 Task: Look for space in Kortenberg, Belgium from 12th  July, 2023 to 15th July, 2023 for 3 adults in price range Rs.12000 to Rs.16000. Place can be entire place with 2 bedrooms having 3 beds and 1 bathroom. Property type can be flat. Amenities needed are: hair dryer, heating, . Booking option can be shelf check-in. Required host language is English.
Action: Mouse moved to (468, 121)
Screenshot: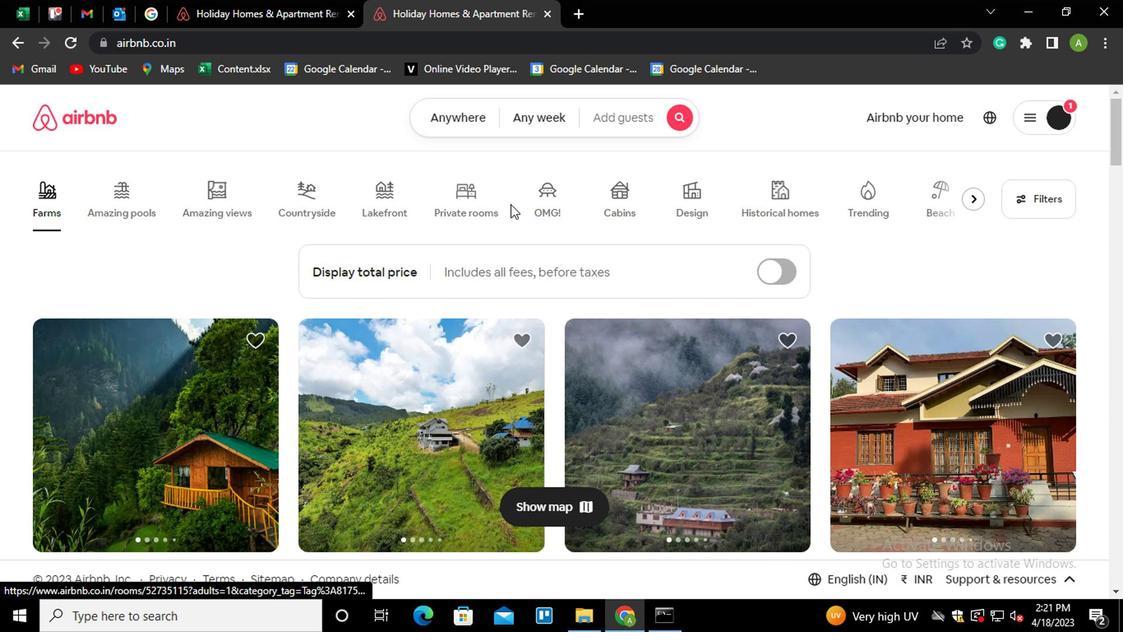 
Action: Mouse pressed left at (468, 121)
Screenshot: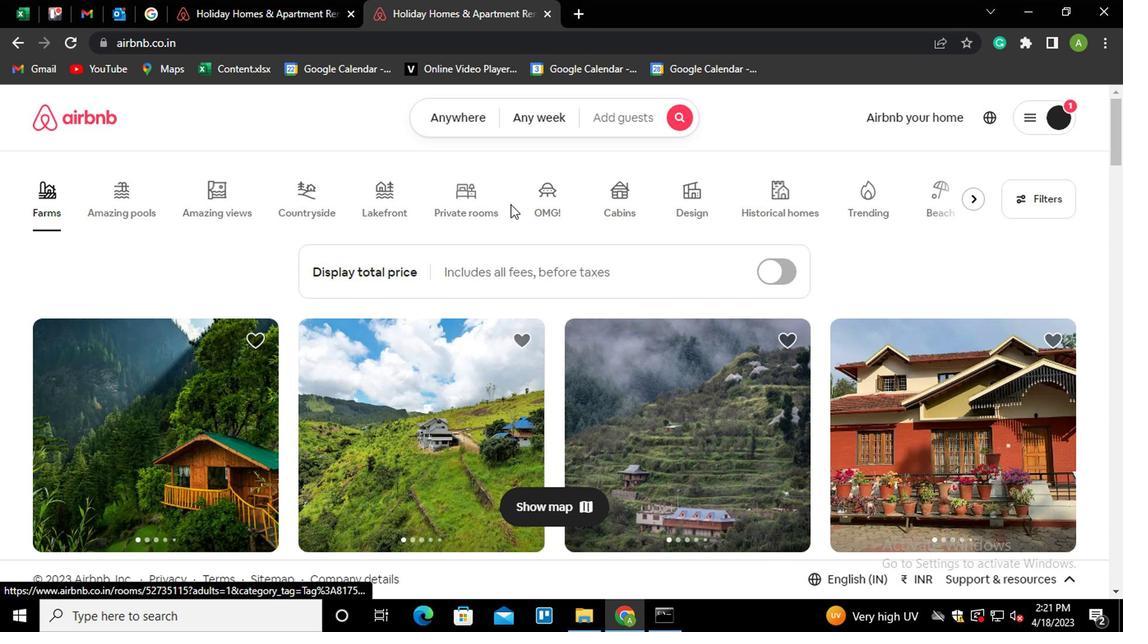 
Action: Mouse moved to (362, 184)
Screenshot: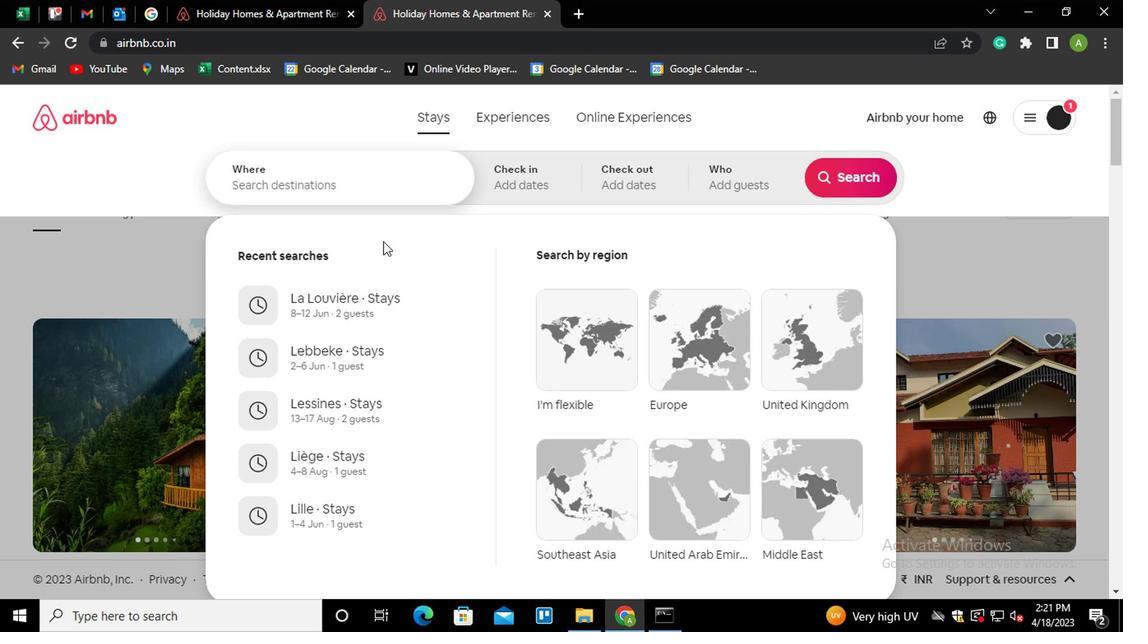 
Action: Mouse pressed left at (362, 184)
Screenshot: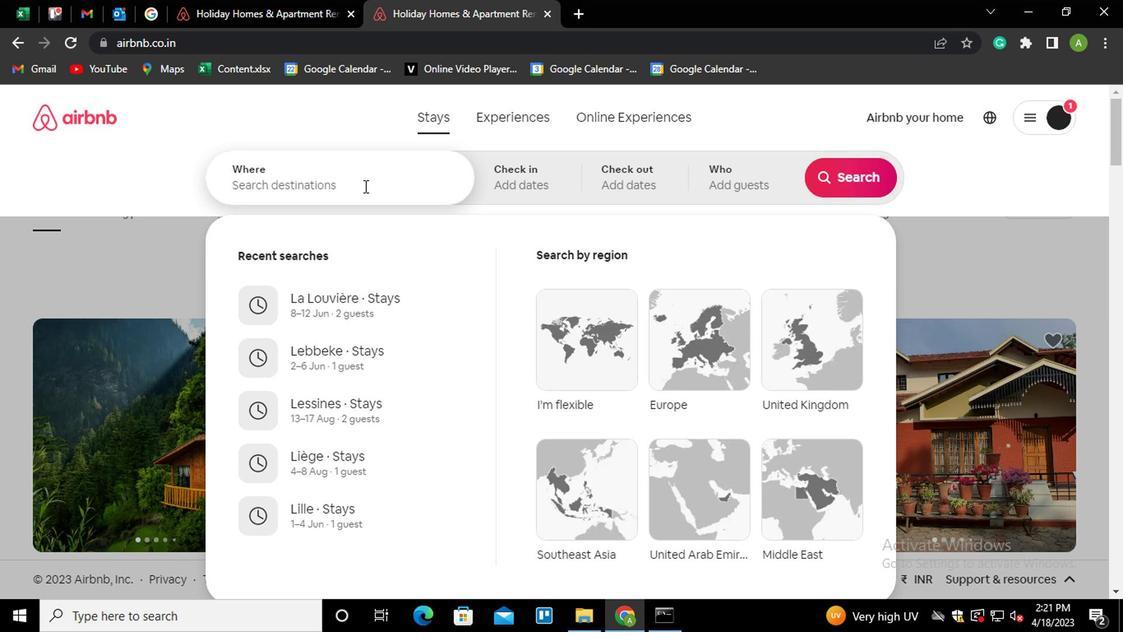 
Action: Key pressed <Key.shift_r>Kortenberg,<Key.space><Key.shift_r><Key.shift_r><Key.shift_r><Key.shift_r><Key.shift_r><Key.shift_r>Bel<Key.down><Key.enter>
Screenshot: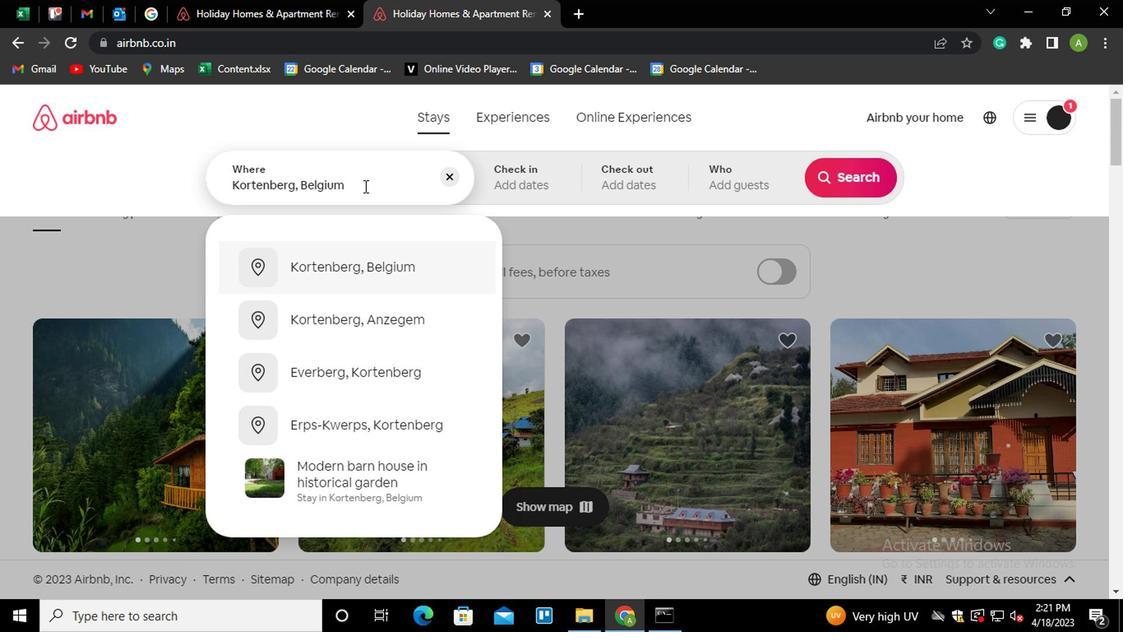 
Action: Mouse moved to (833, 313)
Screenshot: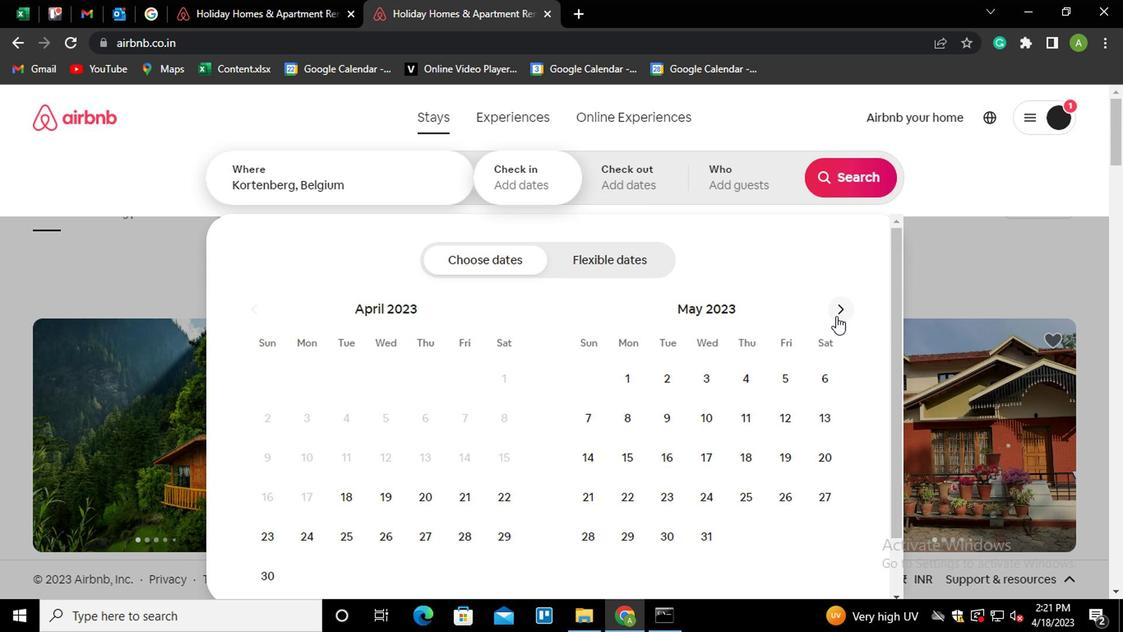 
Action: Mouse pressed left at (833, 313)
Screenshot: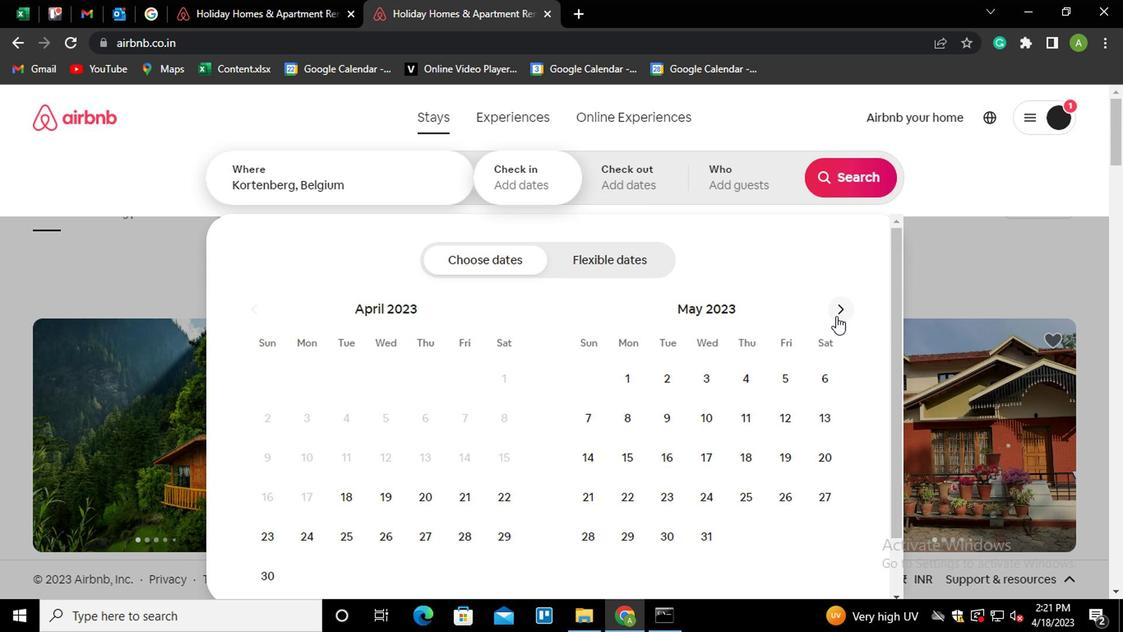 
Action: Mouse pressed left at (833, 313)
Screenshot: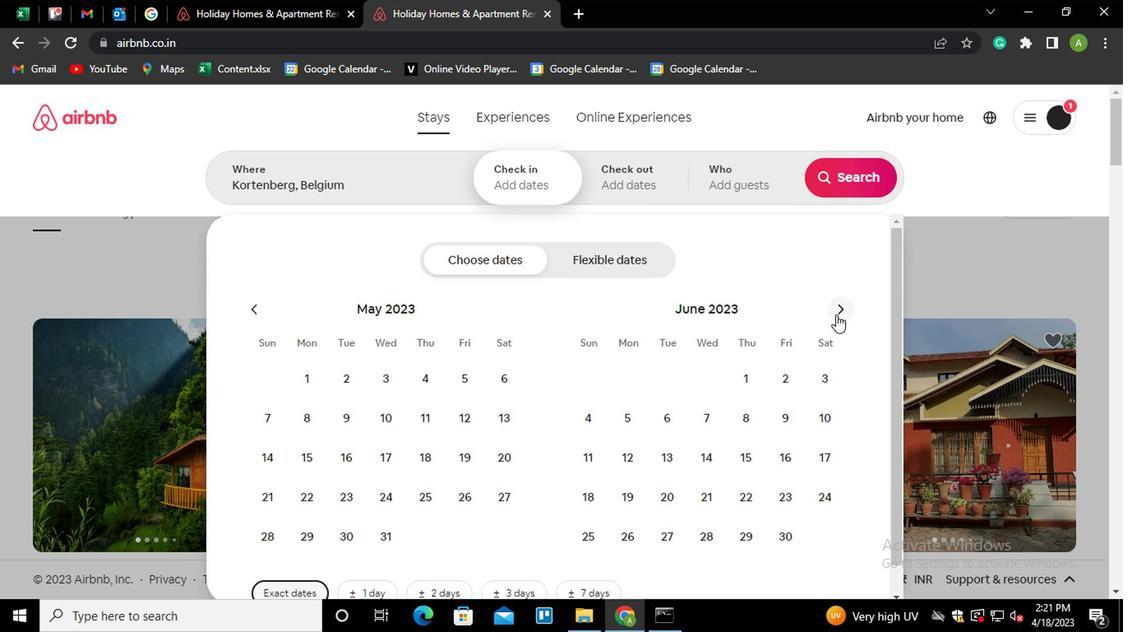 
Action: Mouse moved to (708, 447)
Screenshot: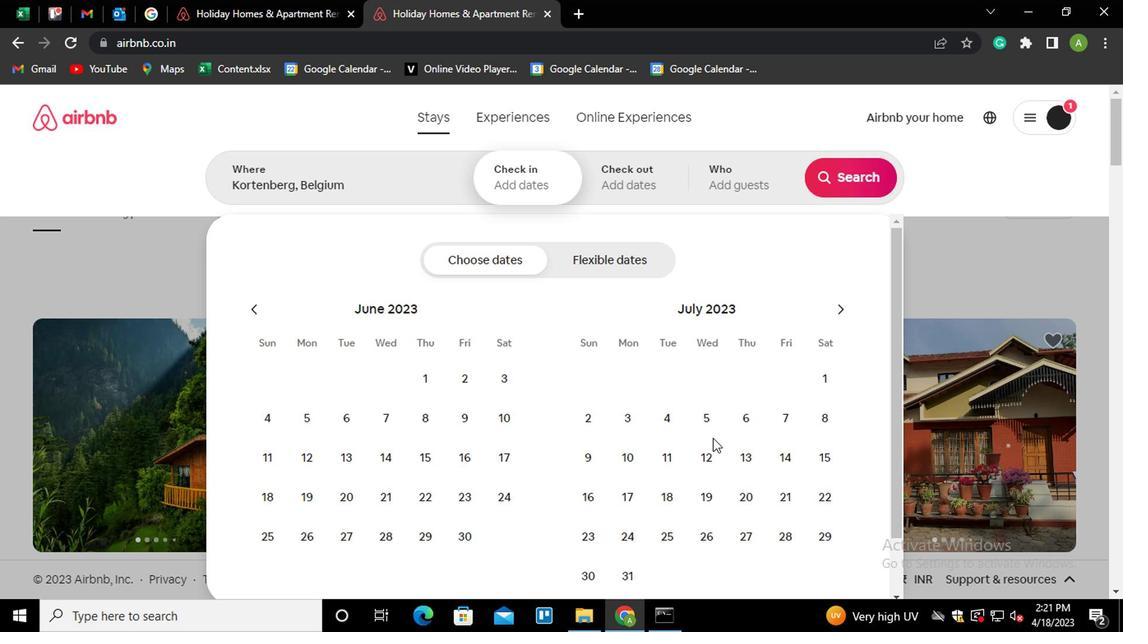 
Action: Mouse pressed left at (708, 447)
Screenshot: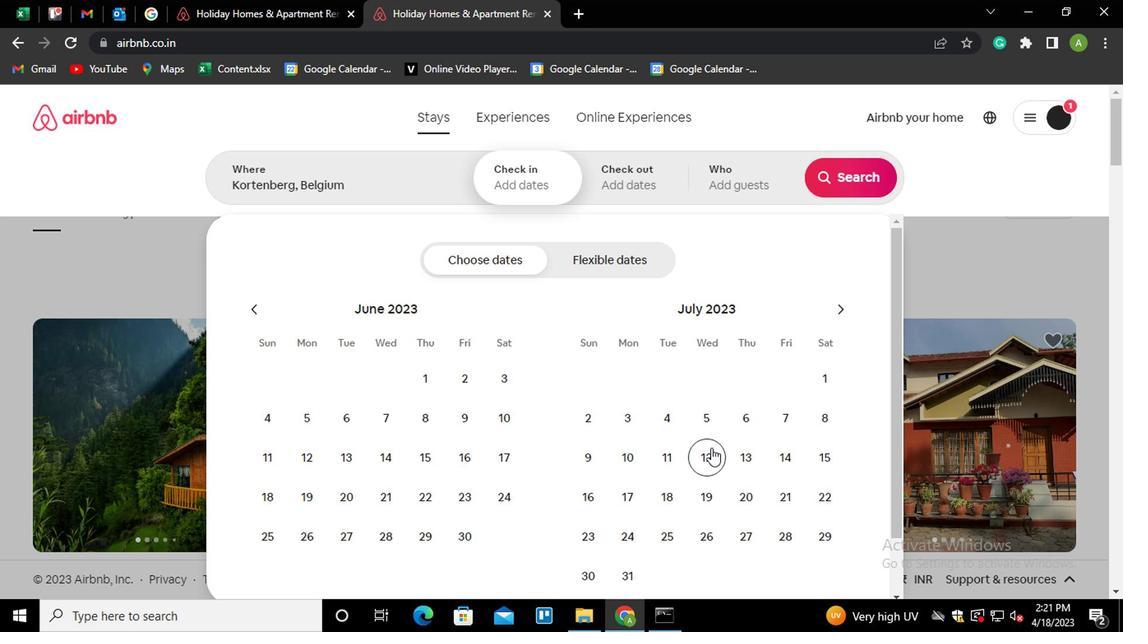 
Action: Mouse moved to (824, 451)
Screenshot: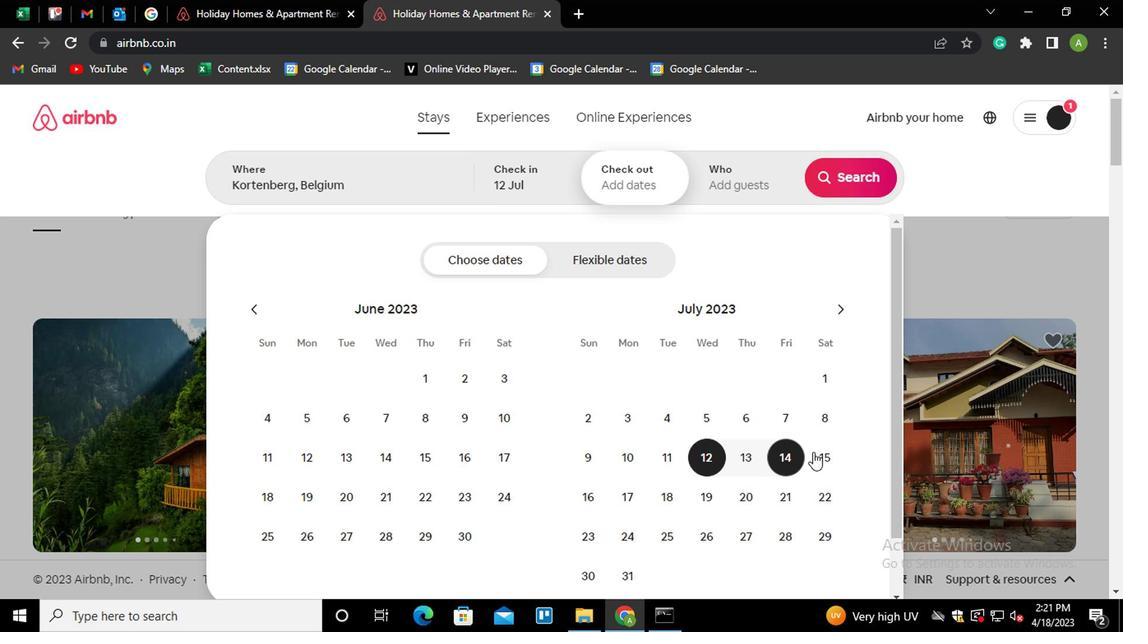 
Action: Mouse pressed left at (824, 451)
Screenshot: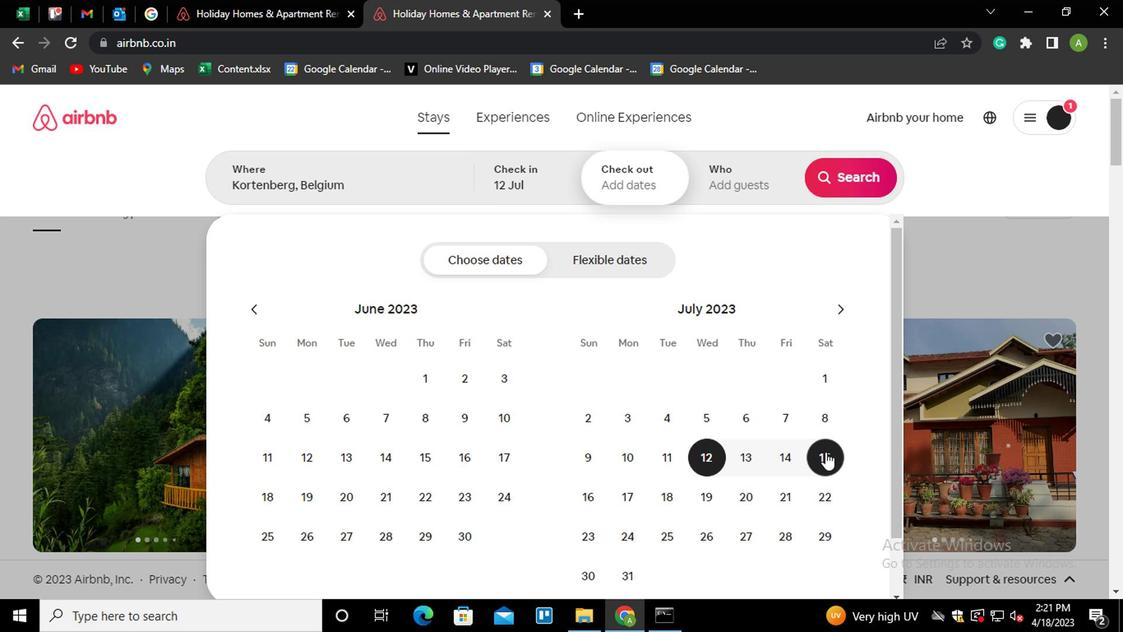 
Action: Mouse moved to (740, 191)
Screenshot: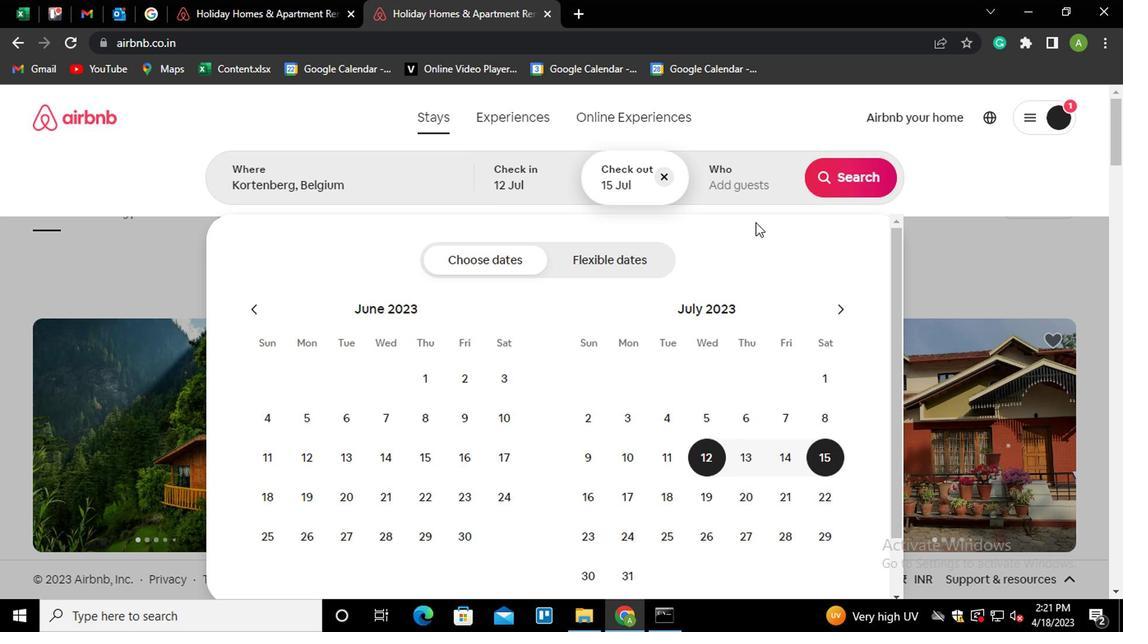 
Action: Mouse pressed left at (740, 191)
Screenshot: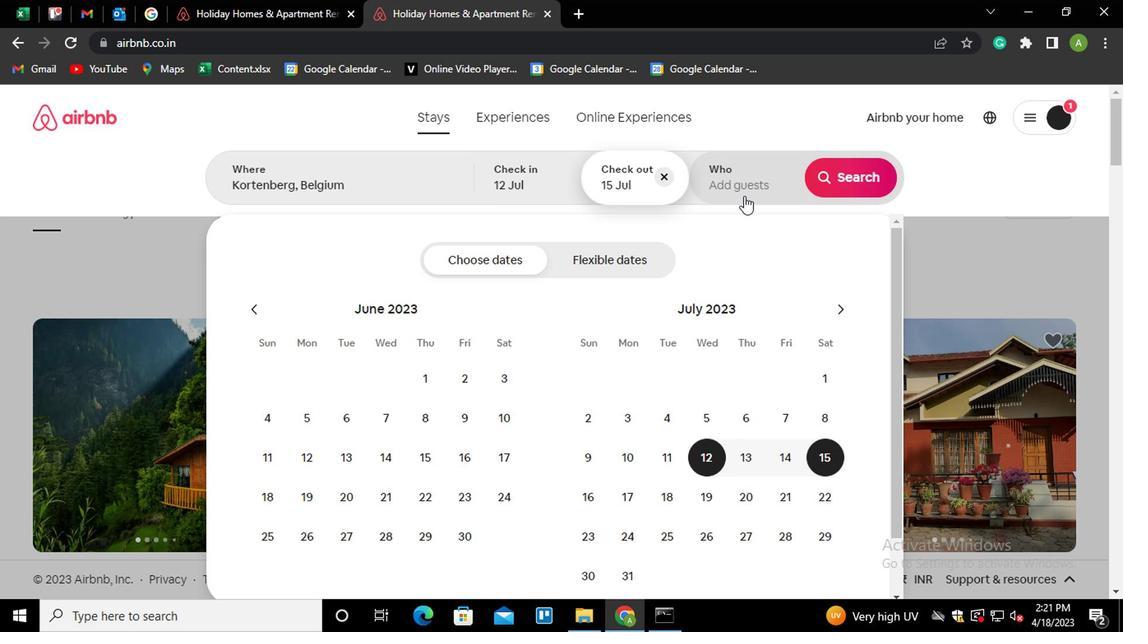 
Action: Mouse moved to (851, 264)
Screenshot: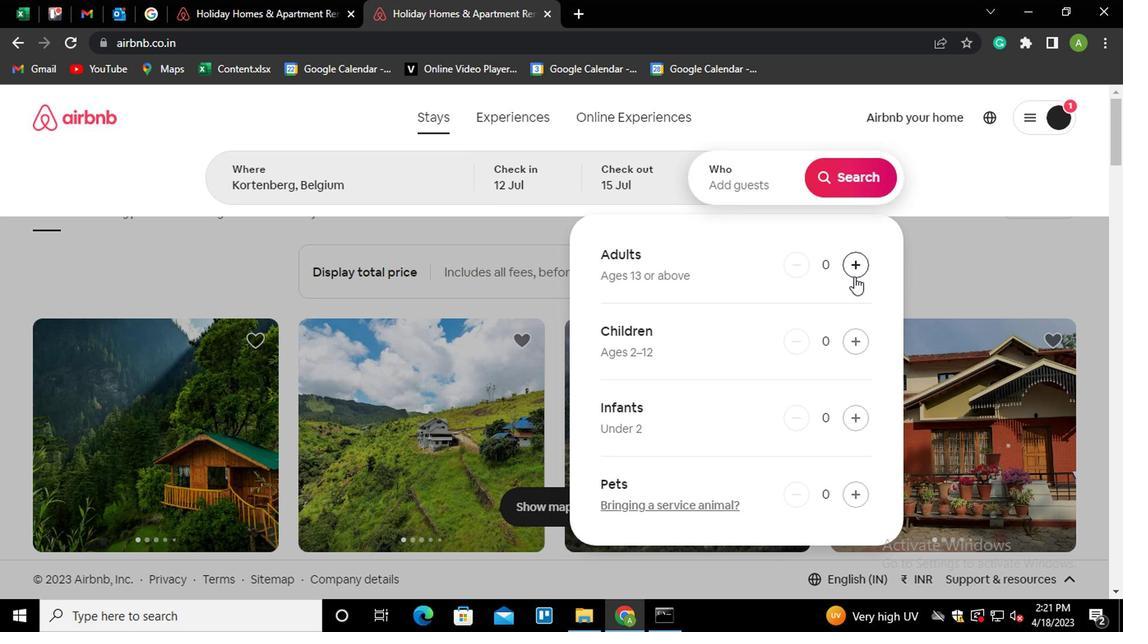 
Action: Mouse pressed left at (851, 264)
Screenshot: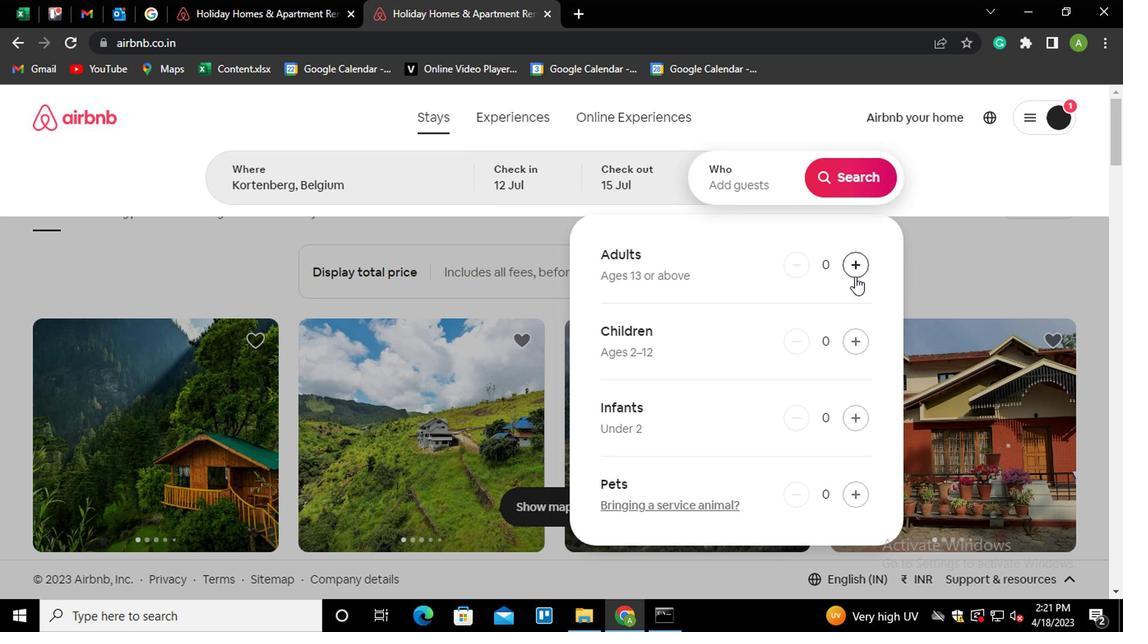 
Action: Mouse moved to (851, 263)
Screenshot: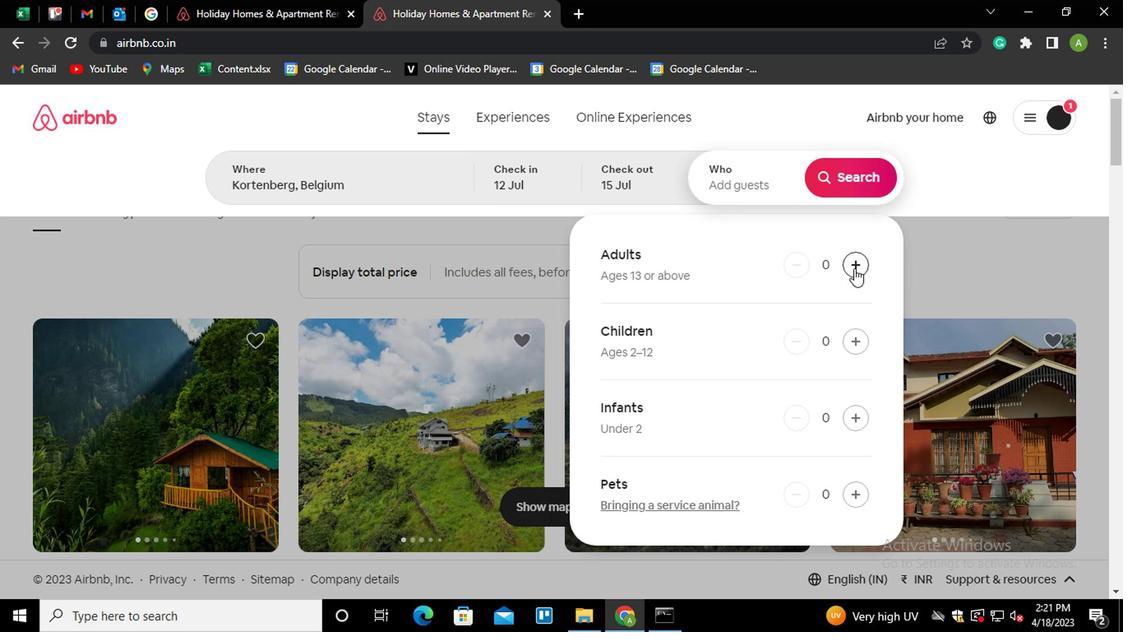 
Action: Mouse pressed left at (851, 263)
Screenshot: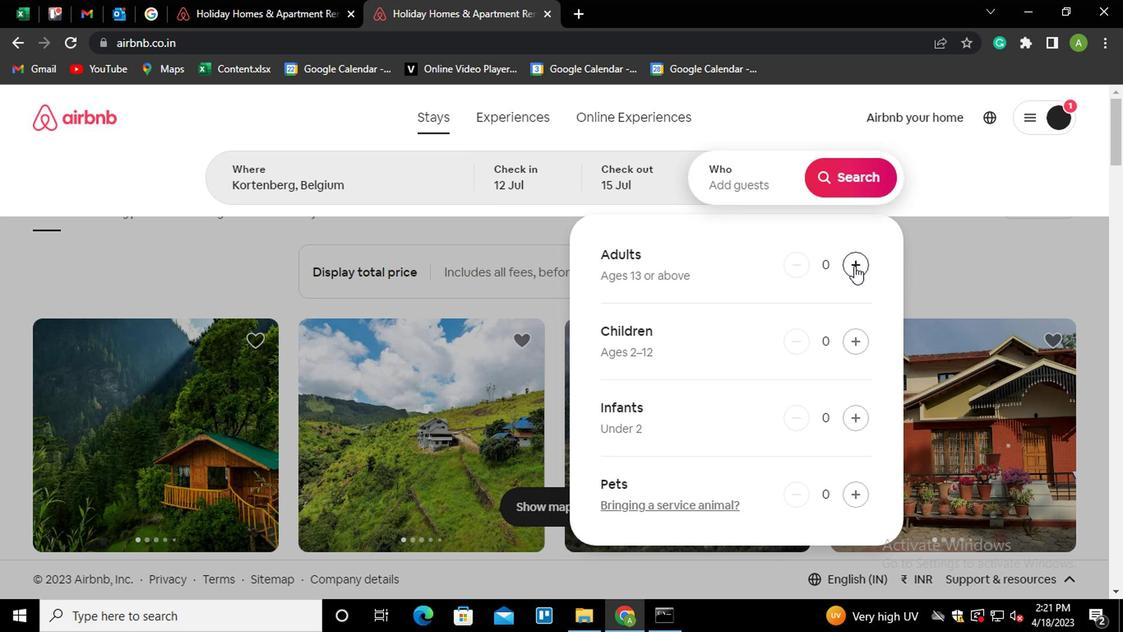 
Action: Mouse pressed left at (851, 263)
Screenshot: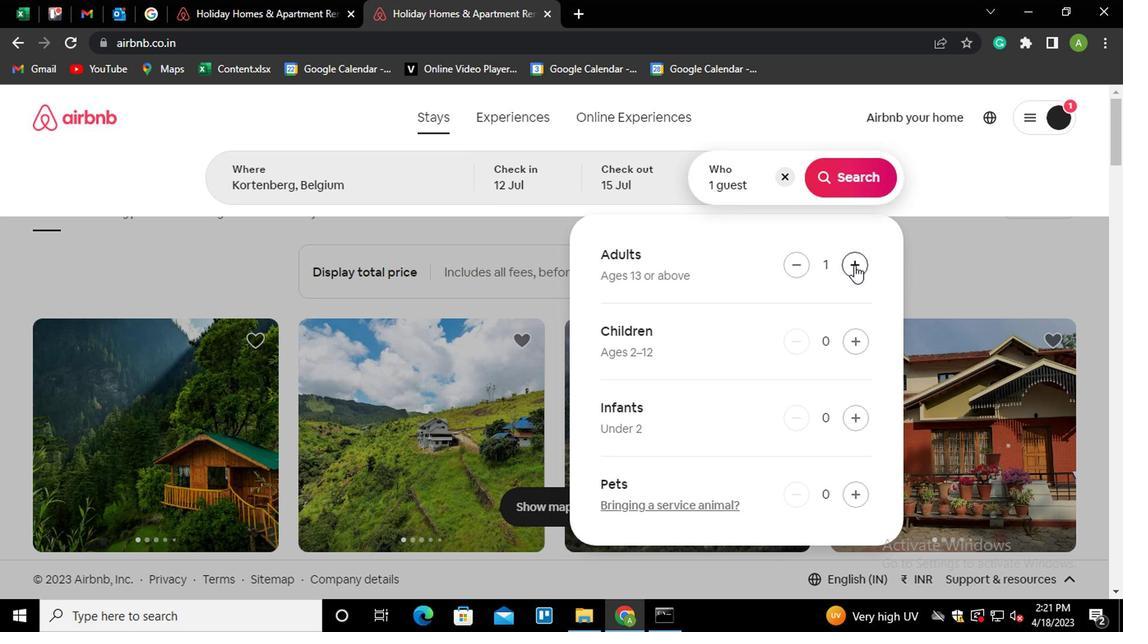 
Action: Mouse moved to (846, 179)
Screenshot: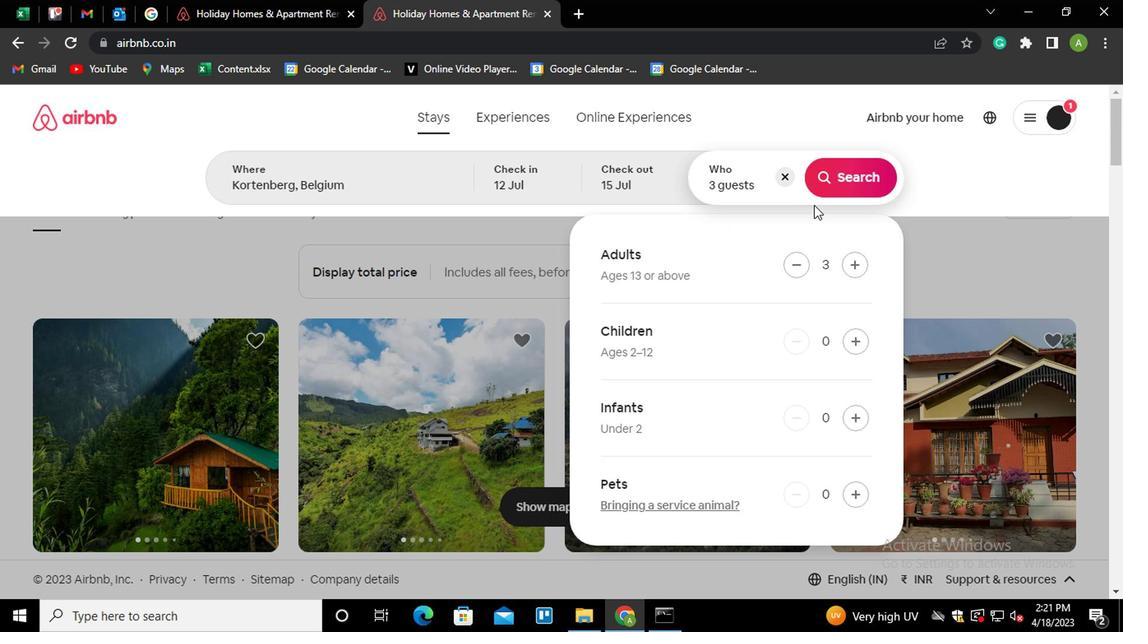 
Action: Mouse pressed left at (846, 179)
Screenshot: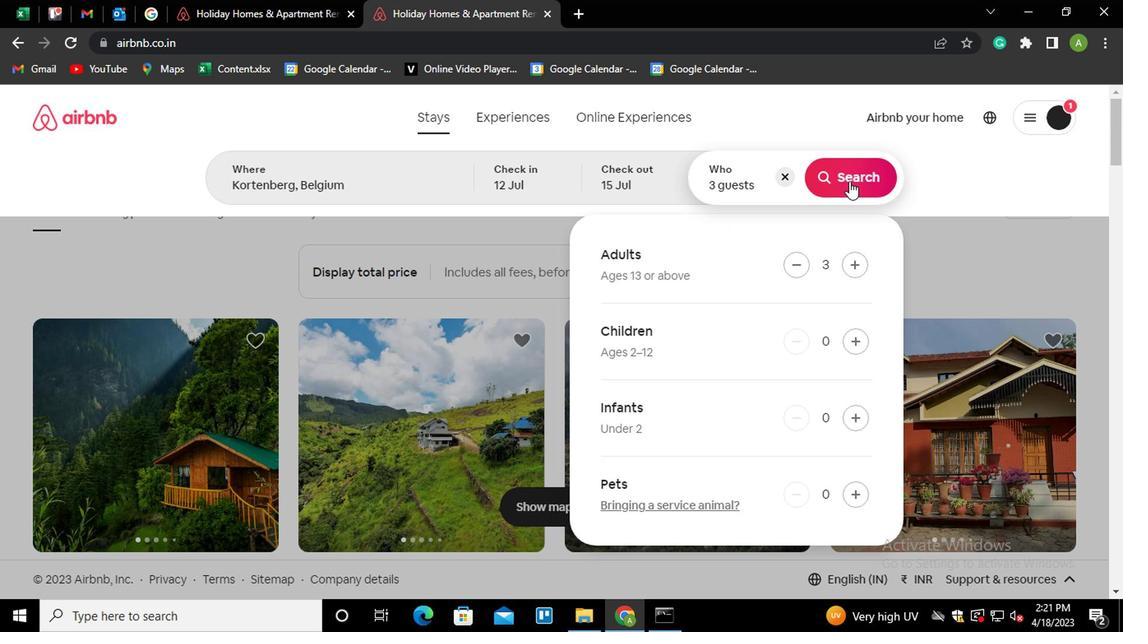 
Action: Mouse moved to (1051, 183)
Screenshot: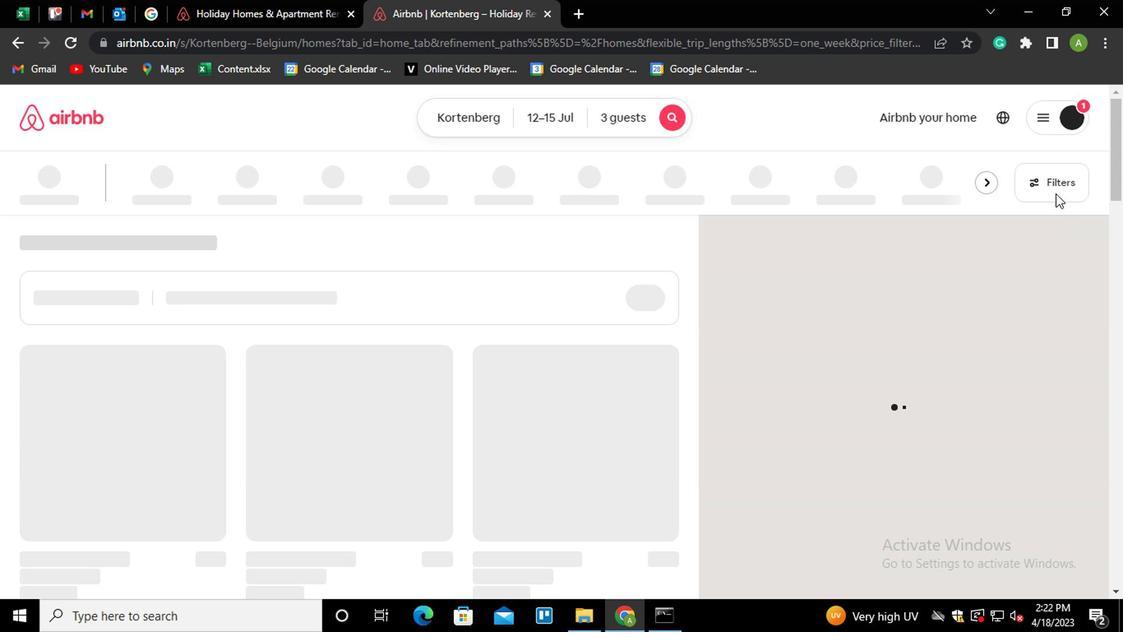 
Action: Mouse pressed left at (1051, 183)
Screenshot: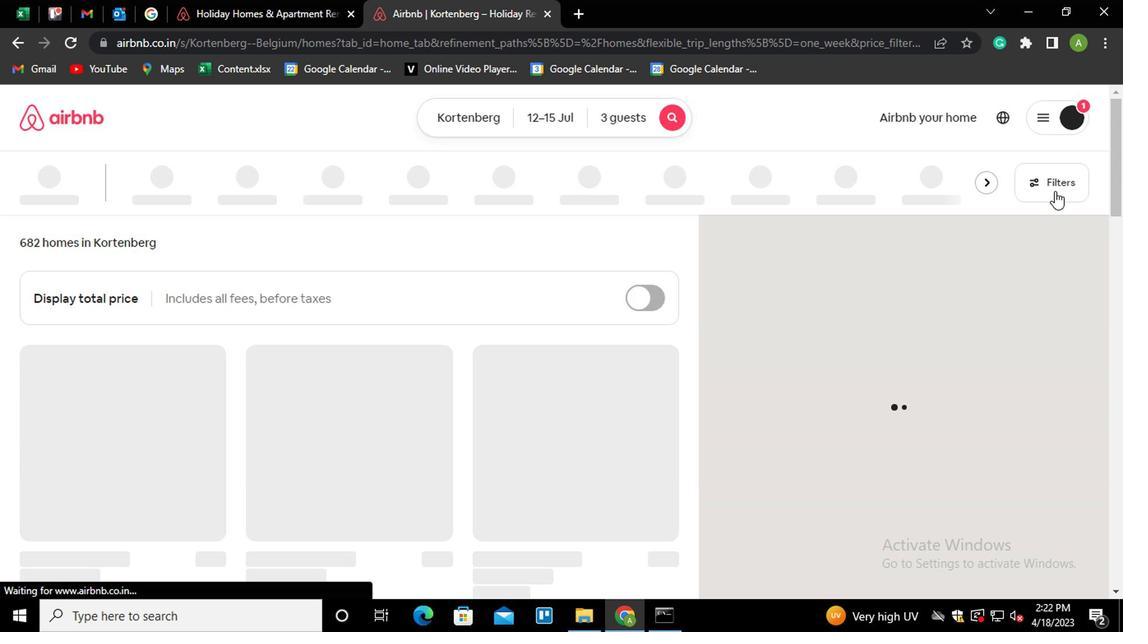 
Action: Mouse moved to (372, 390)
Screenshot: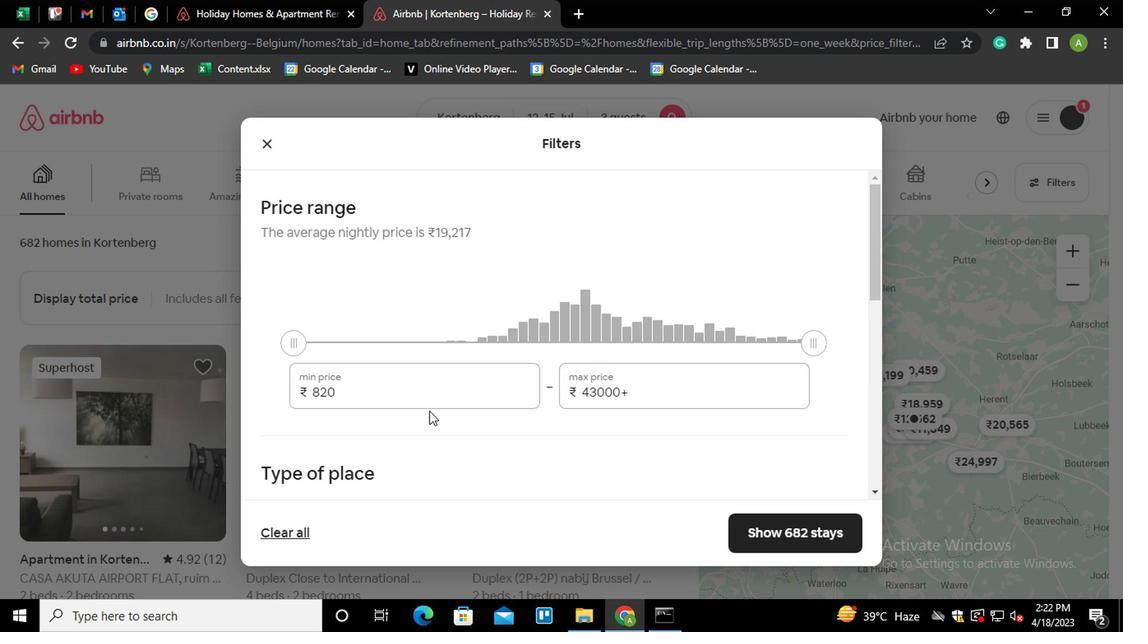 
Action: Mouse pressed left at (372, 390)
Screenshot: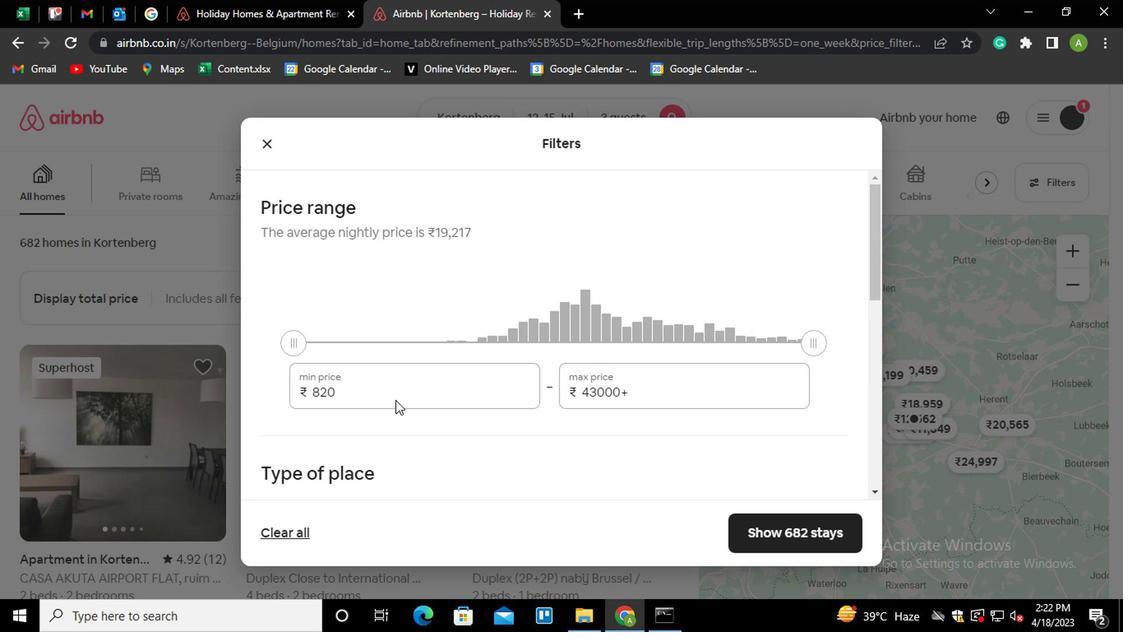 
Action: Mouse moved to (397, 372)
Screenshot: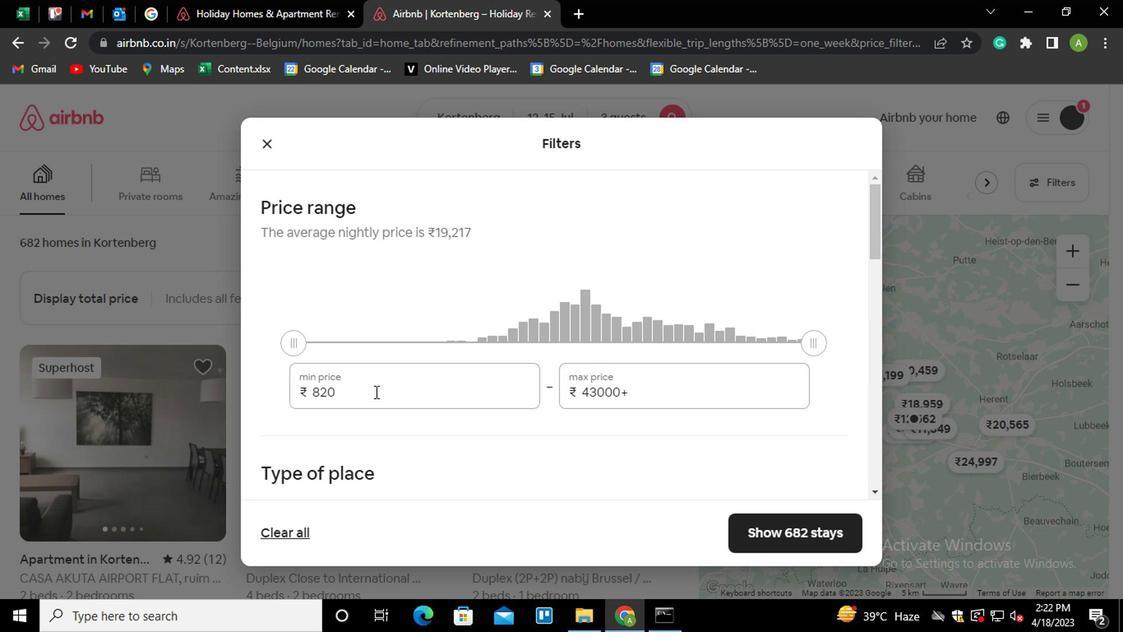 
Action: Key pressed <Key.shift_r><Key.home>12000
Screenshot: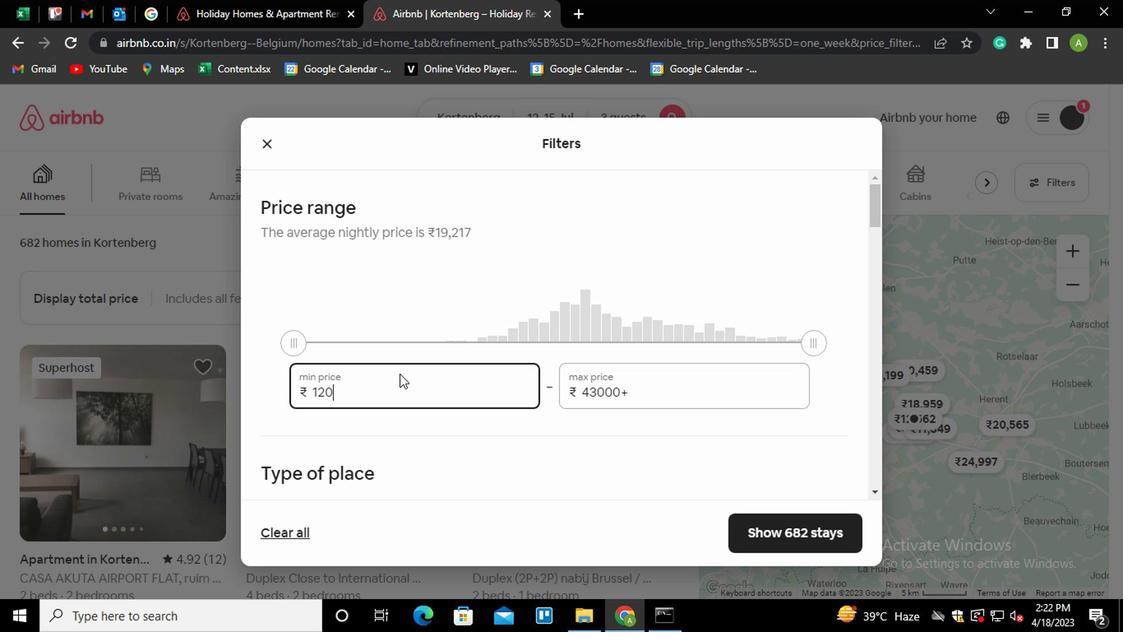 
Action: Mouse moved to (640, 382)
Screenshot: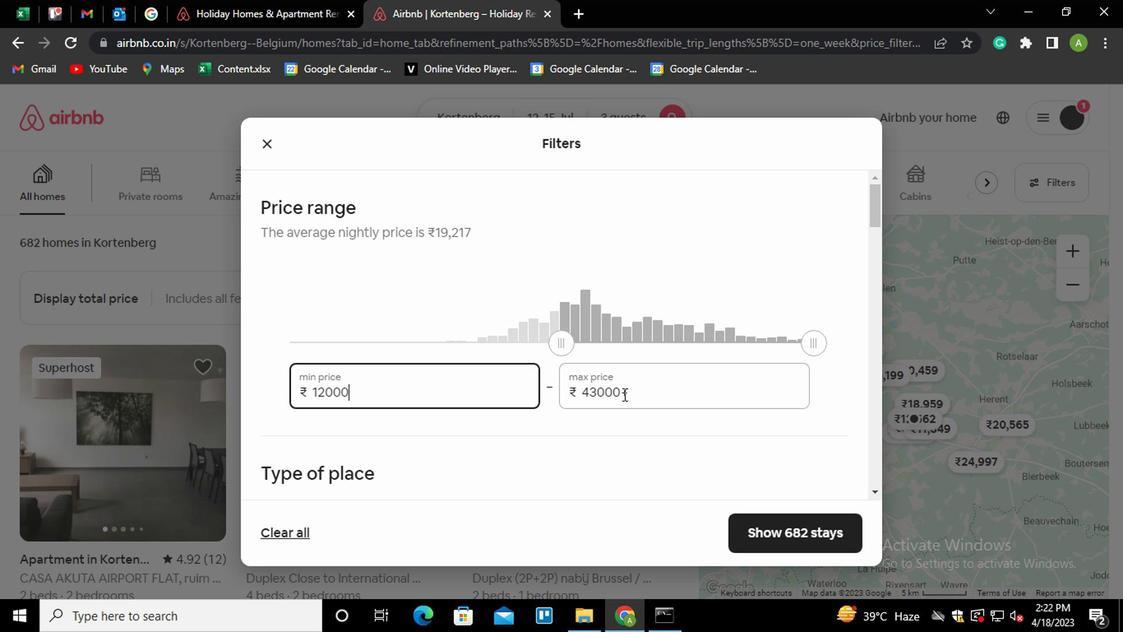 
Action: Mouse pressed left at (640, 382)
Screenshot: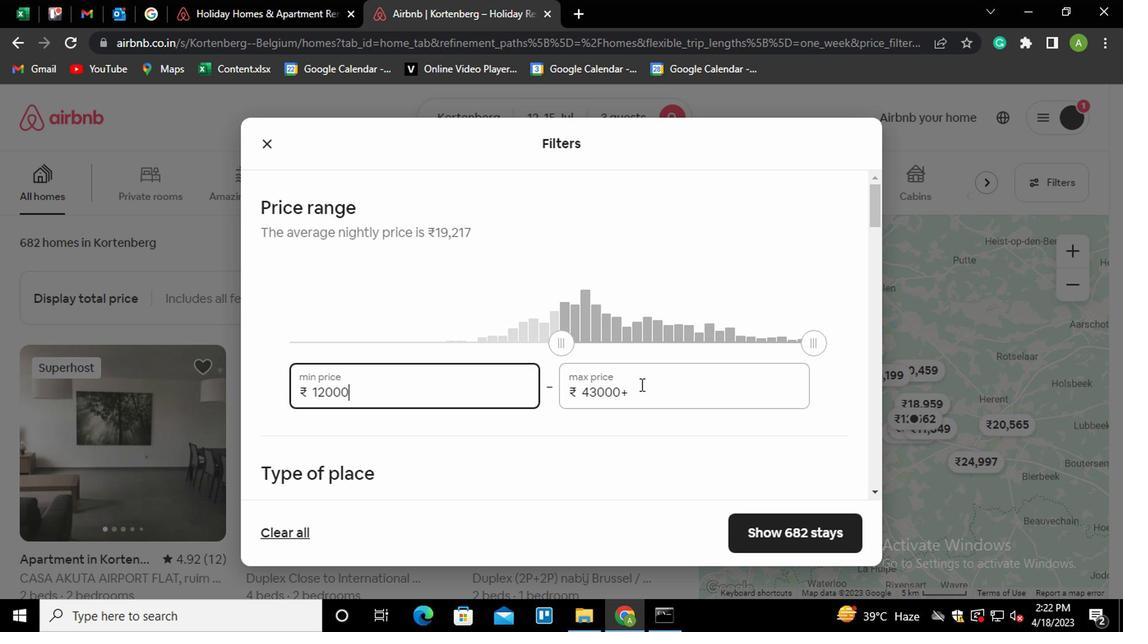 
Action: Mouse moved to (645, 385)
Screenshot: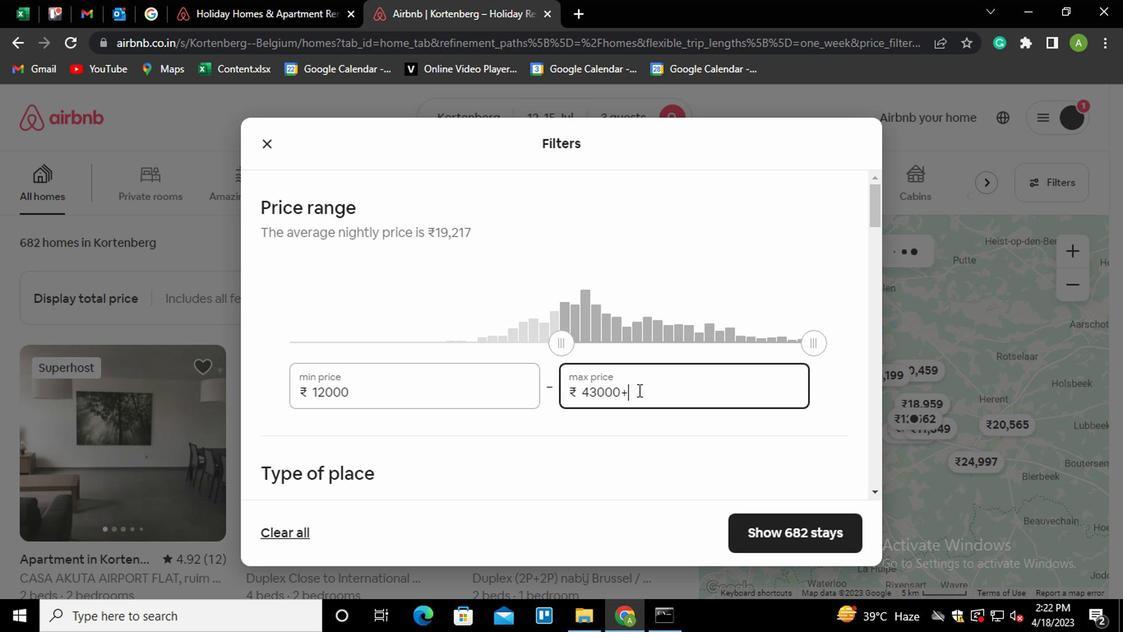 
Action: Key pressed <Key.shift_r><Key.shift_r><Key.shift_r><Key.shift_r><Key.shift_r><Key.shift_r><Key.shift_r><Key.shift_r><Key.home>16000
Screenshot: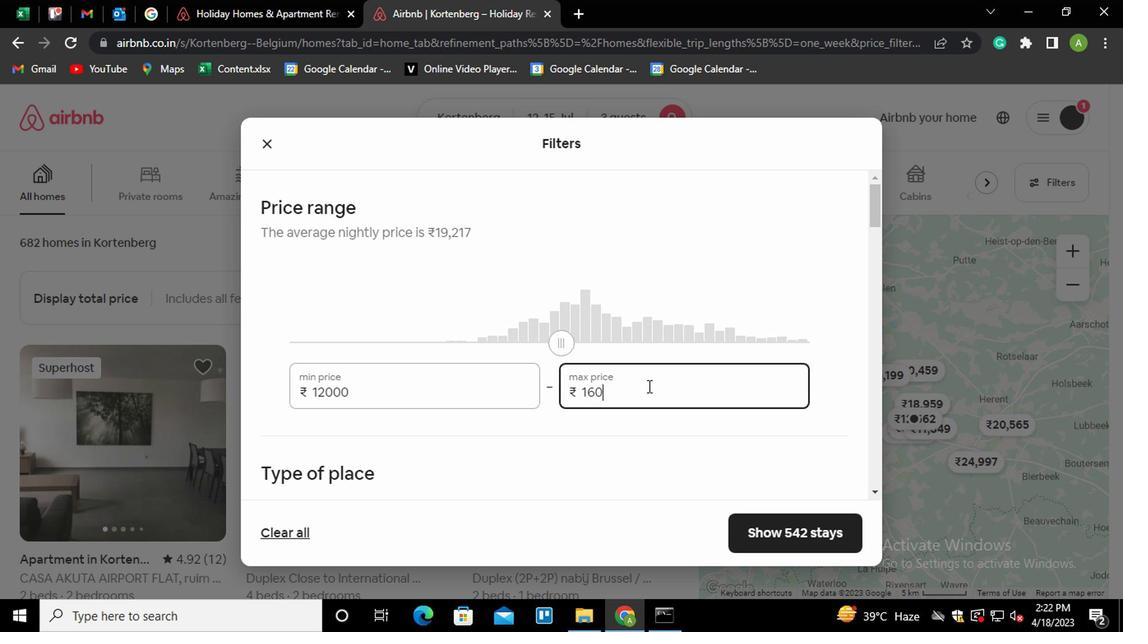 
Action: Mouse moved to (636, 442)
Screenshot: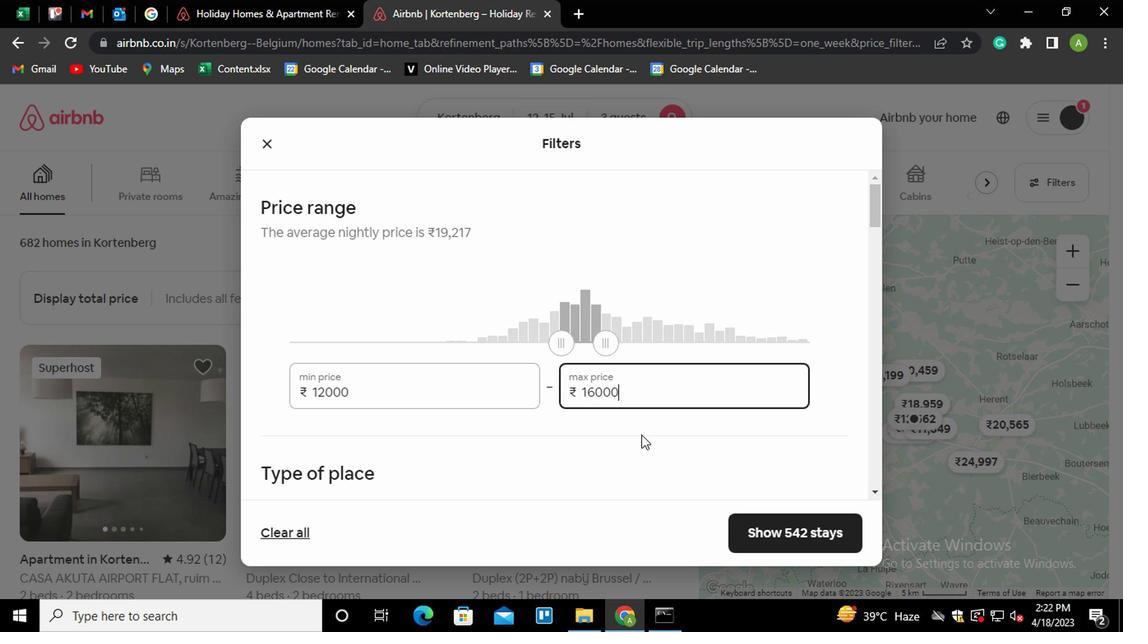 
Action: Mouse scrolled (636, 441) with delta (0, 0)
Screenshot: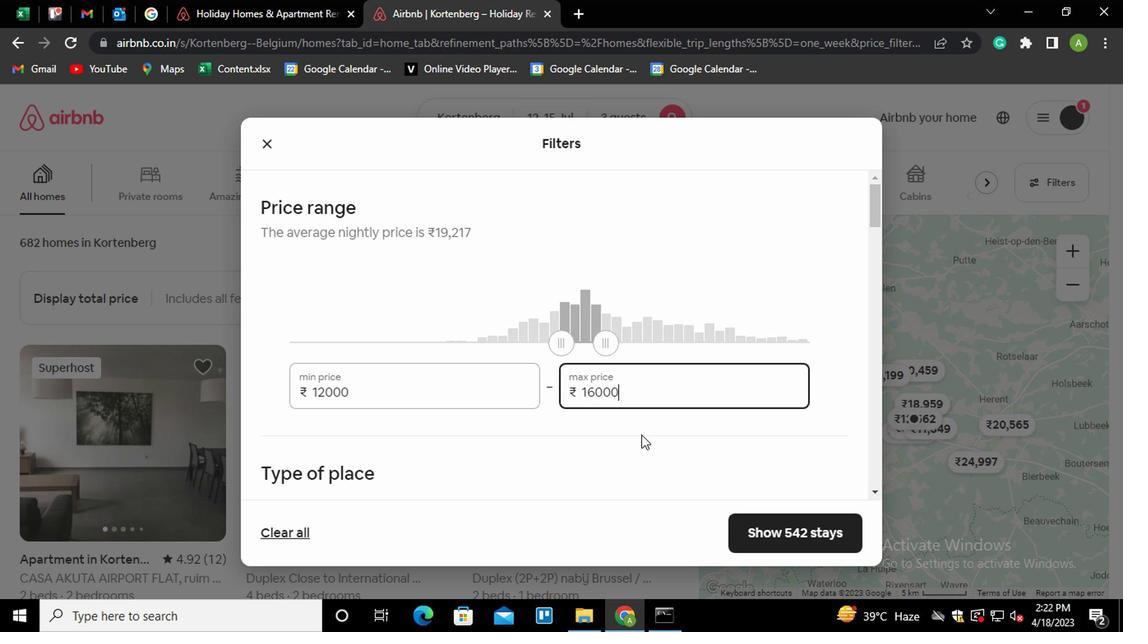 
Action: Mouse moved to (266, 436)
Screenshot: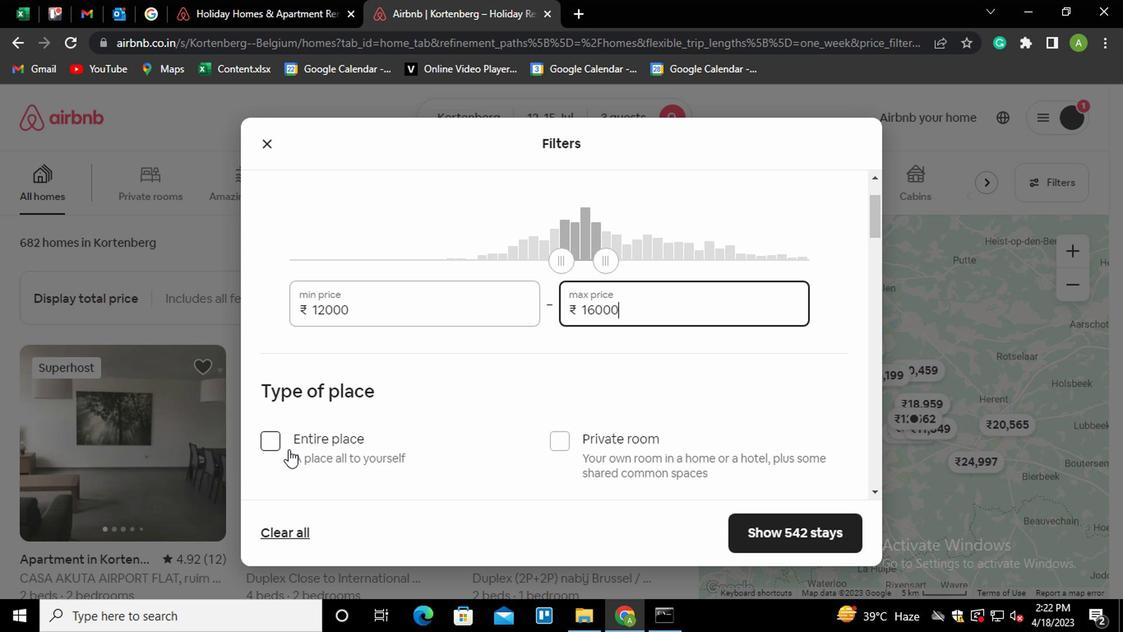 
Action: Mouse pressed left at (266, 436)
Screenshot: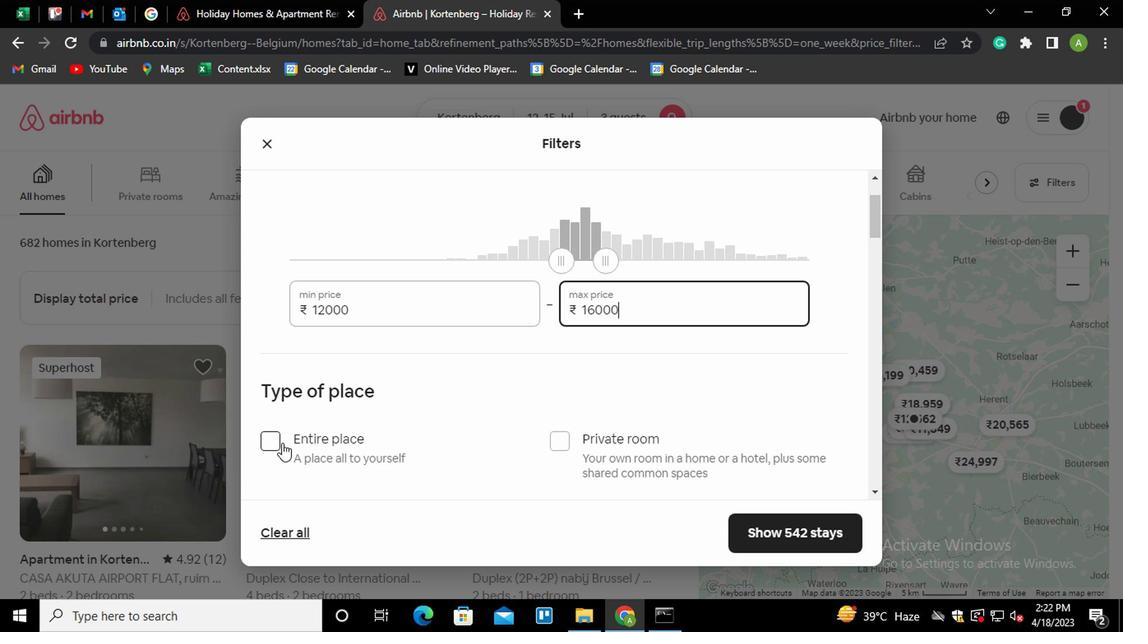 
Action: Mouse moved to (468, 402)
Screenshot: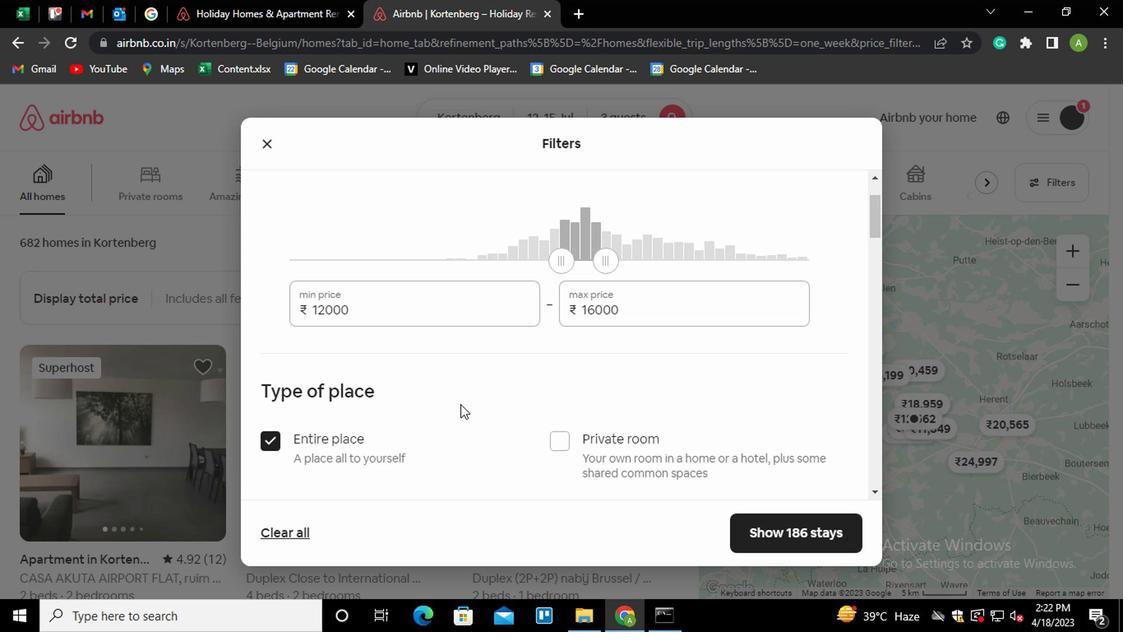 
Action: Mouse scrolled (468, 402) with delta (0, 0)
Screenshot: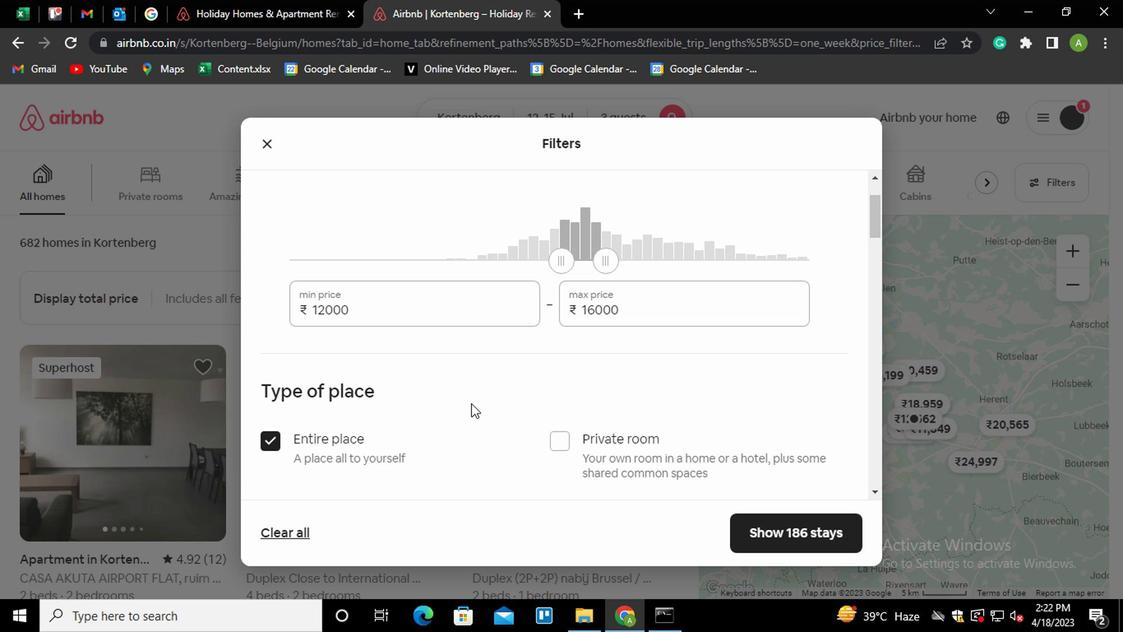 
Action: Mouse scrolled (468, 402) with delta (0, 0)
Screenshot: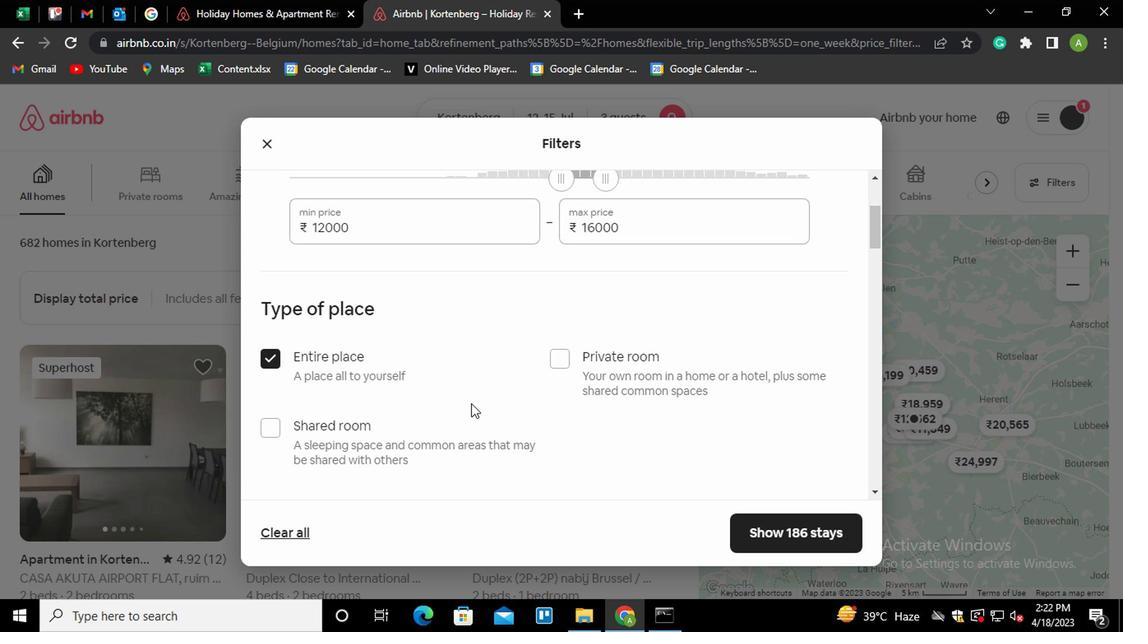
Action: Mouse scrolled (468, 402) with delta (0, 0)
Screenshot: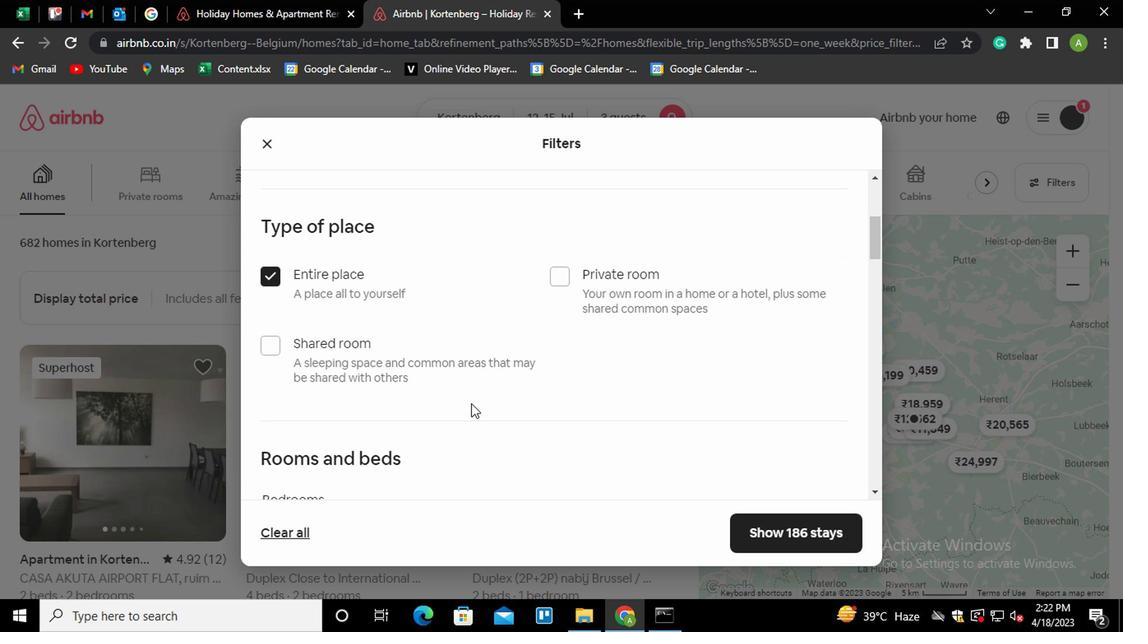 
Action: Mouse scrolled (468, 402) with delta (0, 0)
Screenshot: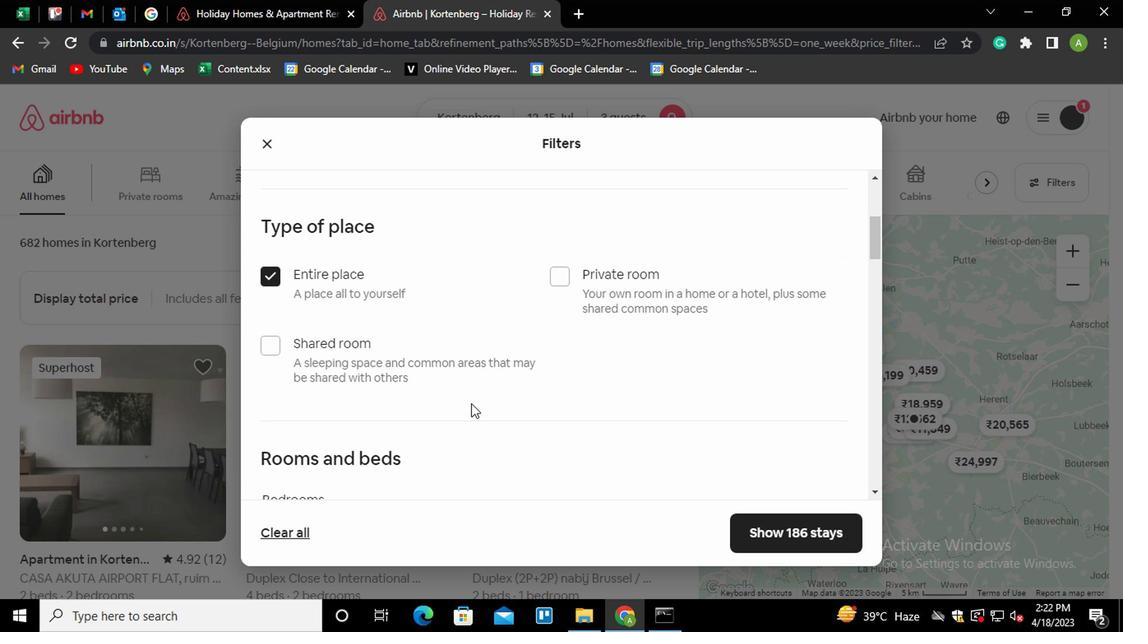 
Action: Mouse scrolled (468, 402) with delta (0, 0)
Screenshot: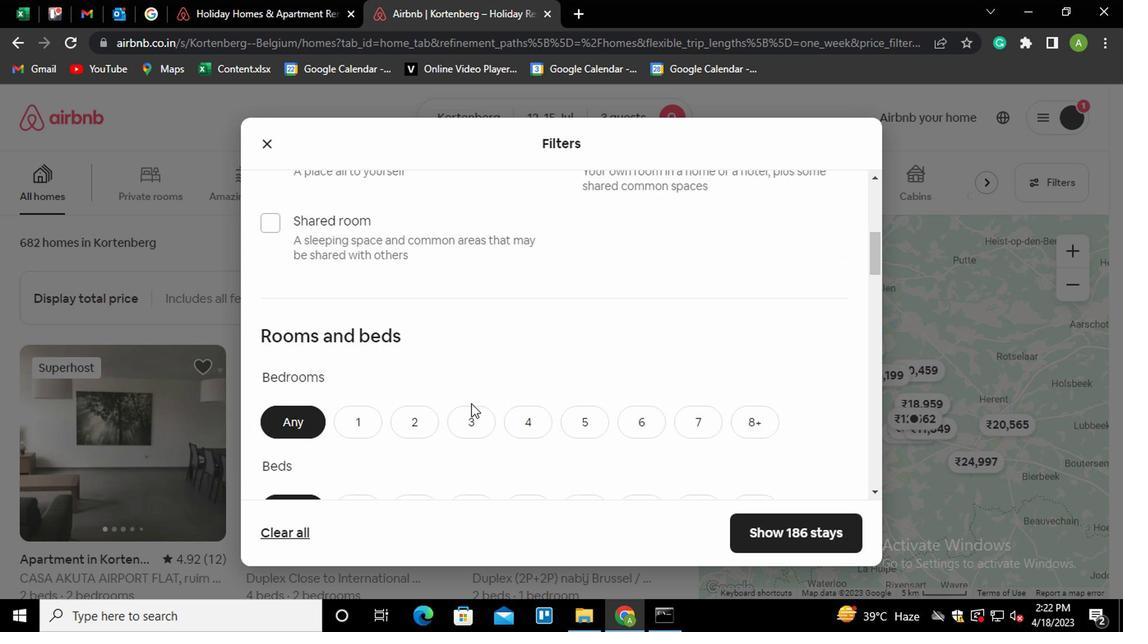 
Action: Mouse moved to (415, 300)
Screenshot: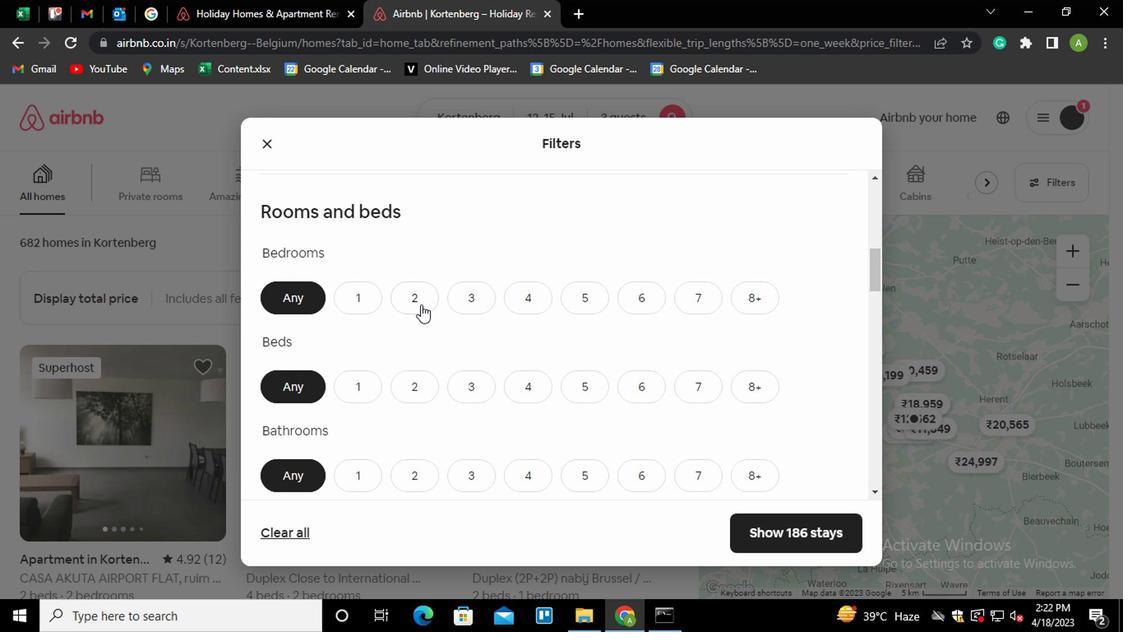 
Action: Mouse pressed left at (415, 300)
Screenshot: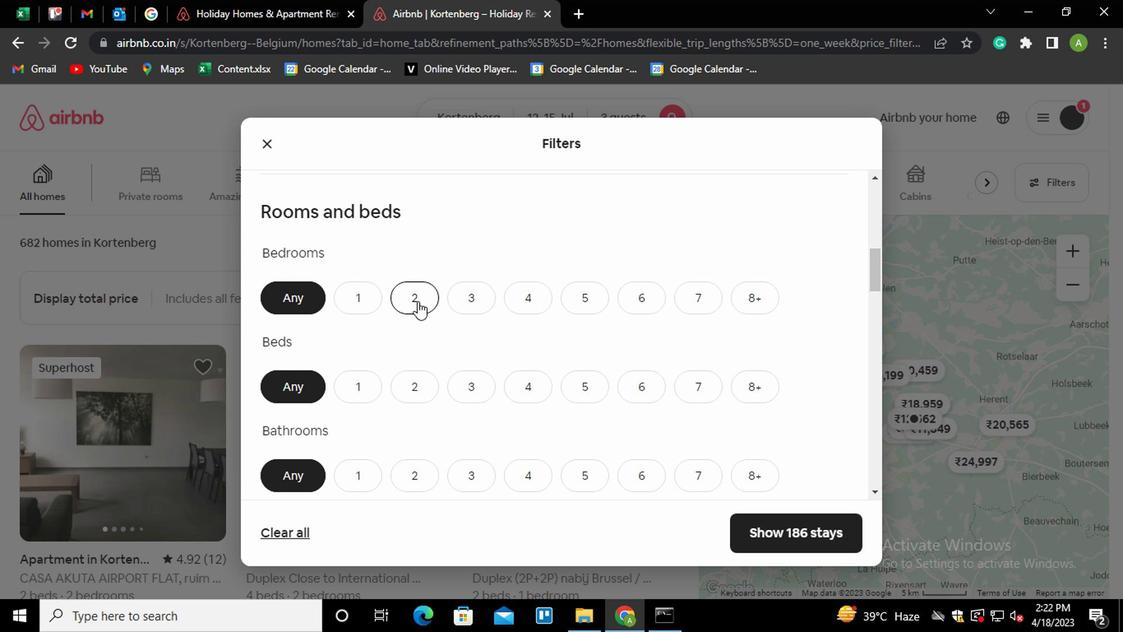 
Action: Mouse moved to (478, 376)
Screenshot: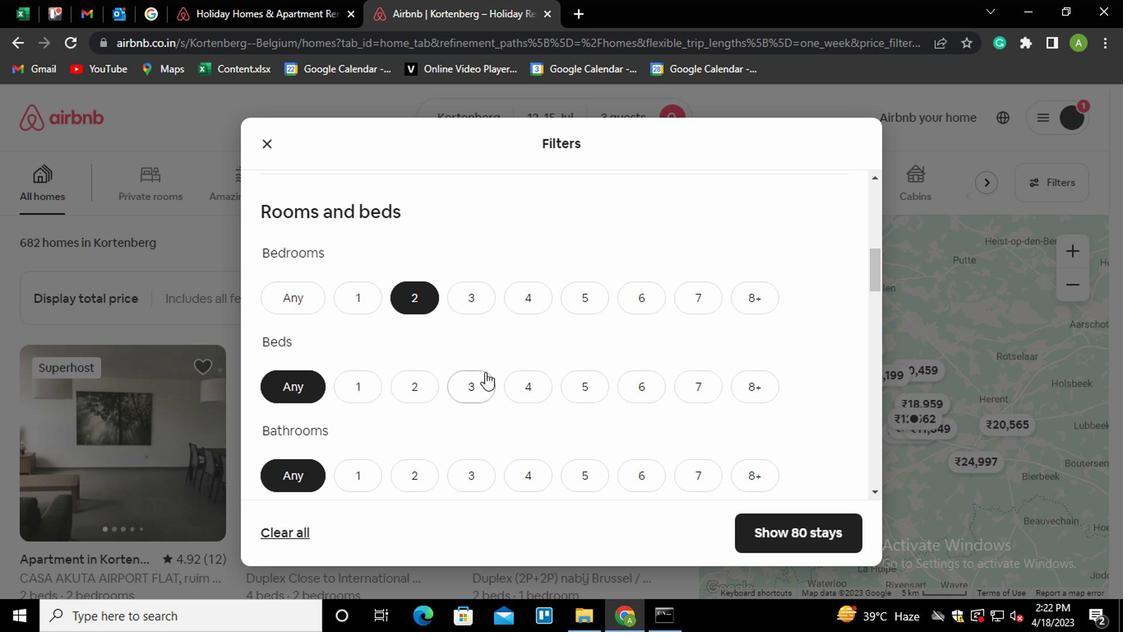 
Action: Mouse pressed left at (478, 376)
Screenshot: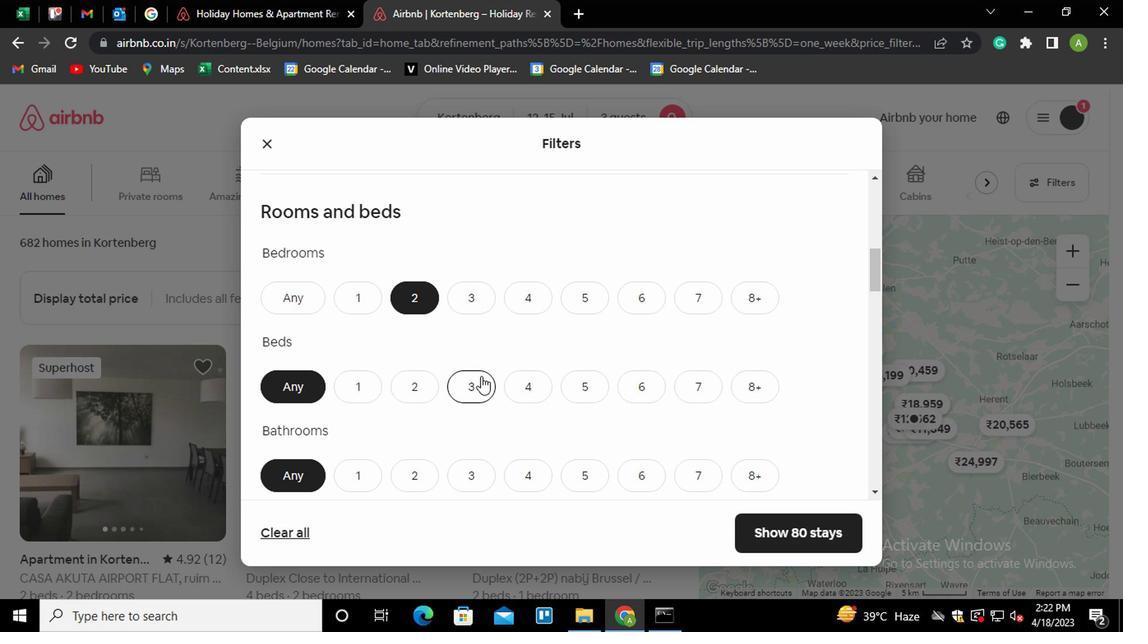 
Action: Mouse moved to (364, 486)
Screenshot: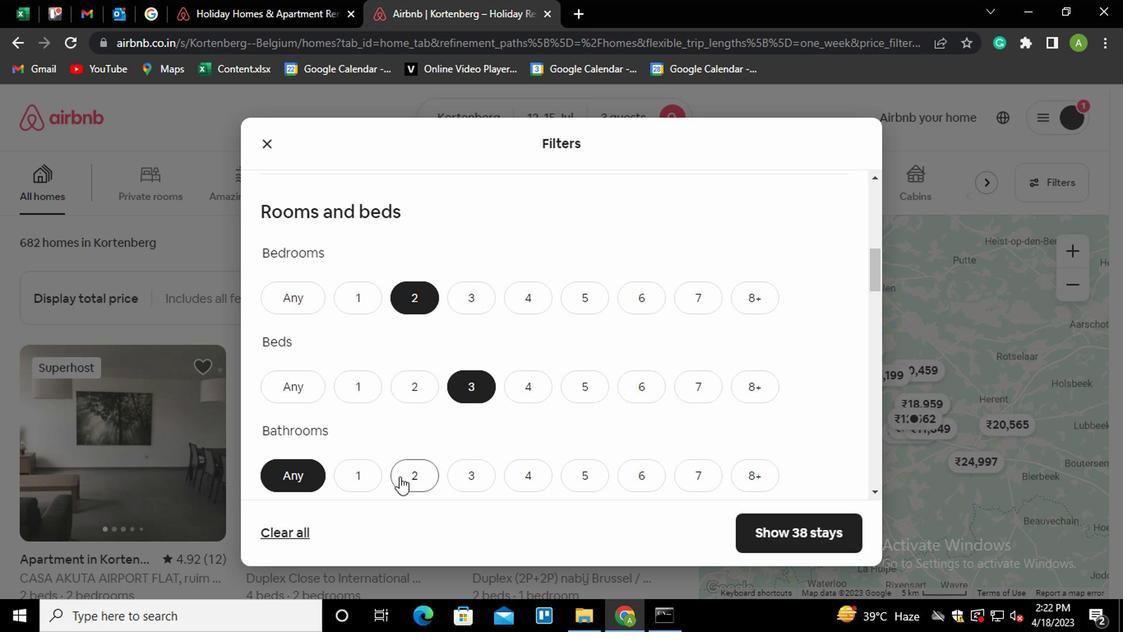 
Action: Mouse pressed left at (364, 486)
Screenshot: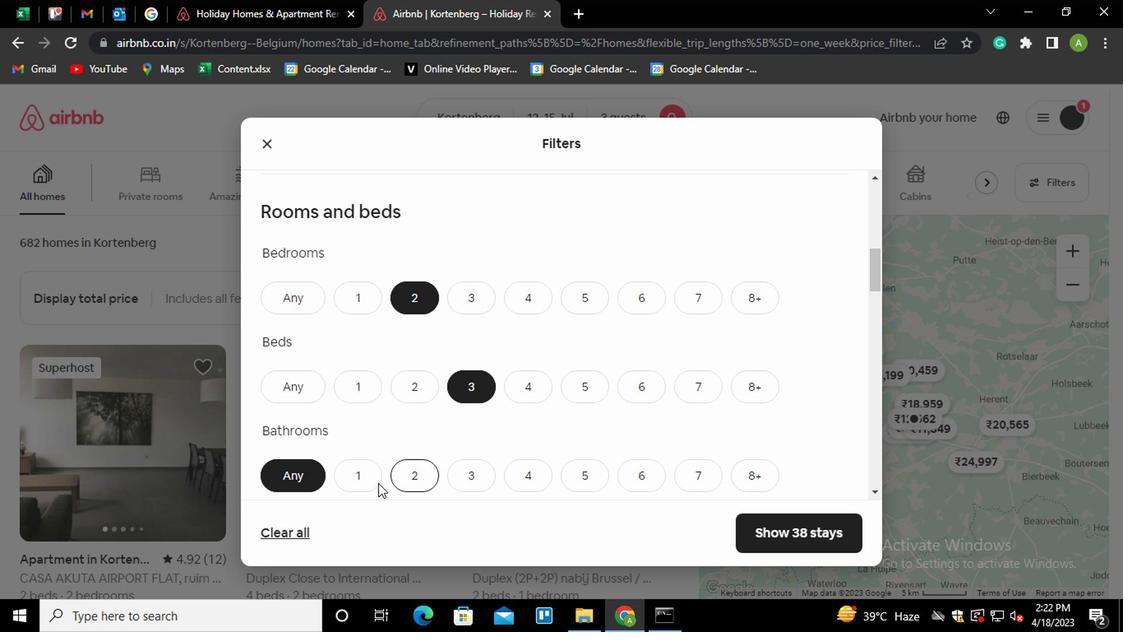 
Action: Mouse moved to (555, 438)
Screenshot: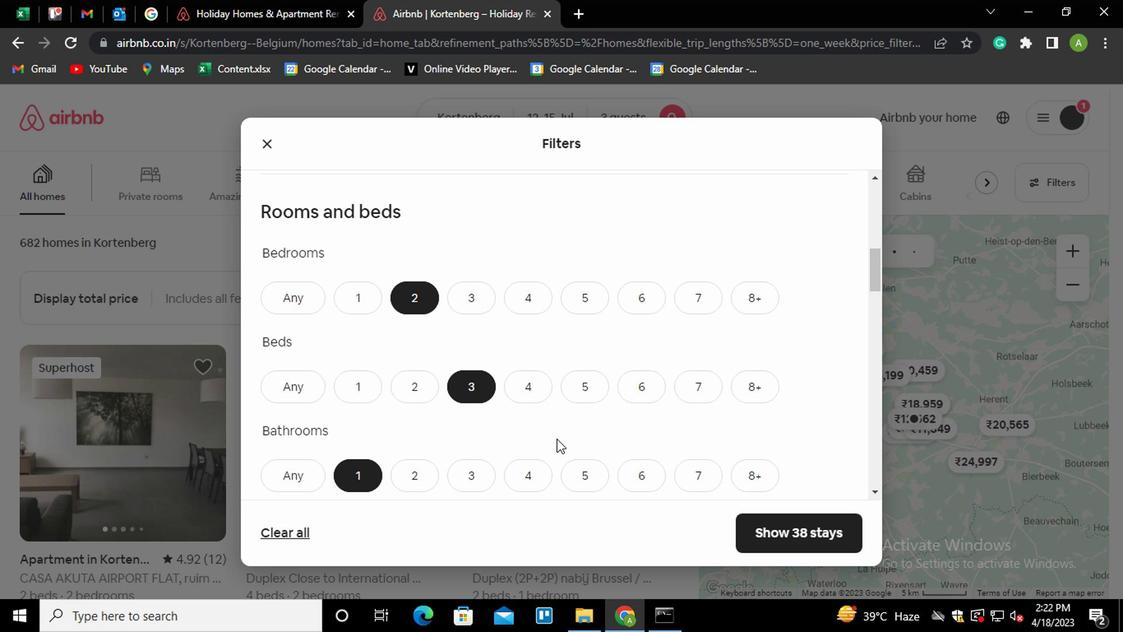 
Action: Mouse scrolled (555, 437) with delta (0, 0)
Screenshot: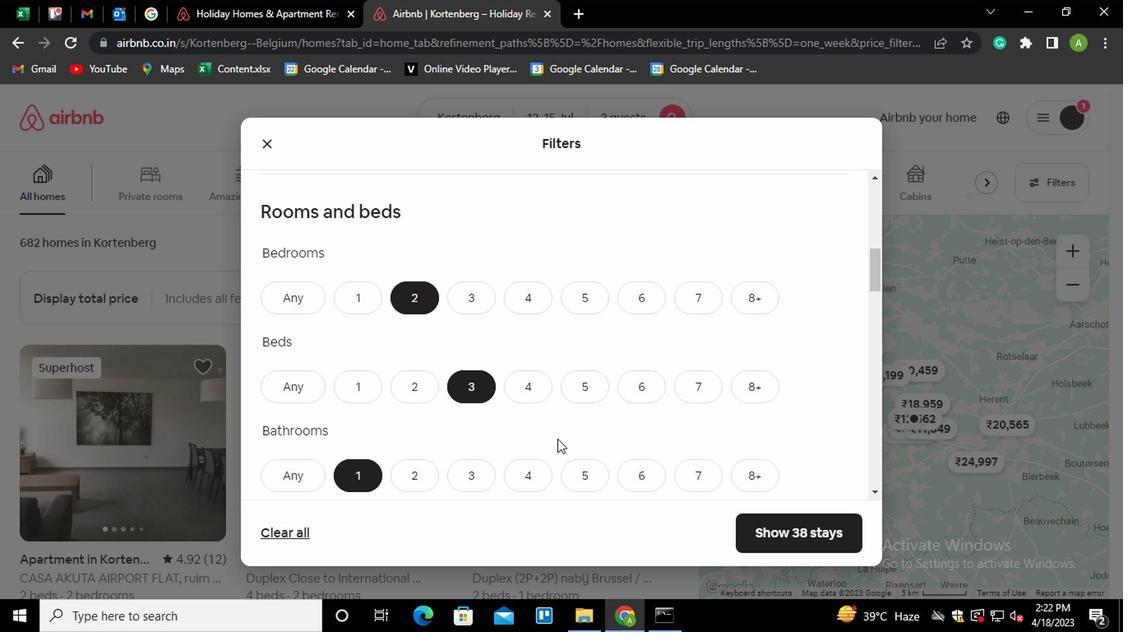
Action: Mouse scrolled (555, 437) with delta (0, 0)
Screenshot: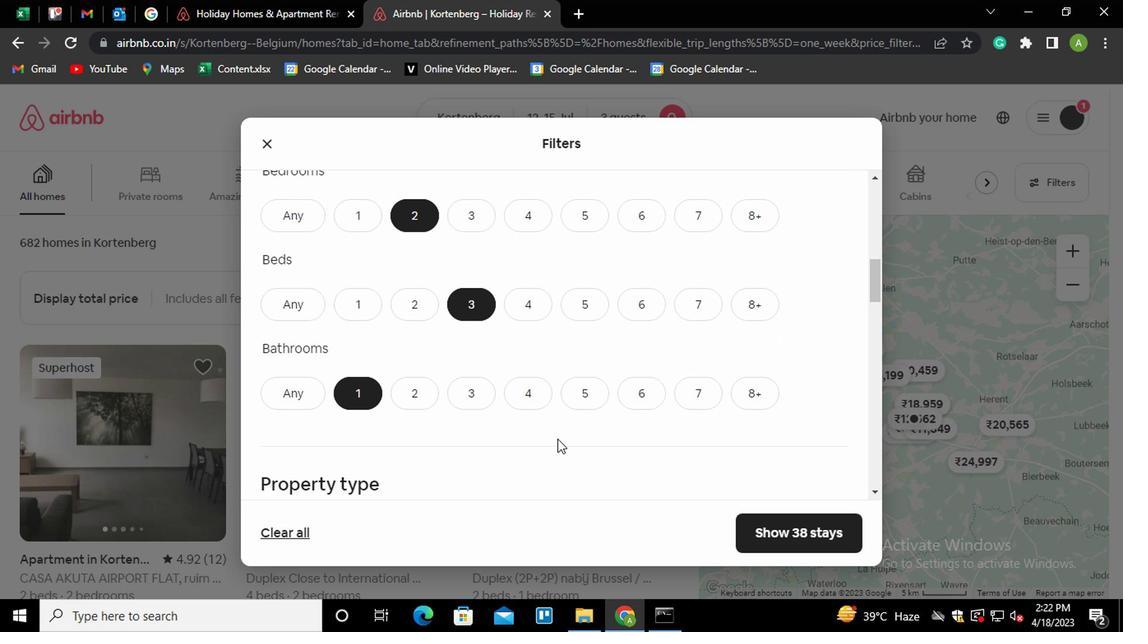 
Action: Mouse scrolled (555, 437) with delta (0, 0)
Screenshot: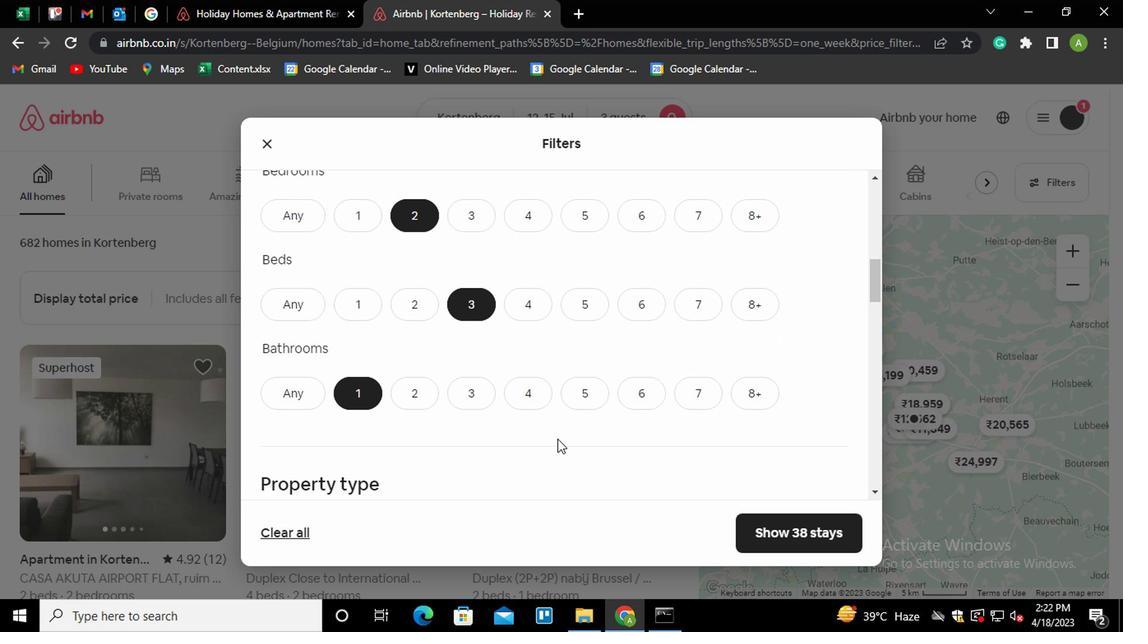 
Action: Mouse moved to (437, 420)
Screenshot: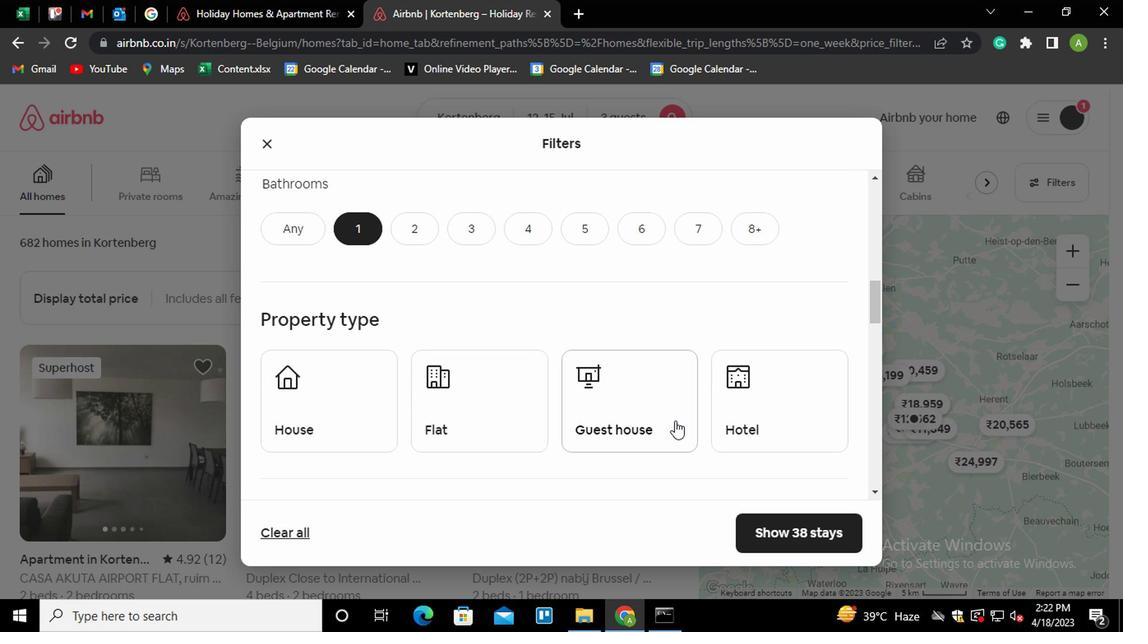 
Action: Mouse pressed left at (437, 420)
Screenshot: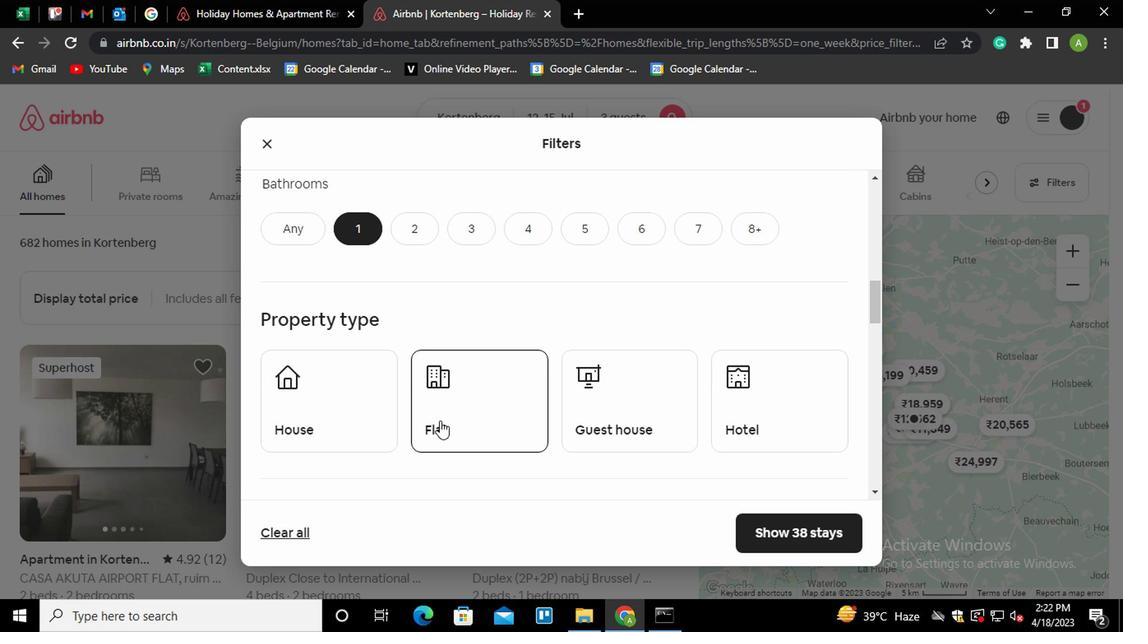 
Action: Mouse moved to (620, 398)
Screenshot: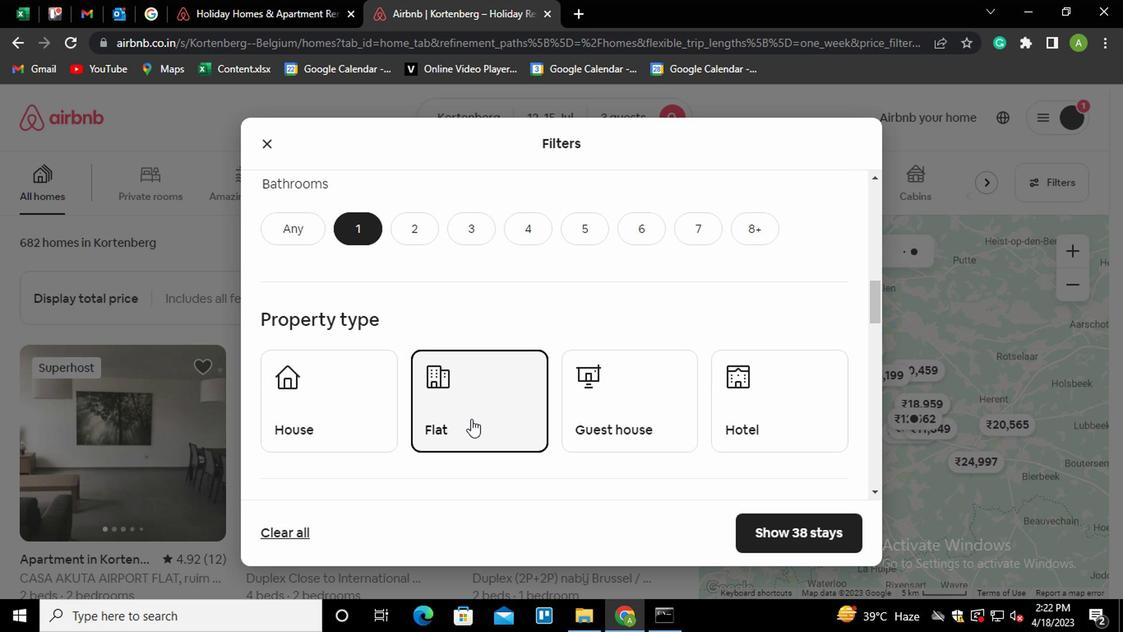
Action: Mouse scrolled (620, 397) with delta (0, 0)
Screenshot: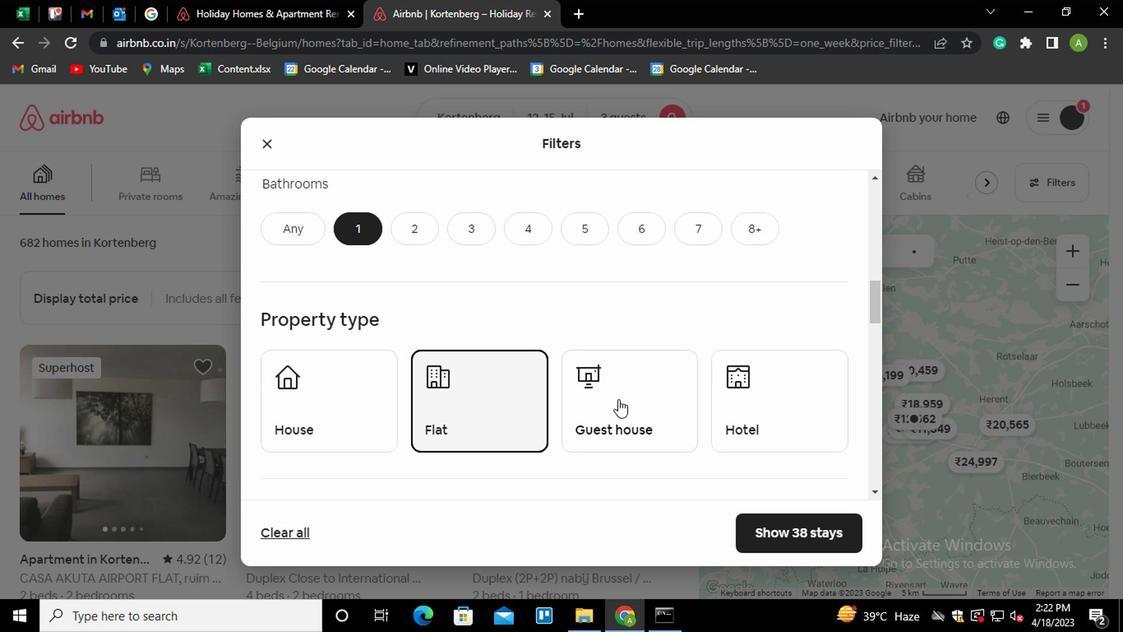 
Action: Mouse moved to (621, 398)
Screenshot: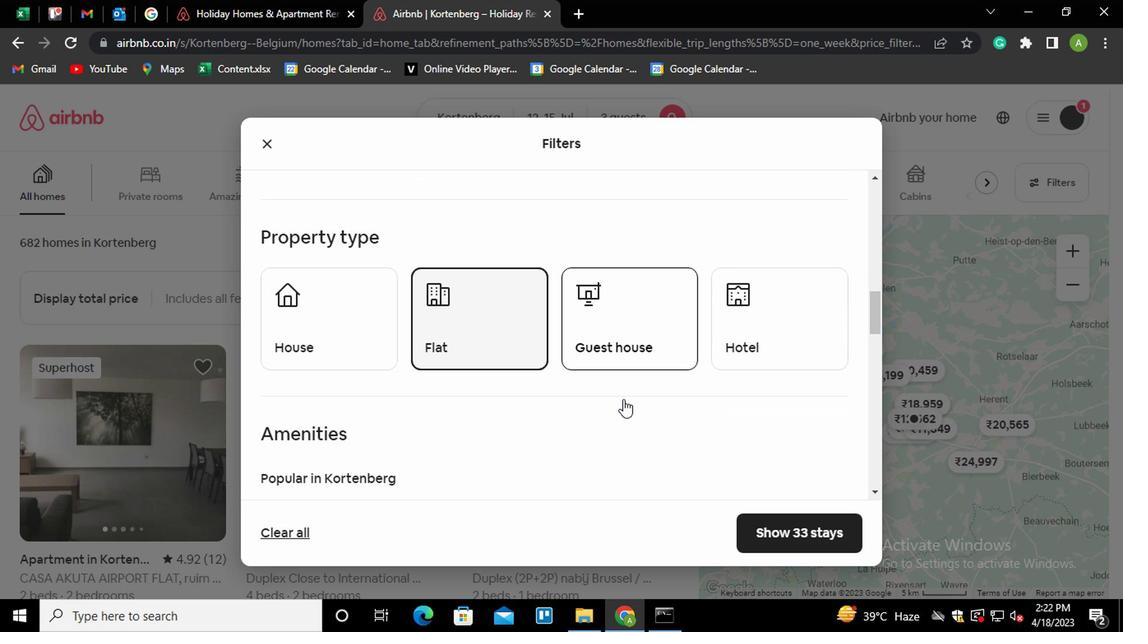 
Action: Mouse scrolled (621, 397) with delta (0, 0)
Screenshot: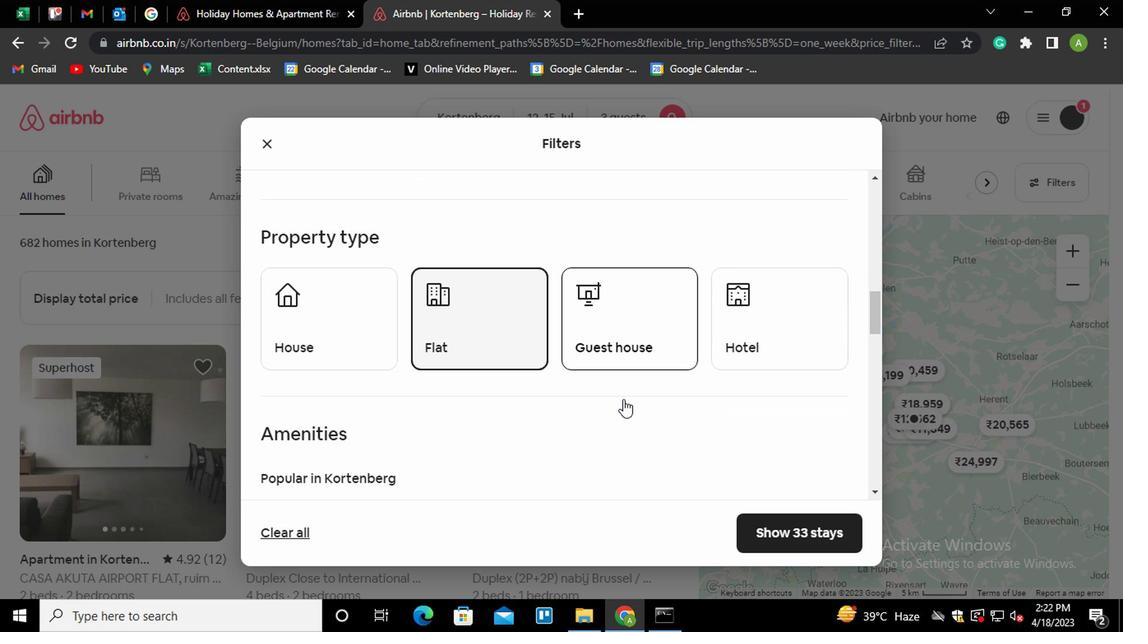 
Action: Mouse scrolled (621, 397) with delta (0, 0)
Screenshot: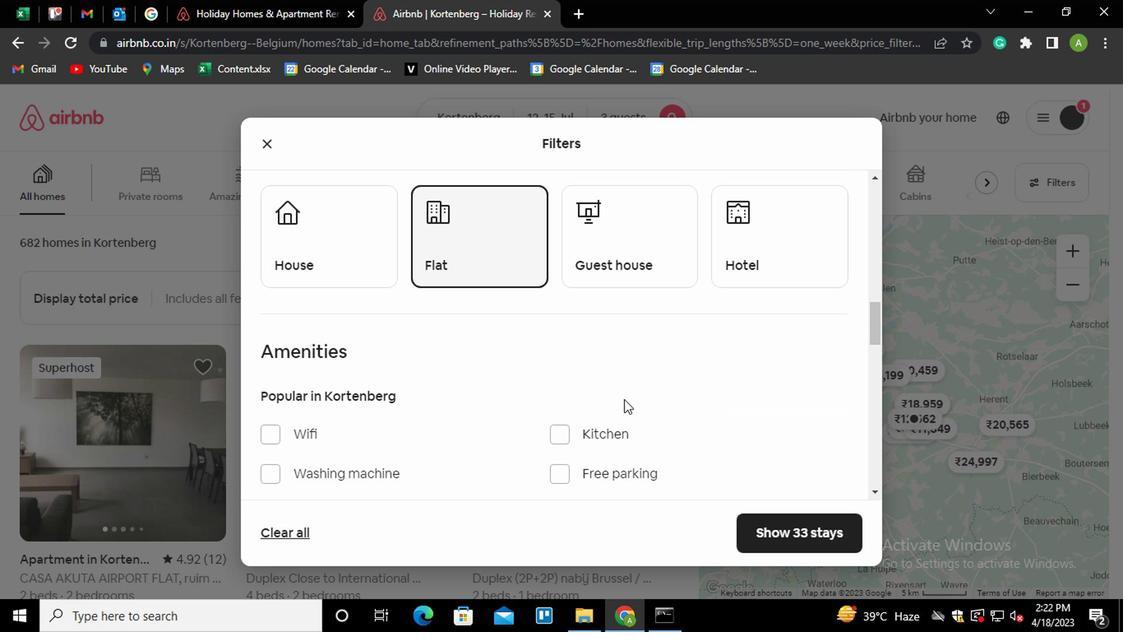
Action: Mouse moved to (617, 405)
Screenshot: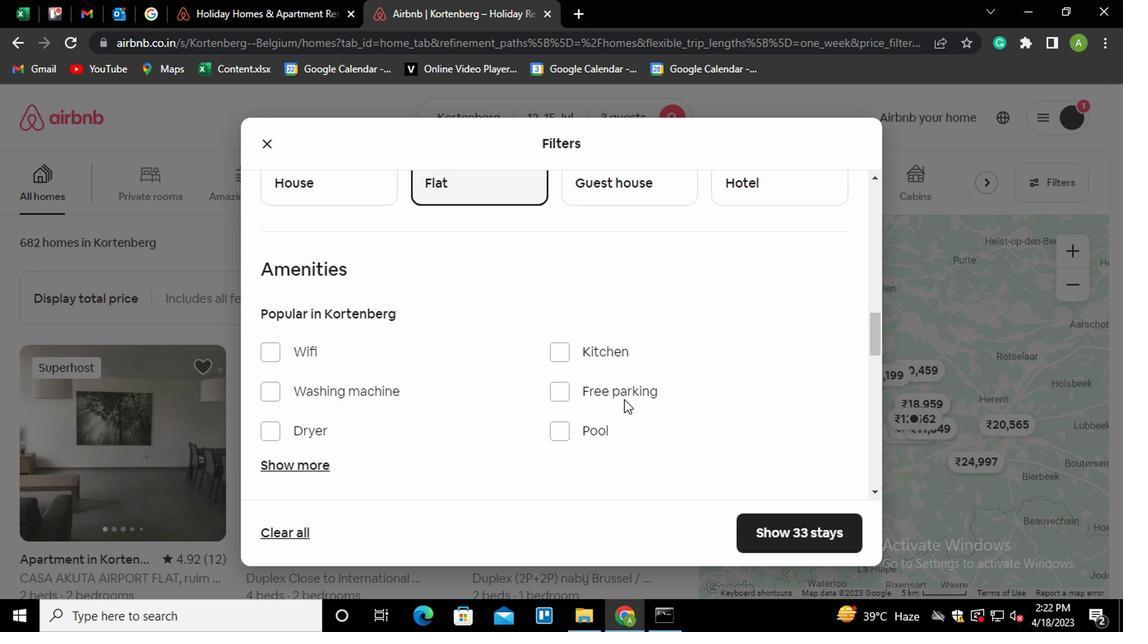 
Action: Mouse scrolled (617, 404) with delta (0, 0)
Screenshot: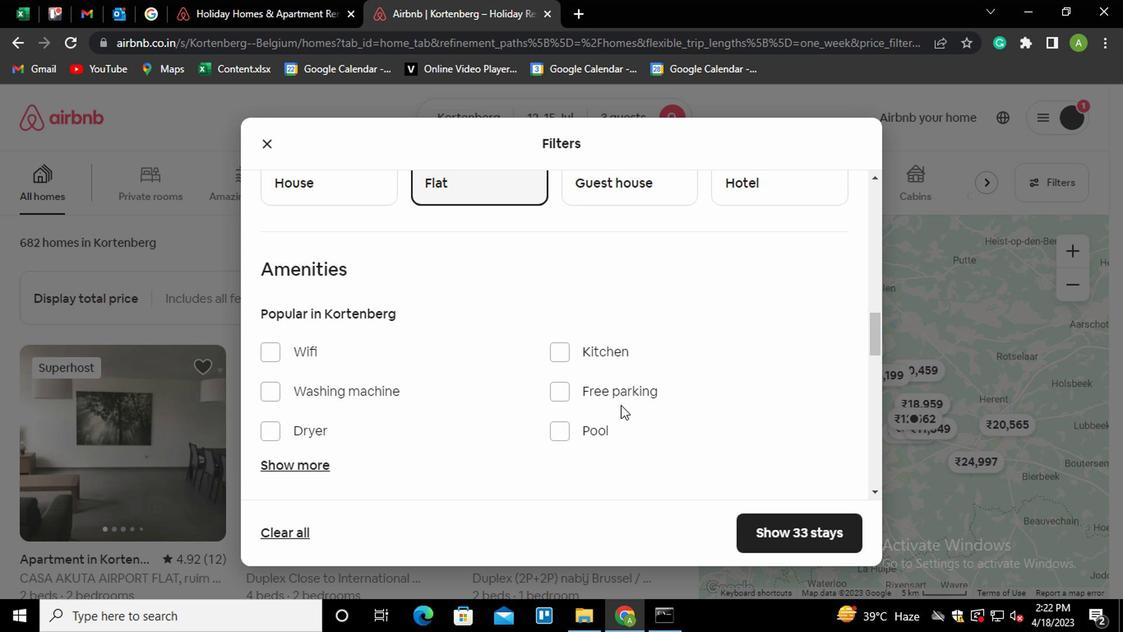 
Action: Mouse moved to (302, 379)
Screenshot: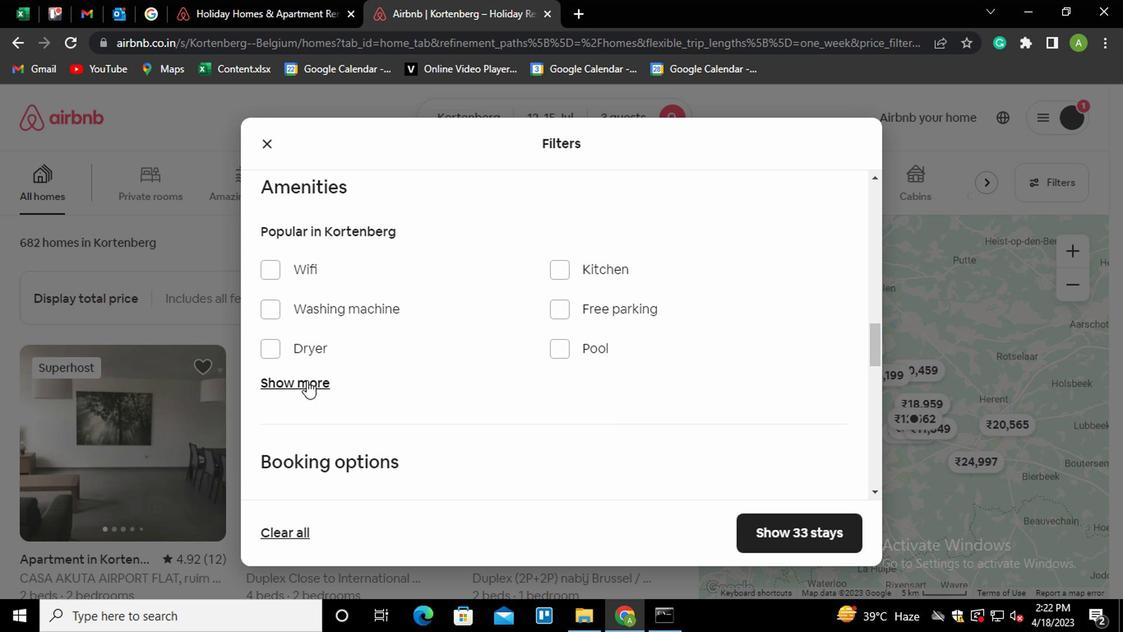
Action: Mouse pressed left at (302, 379)
Screenshot: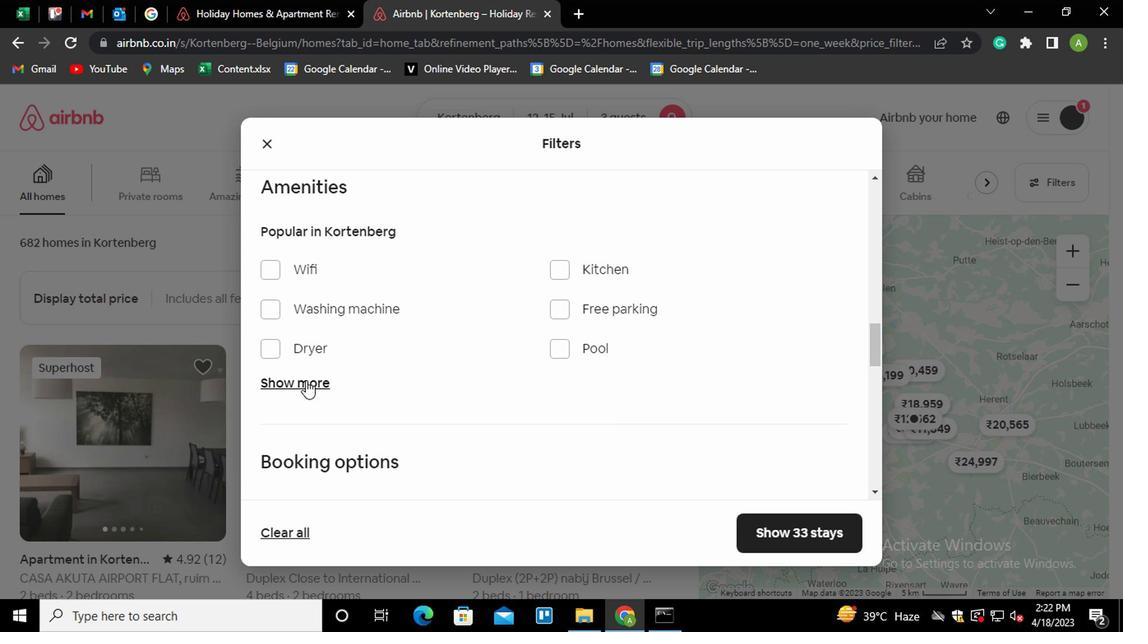 
Action: Mouse moved to (610, 400)
Screenshot: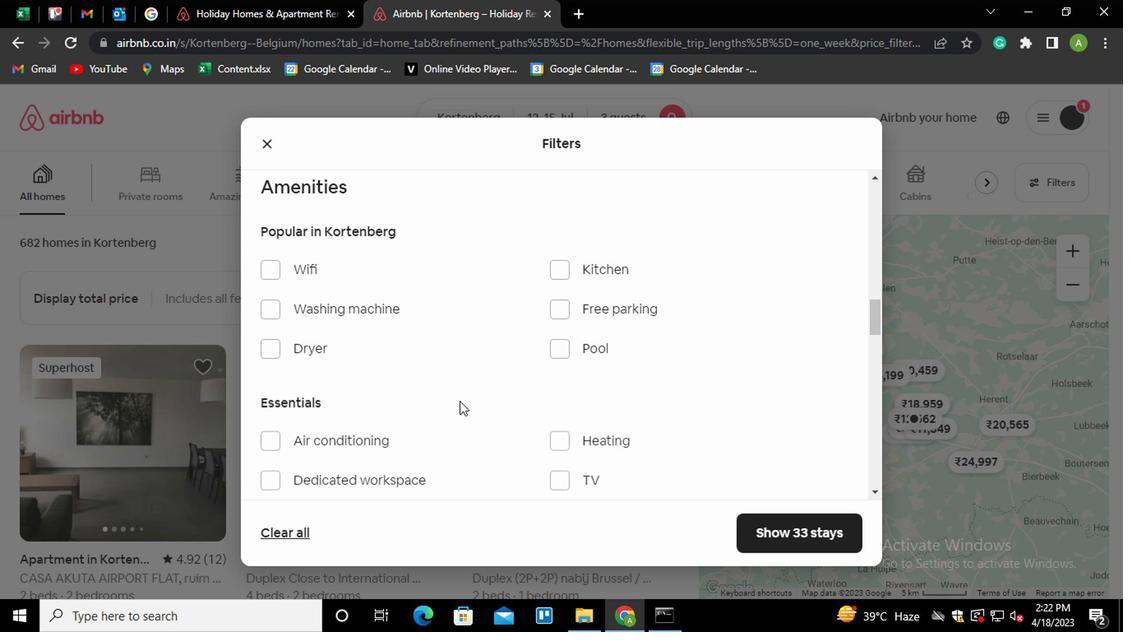 
Action: Mouse scrolled (610, 399) with delta (0, 0)
Screenshot: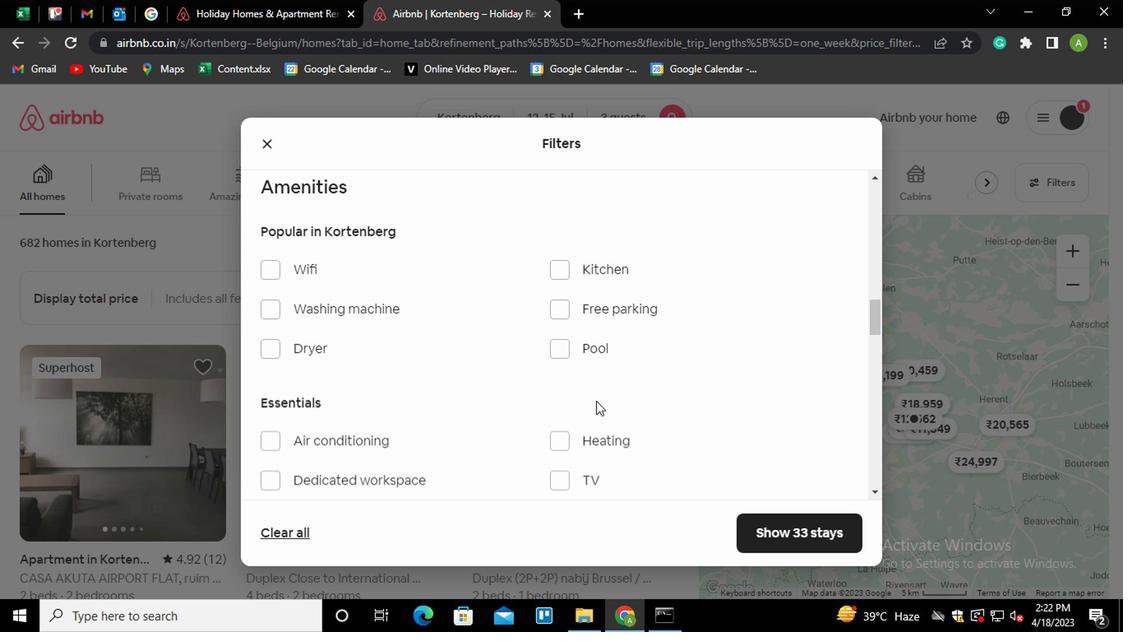 
Action: Mouse moved to (270, 444)
Screenshot: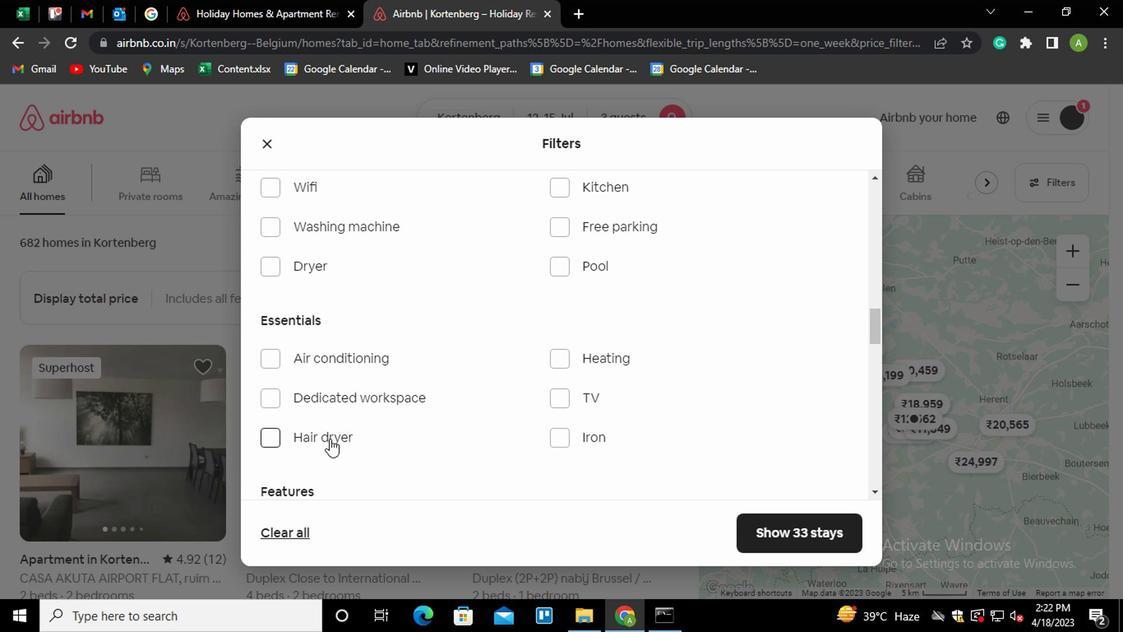 
Action: Mouse pressed left at (270, 444)
Screenshot: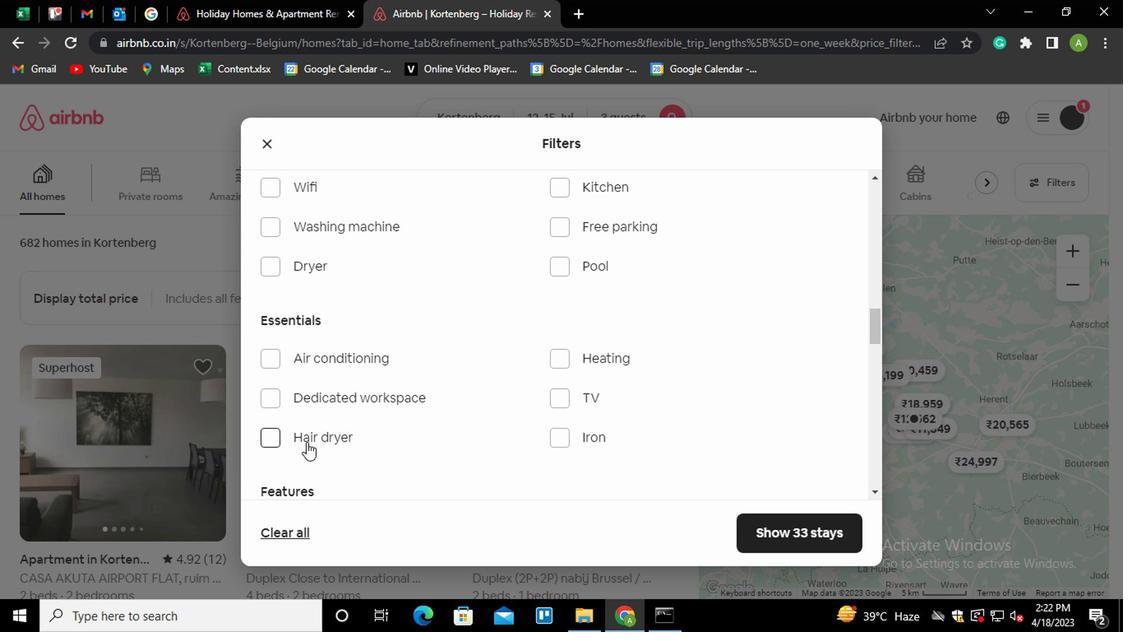 
Action: Mouse moved to (576, 355)
Screenshot: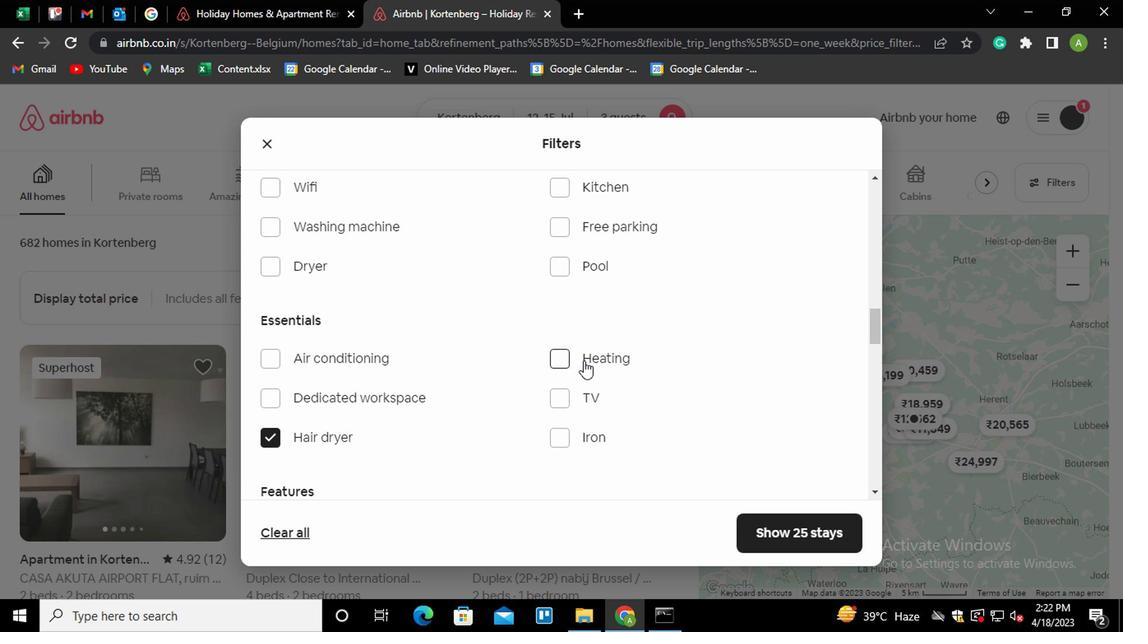 
Action: Mouse pressed left at (576, 355)
Screenshot: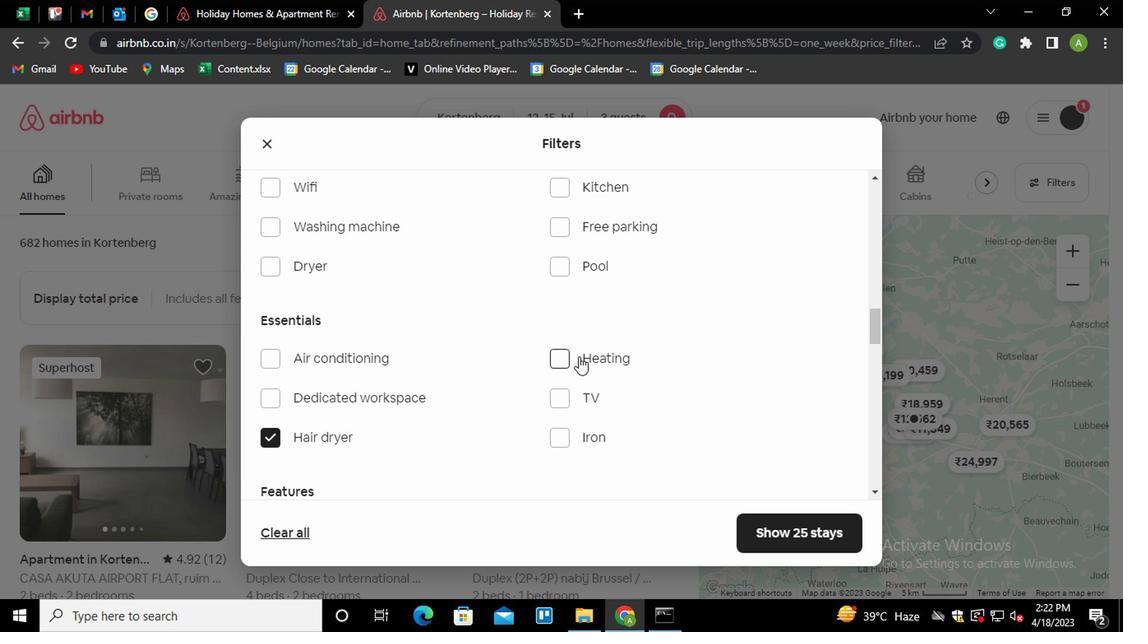 
Action: Mouse moved to (677, 394)
Screenshot: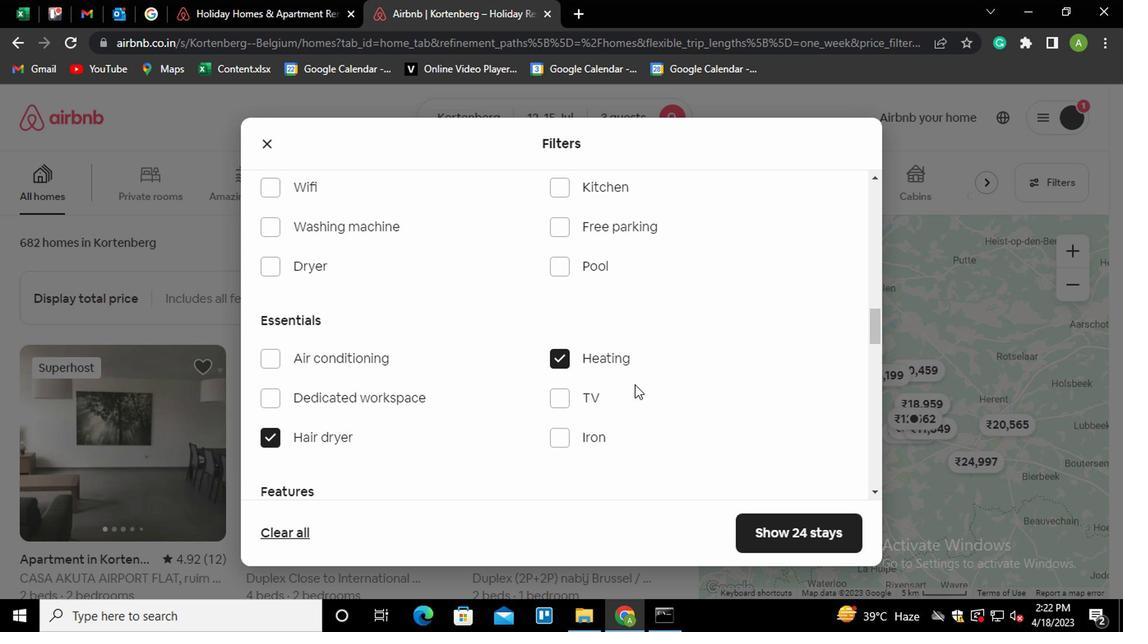 
Action: Mouse scrolled (677, 393) with delta (0, 0)
Screenshot: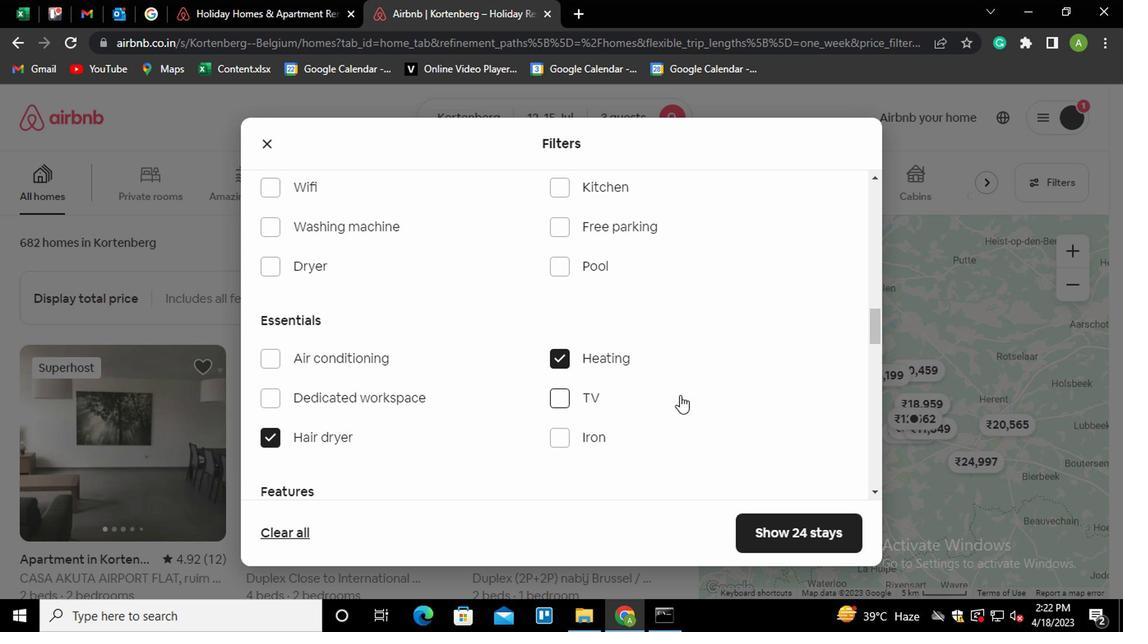 
Action: Mouse scrolled (677, 393) with delta (0, 0)
Screenshot: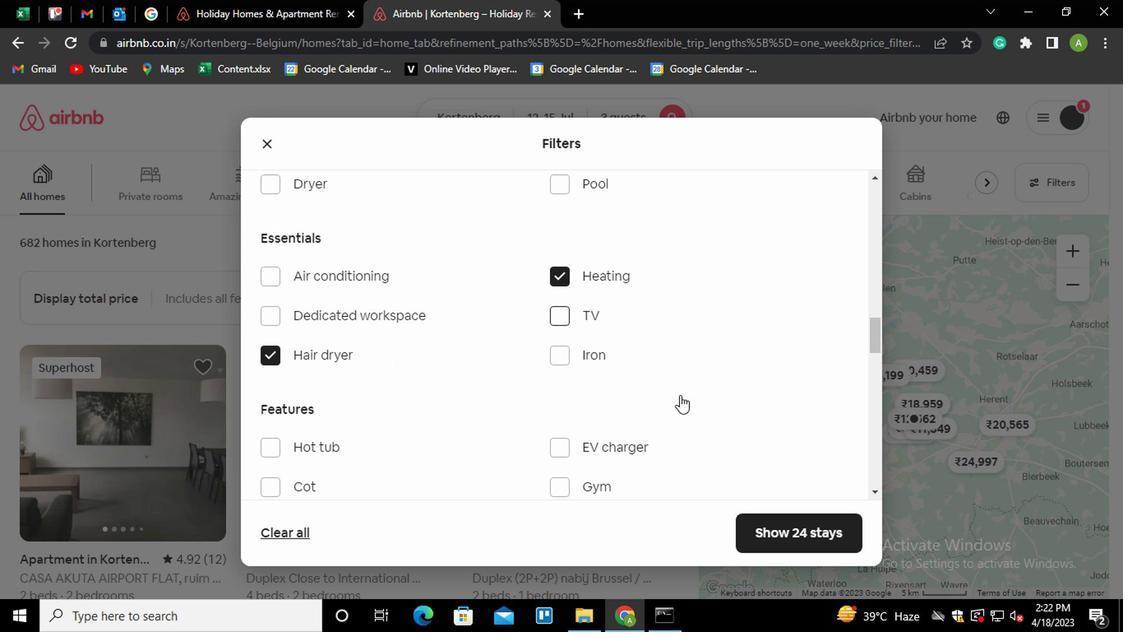 
Action: Mouse scrolled (677, 393) with delta (0, 0)
Screenshot: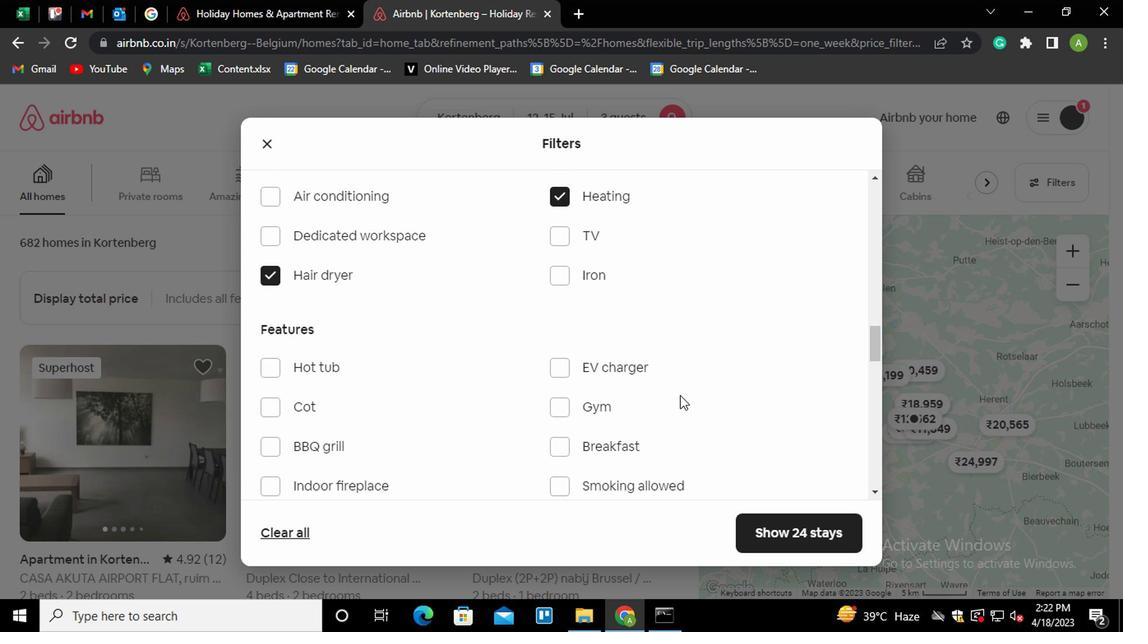 
Action: Mouse scrolled (677, 393) with delta (0, 0)
Screenshot: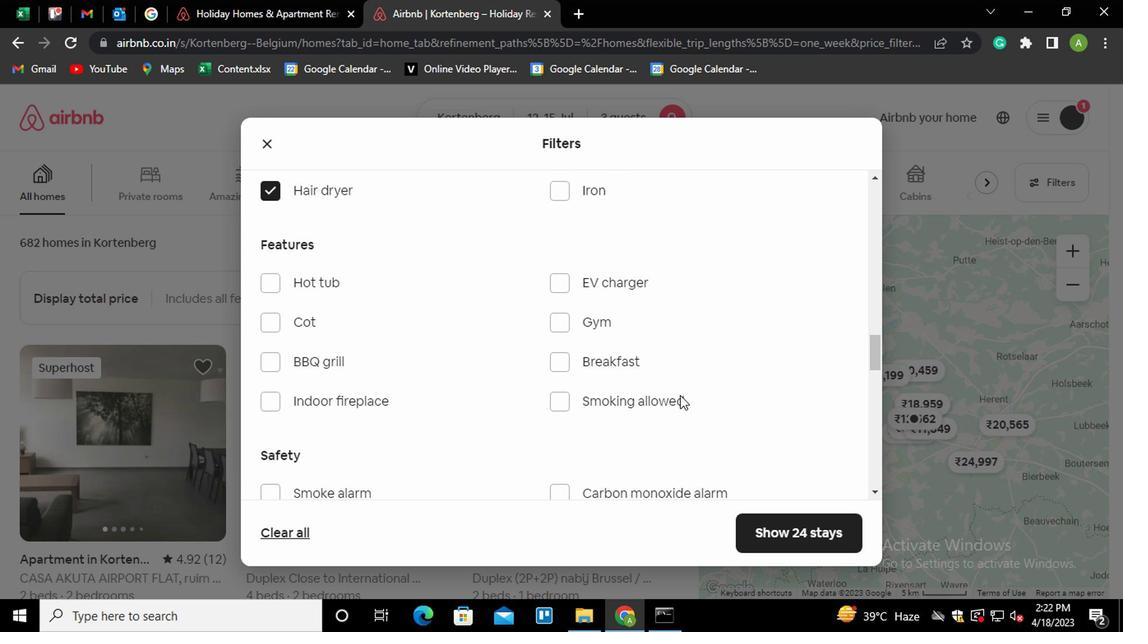 
Action: Mouse scrolled (677, 393) with delta (0, 0)
Screenshot: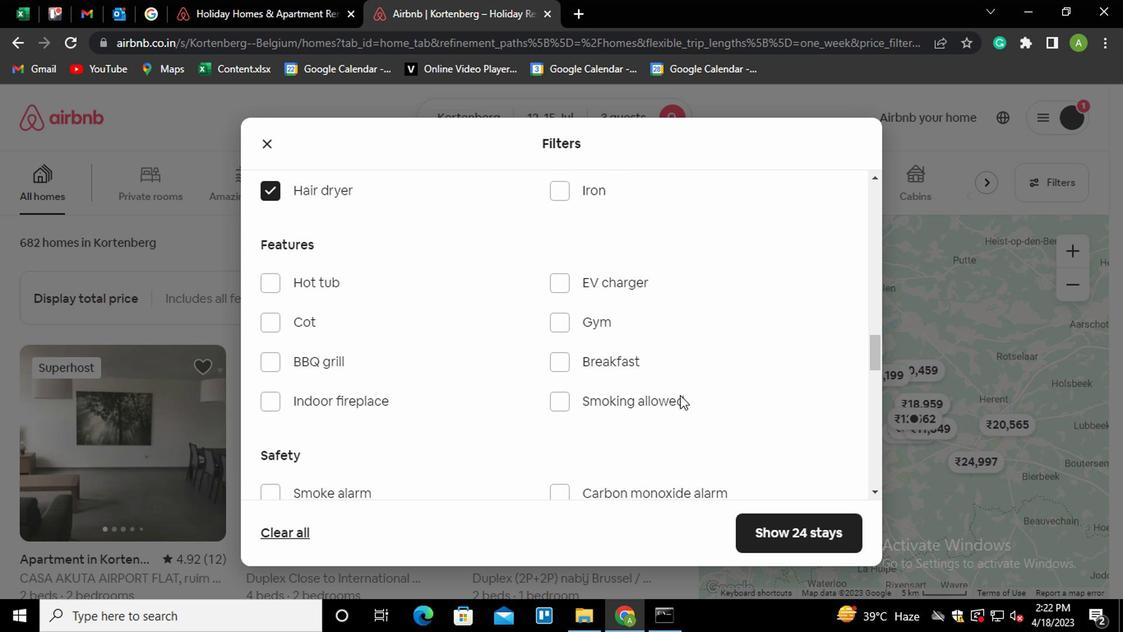 
Action: Mouse scrolled (677, 393) with delta (0, 0)
Screenshot: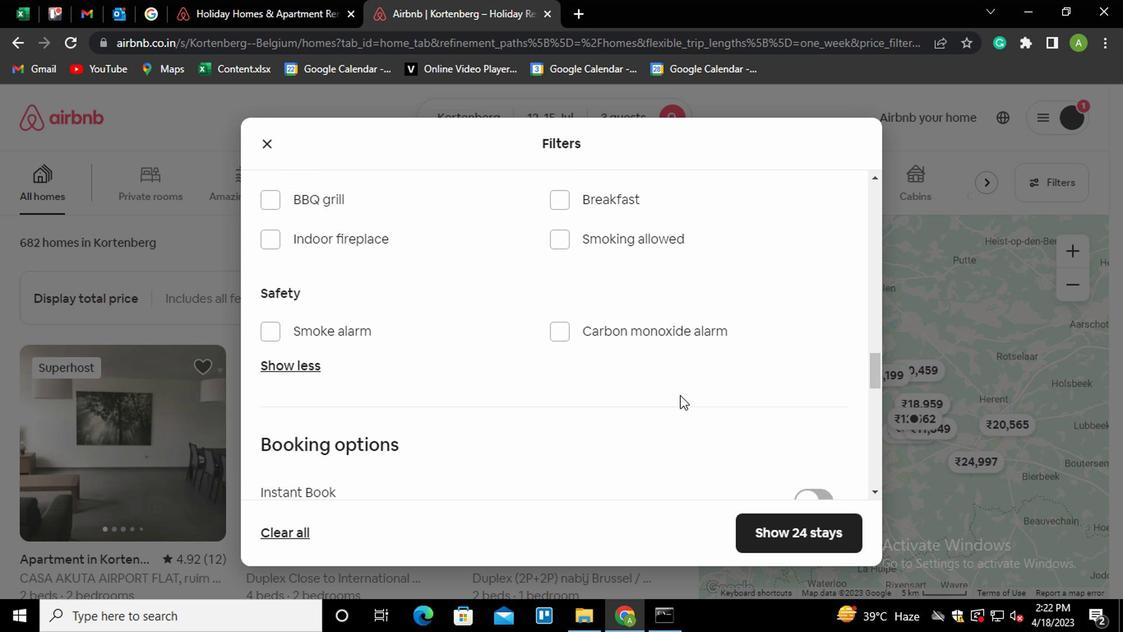 
Action: Mouse moved to (677, 395)
Screenshot: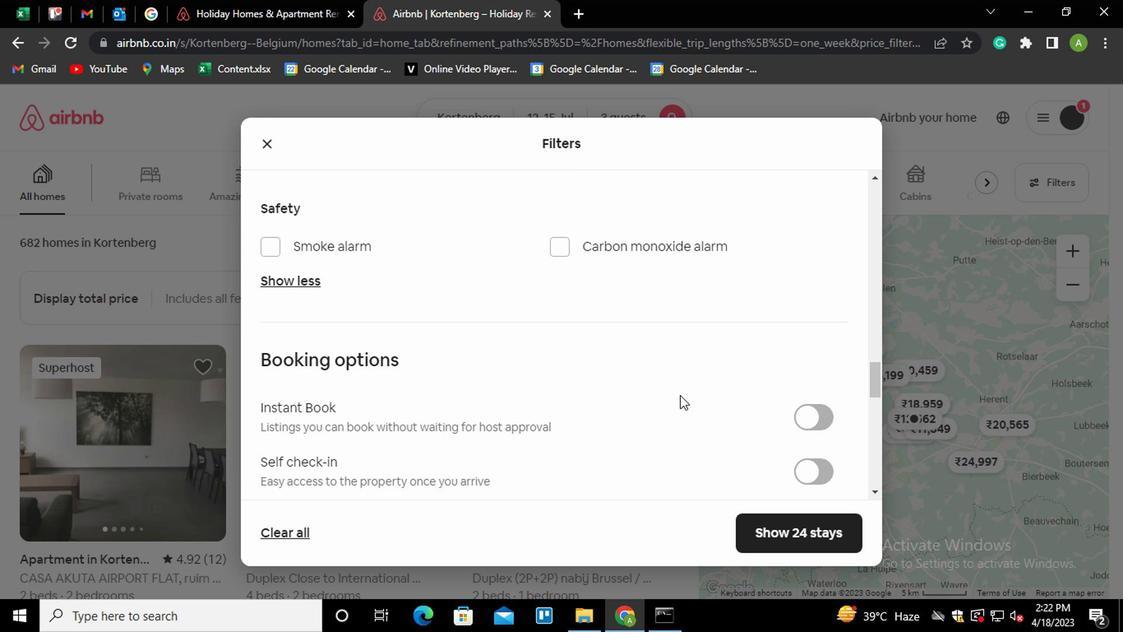 
Action: Mouse scrolled (677, 394) with delta (0, 0)
Screenshot: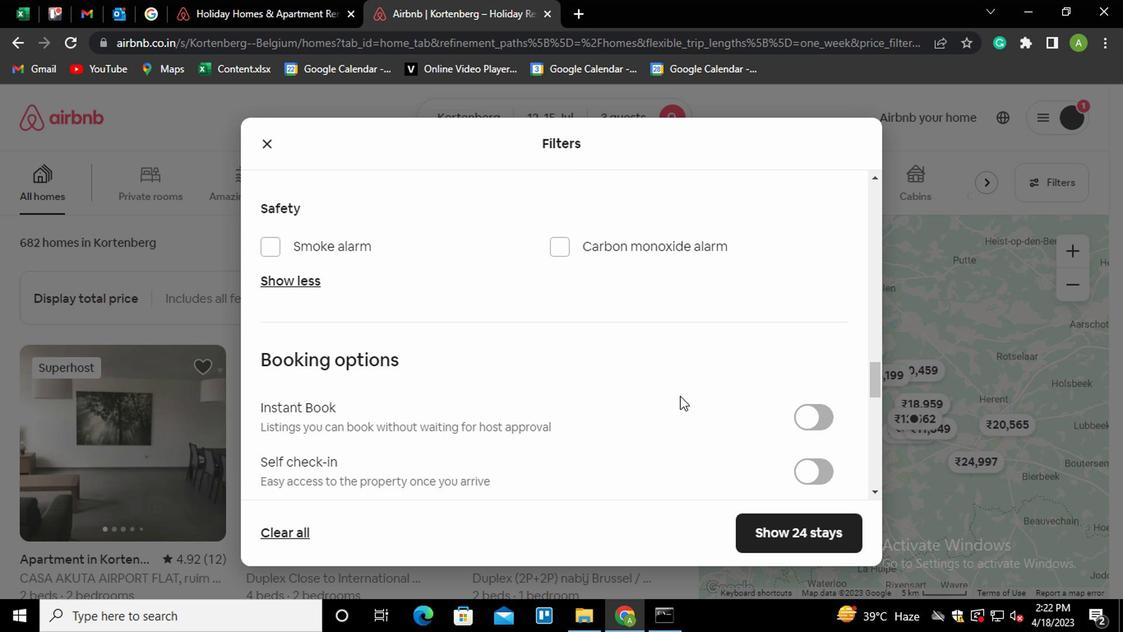 
Action: Mouse moved to (812, 388)
Screenshot: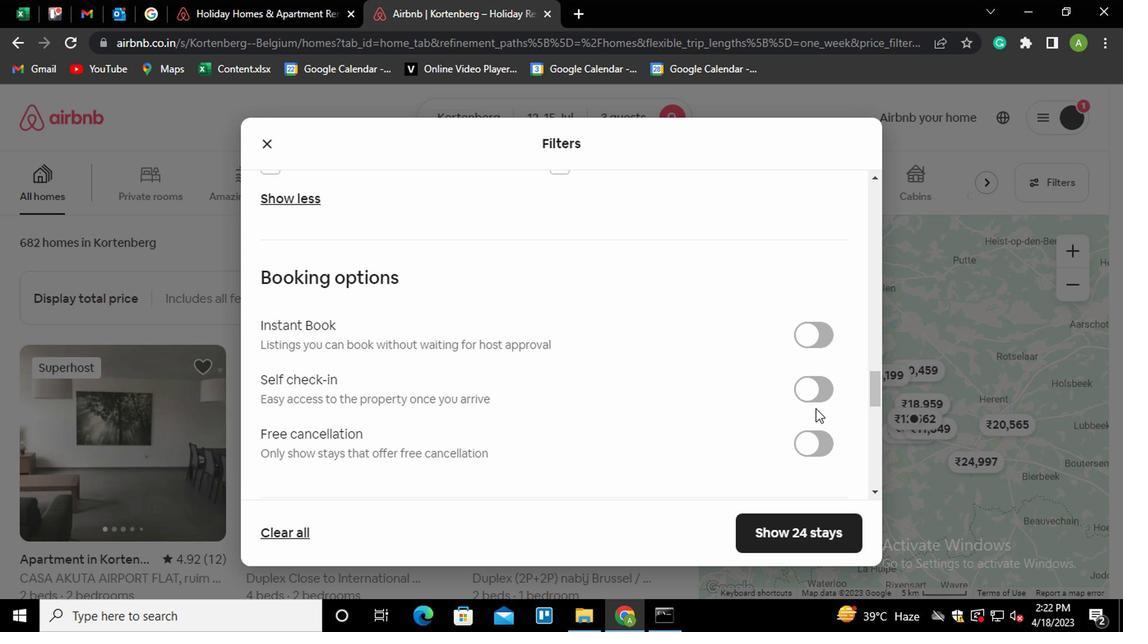 
Action: Mouse pressed left at (812, 388)
Screenshot: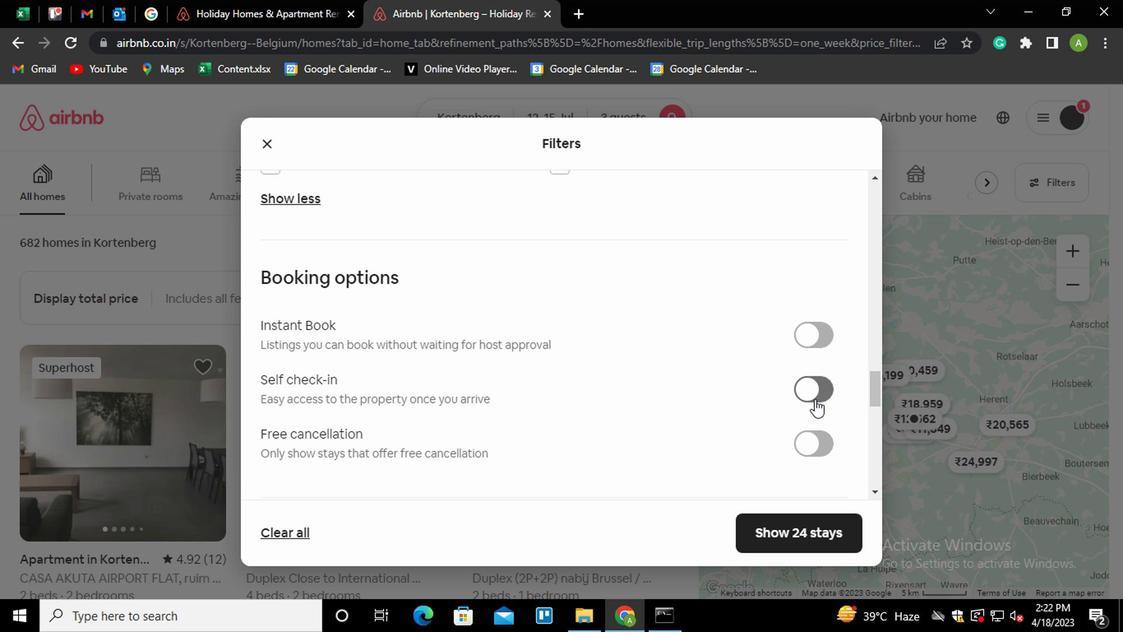 
Action: Mouse moved to (743, 421)
Screenshot: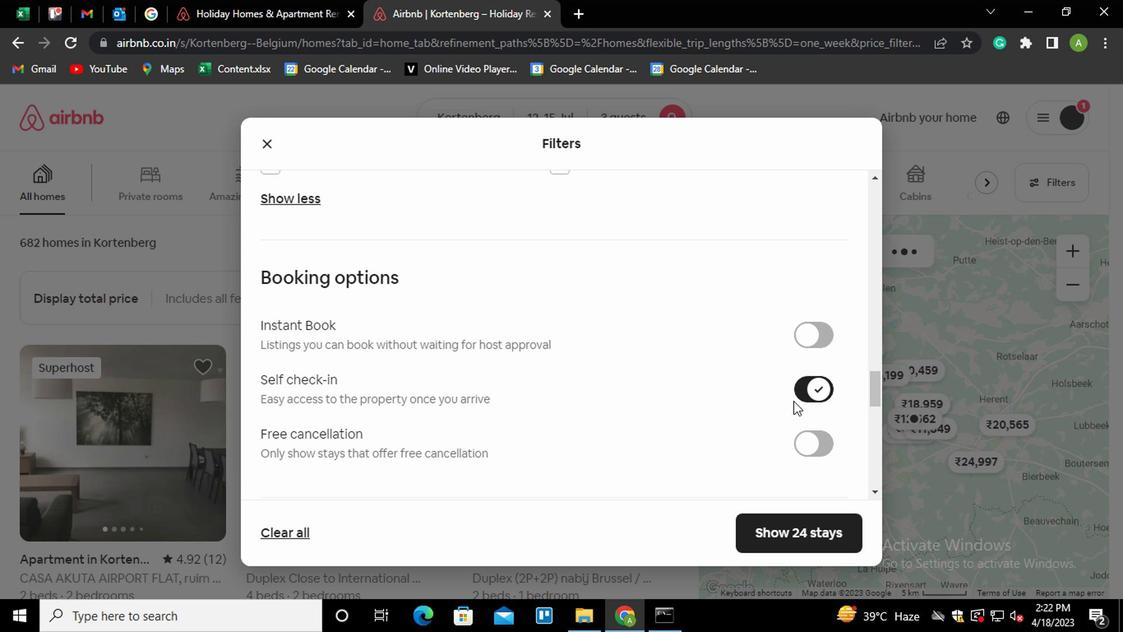 
Action: Mouse scrolled (743, 420) with delta (0, -1)
Screenshot: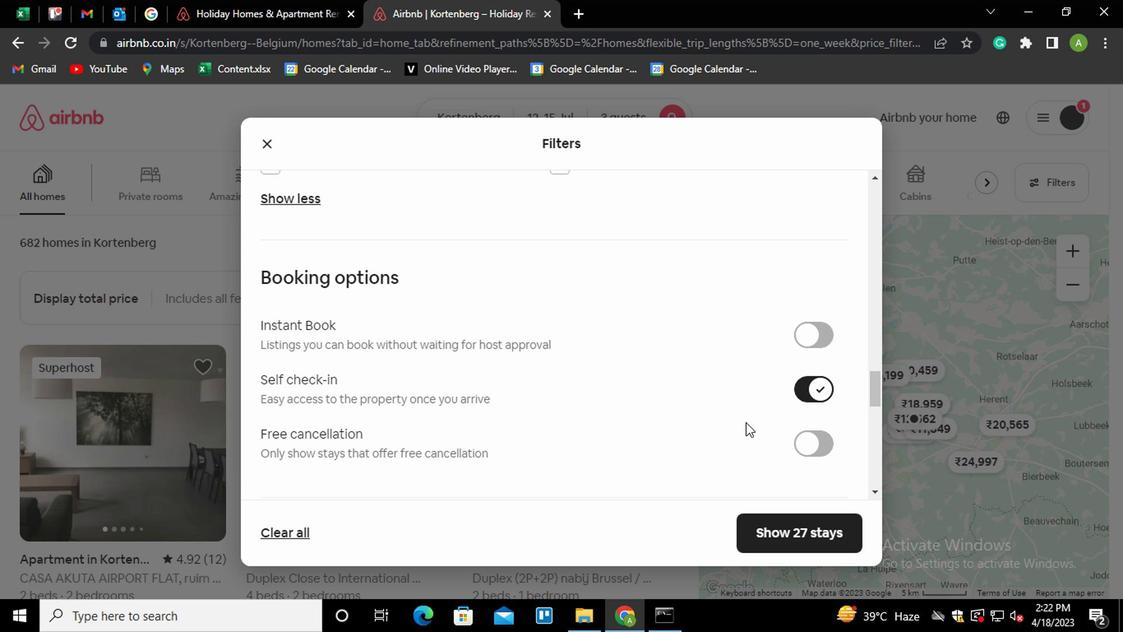 
Action: Mouse scrolled (743, 420) with delta (0, -1)
Screenshot: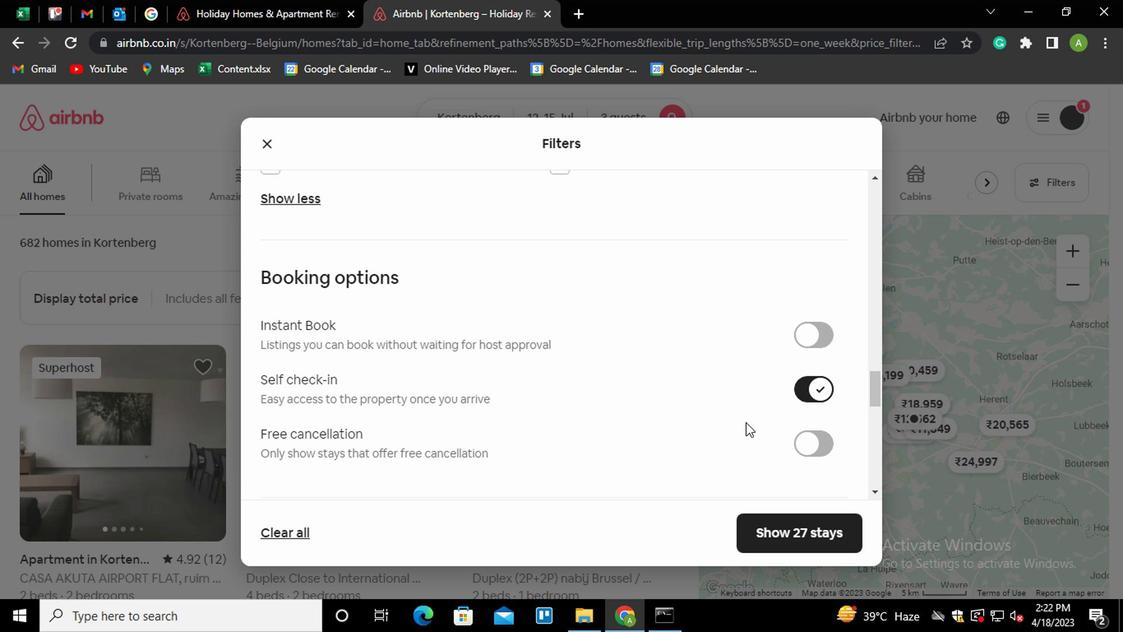 
Action: Mouse scrolled (743, 420) with delta (0, -1)
Screenshot: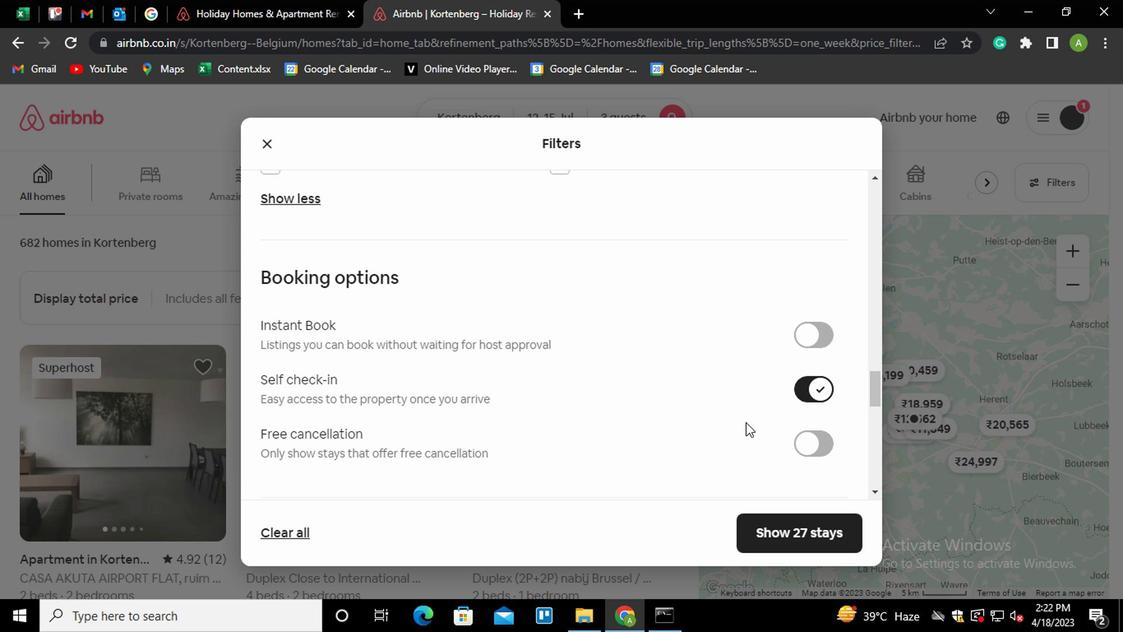 
Action: Mouse scrolled (743, 420) with delta (0, -1)
Screenshot: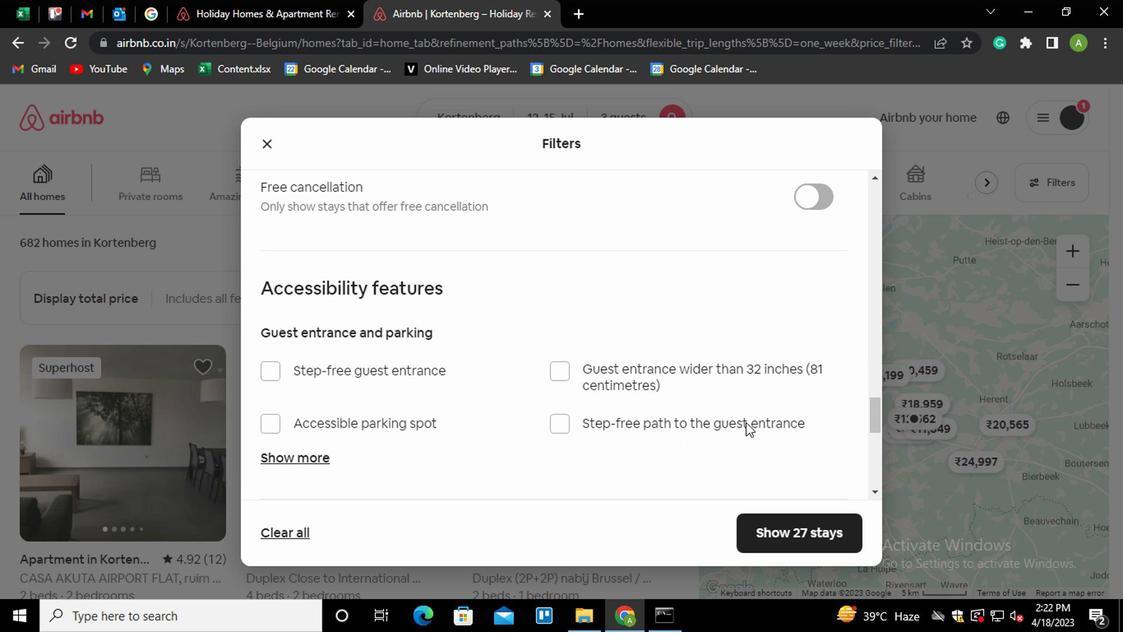
Action: Mouse scrolled (743, 420) with delta (0, -1)
Screenshot: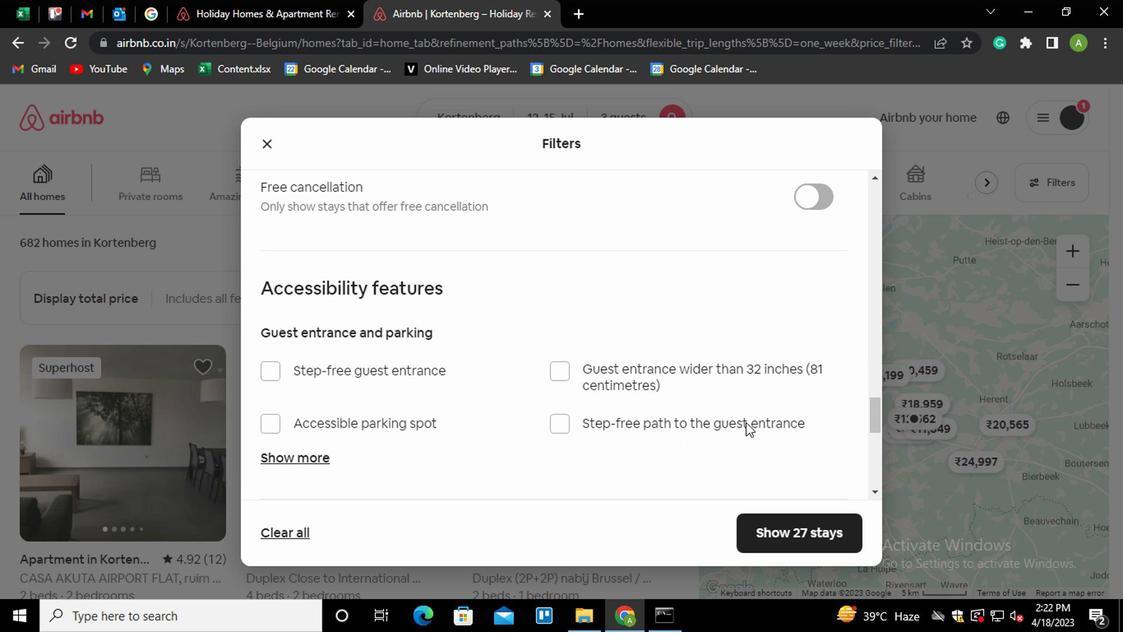 
Action: Mouse scrolled (743, 420) with delta (0, -1)
Screenshot: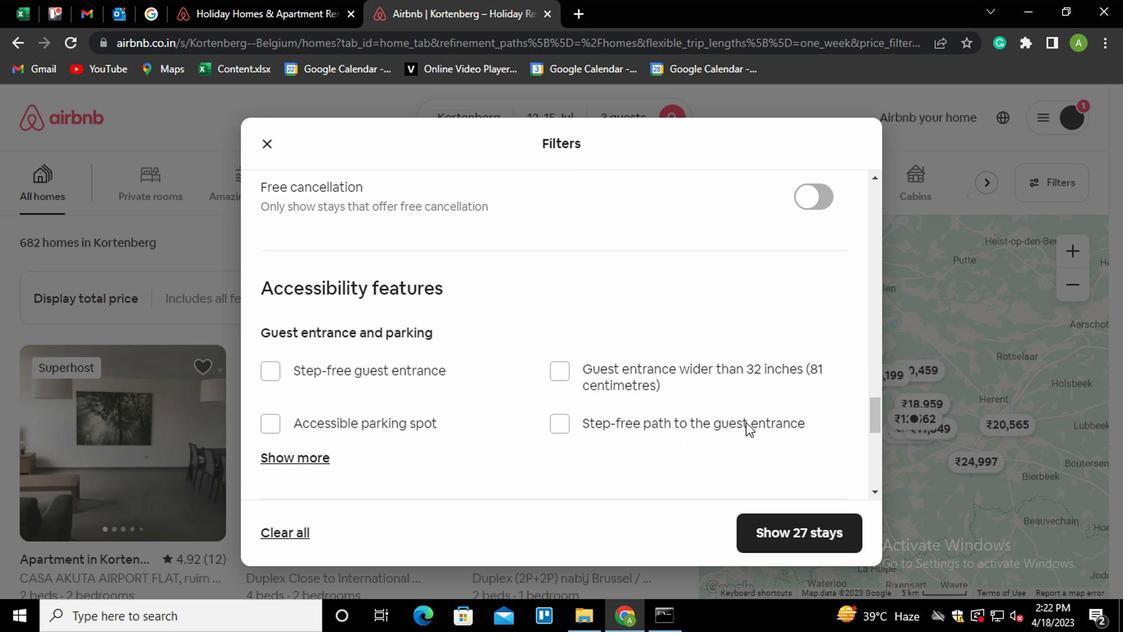
Action: Mouse moved to (323, 350)
Screenshot: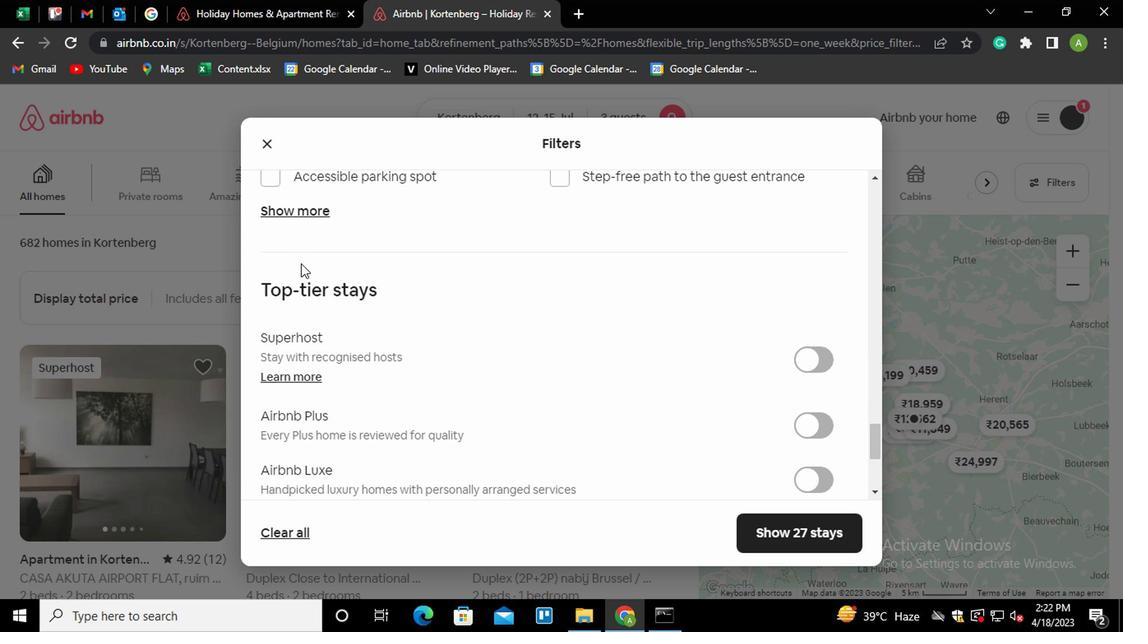 
Action: Mouse scrolled (323, 348) with delta (0, -1)
Screenshot: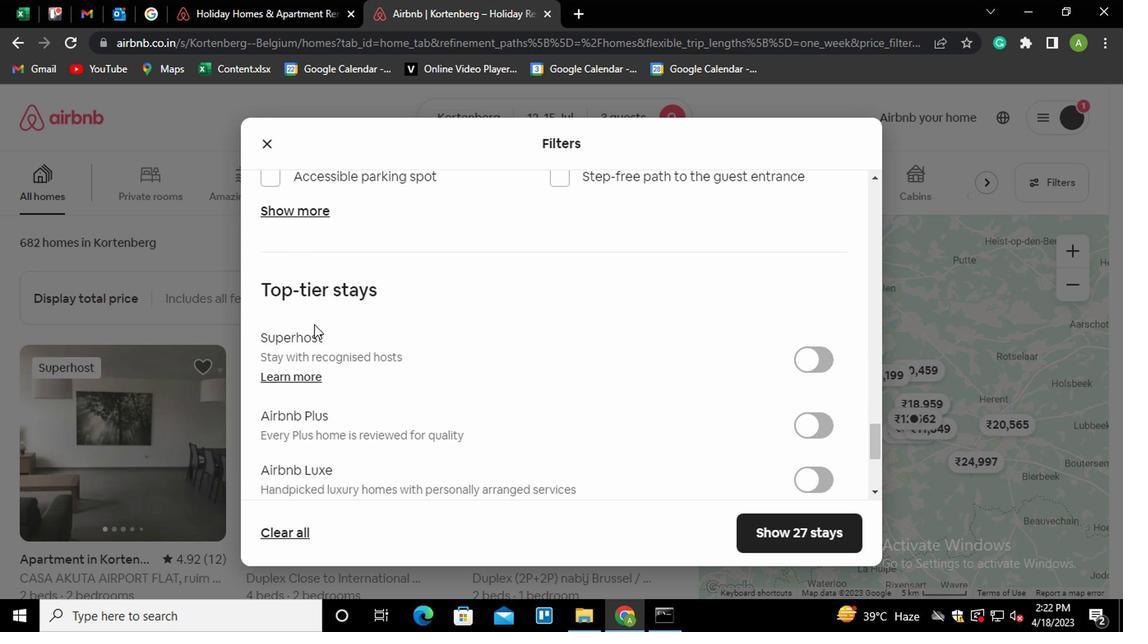 
Action: Mouse moved to (323, 350)
Screenshot: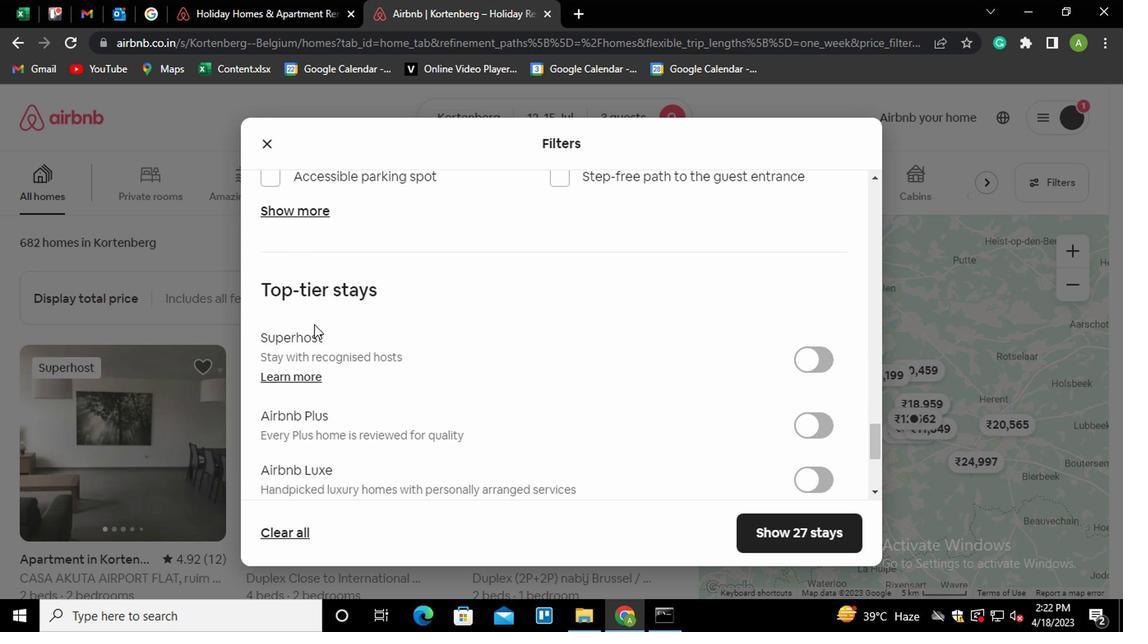 
Action: Mouse scrolled (323, 350) with delta (0, 0)
Screenshot: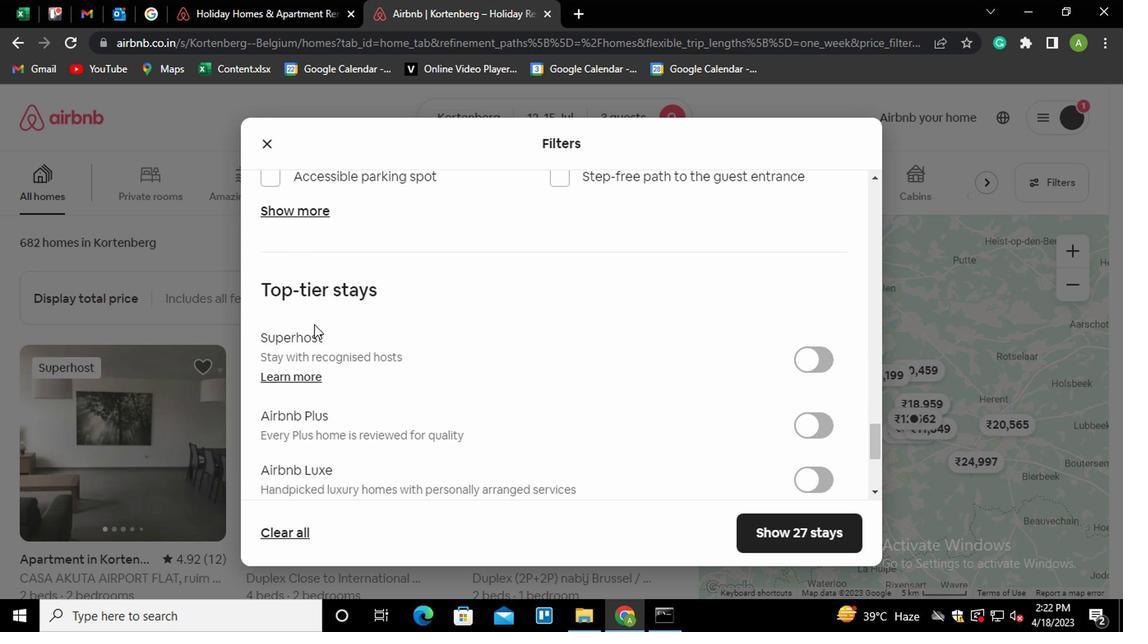 
Action: Mouse scrolled (323, 350) with delta (0, 0)
Screenshot: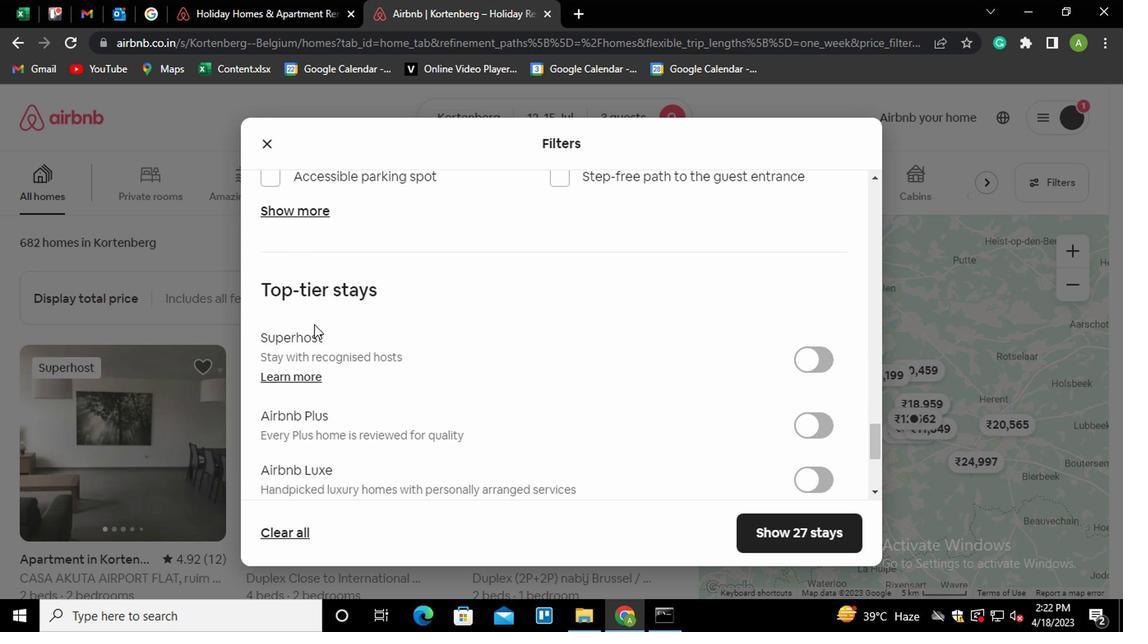
Action: Mouse moved to (295, 390)
Screenshot: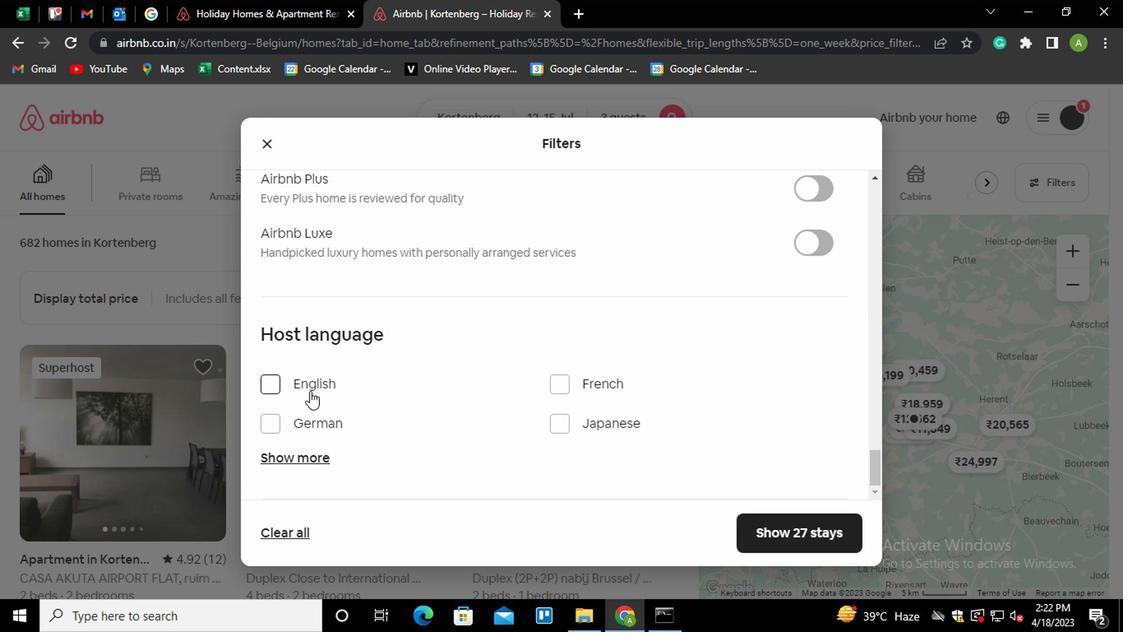 
Action: Mouse pressed left at (295, 390)
Screenshot: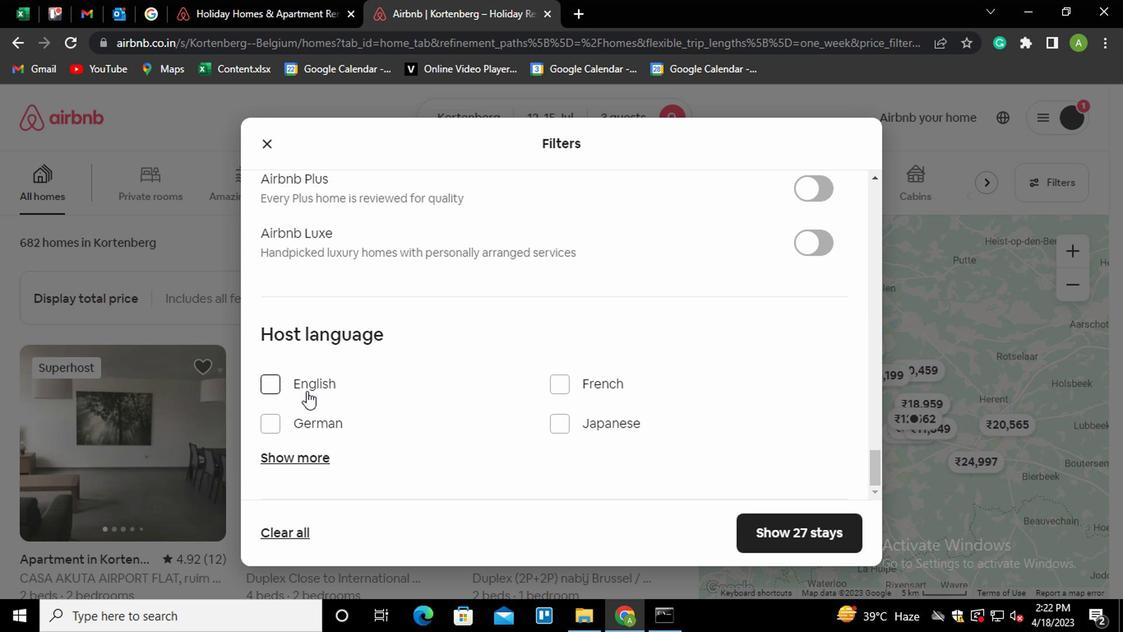
Action: Mouse moved to (776, 523)
Screenshot: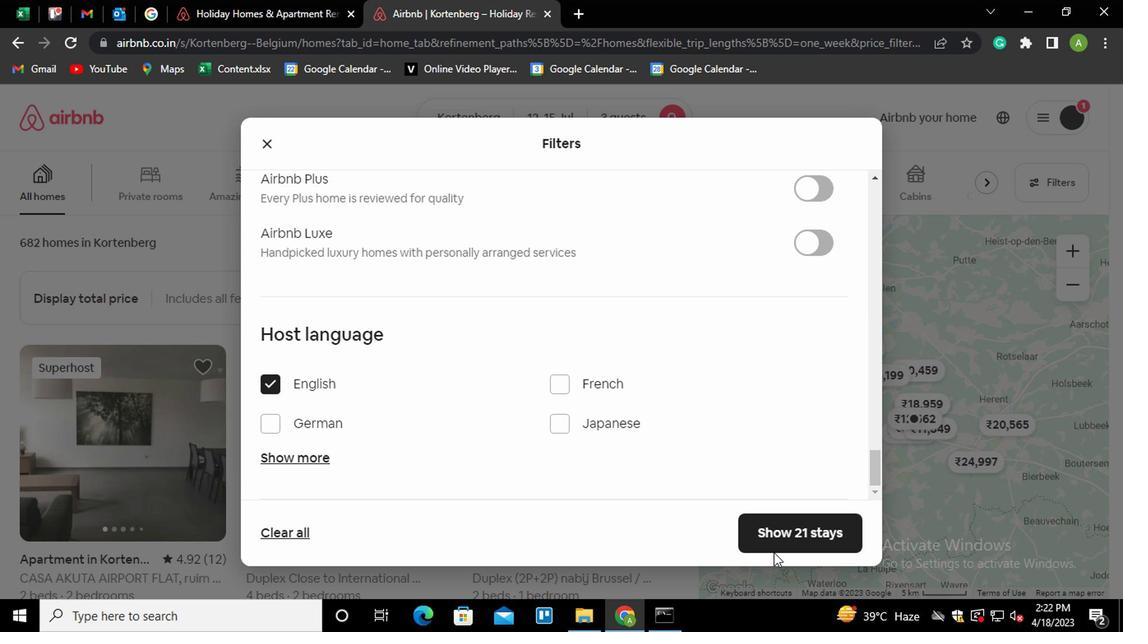 
Action: Mouse pressed left at (776, 523)
Screenshot: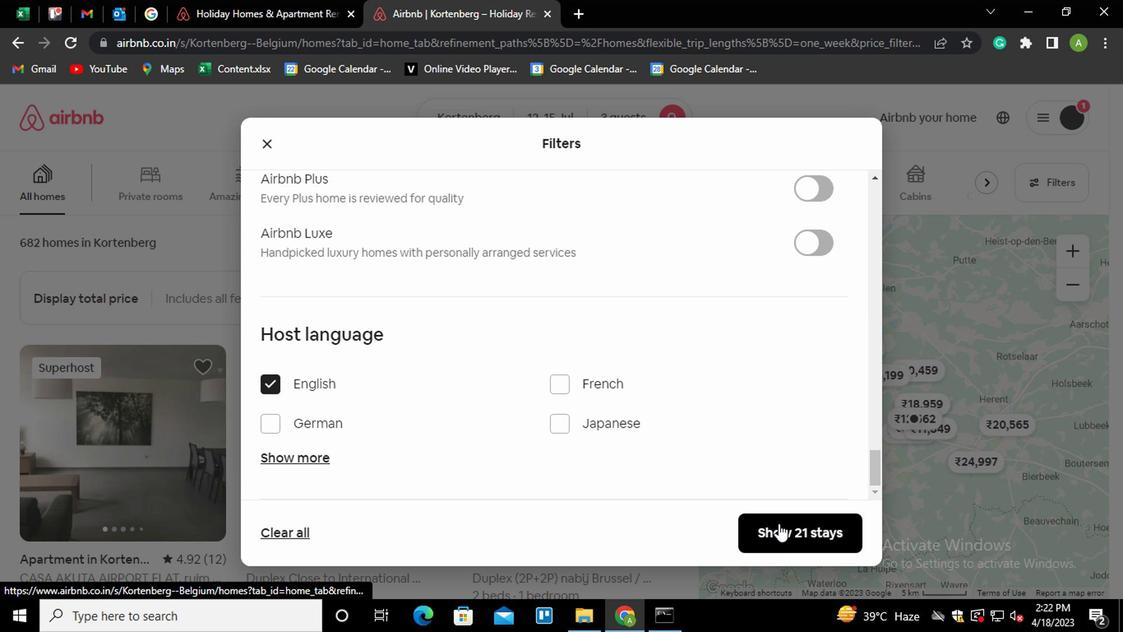 
Action: Mouse moved to (776, 523)
Screenshot: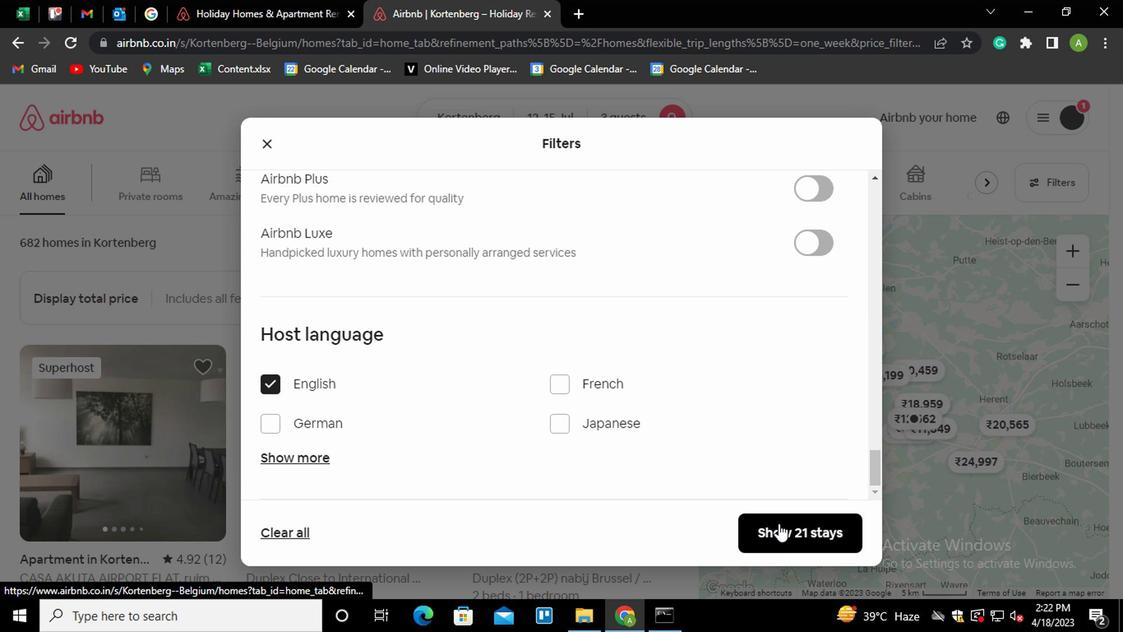 
